 Task: In the event  named  Monthly Departmental Performance Review, Set a range of dates when you can accept meetings  '1 Jul â€" 1 Aug 2023'. Select a duration of  45 min. Select working hours  	_x000D_
MON- SAT 10:00am â€" 6:00pm. Add time before or after your events  as 10 min. Set the frequency of available time slots for invitees as  35 min. Set the minimum notice period and maximum events allowed per day as  46 hours and 5. , logged in from the account softage.4@softage.net and add another guest for the event, softage.10@softage.net
Action: Mouse pressed left at (370, 322)
Screenshot: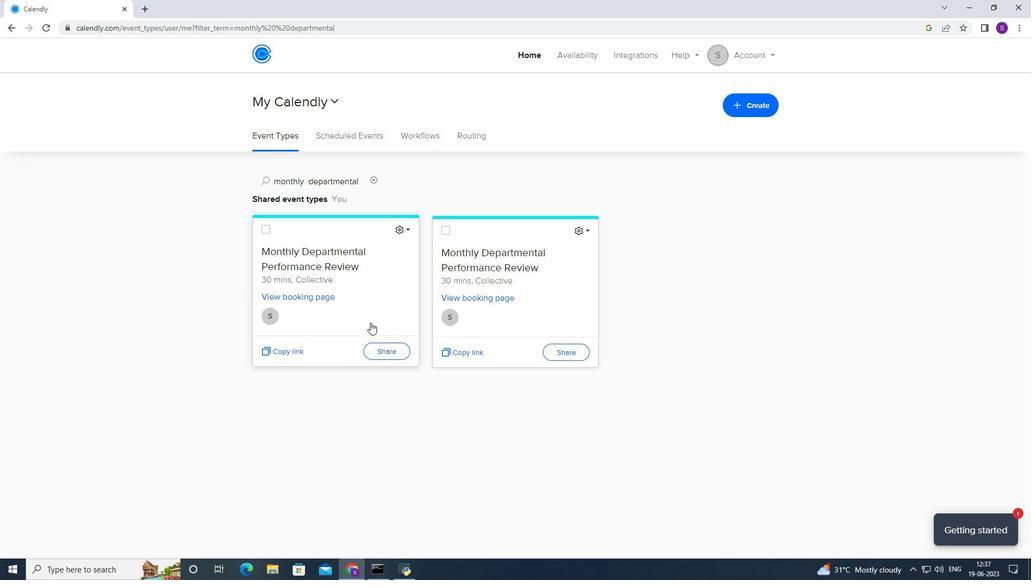 
Action: Mouse moved to (354, 263)
Screenshot: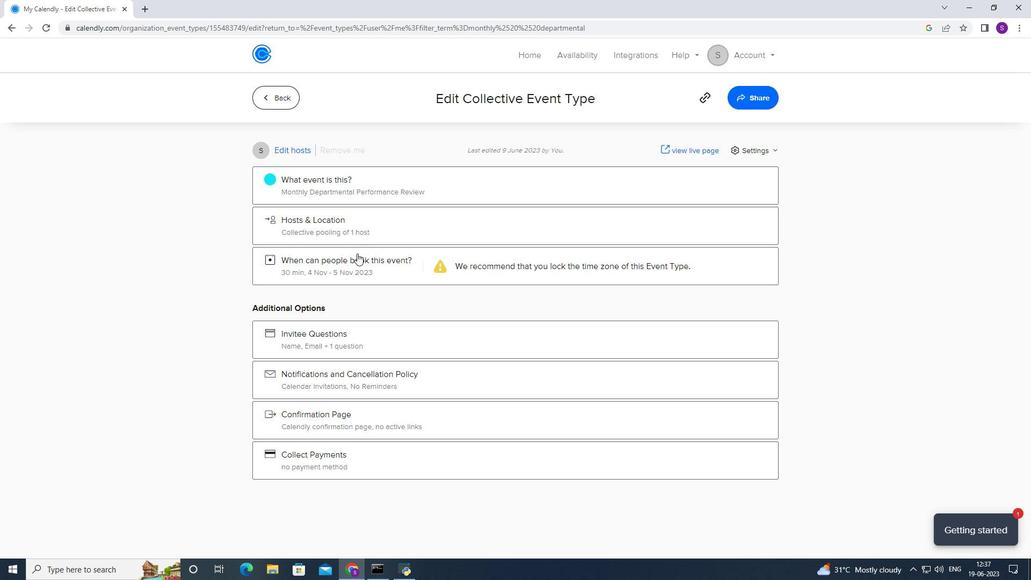 
Action: Mouse pressed left at (354, 263)
Screenshot: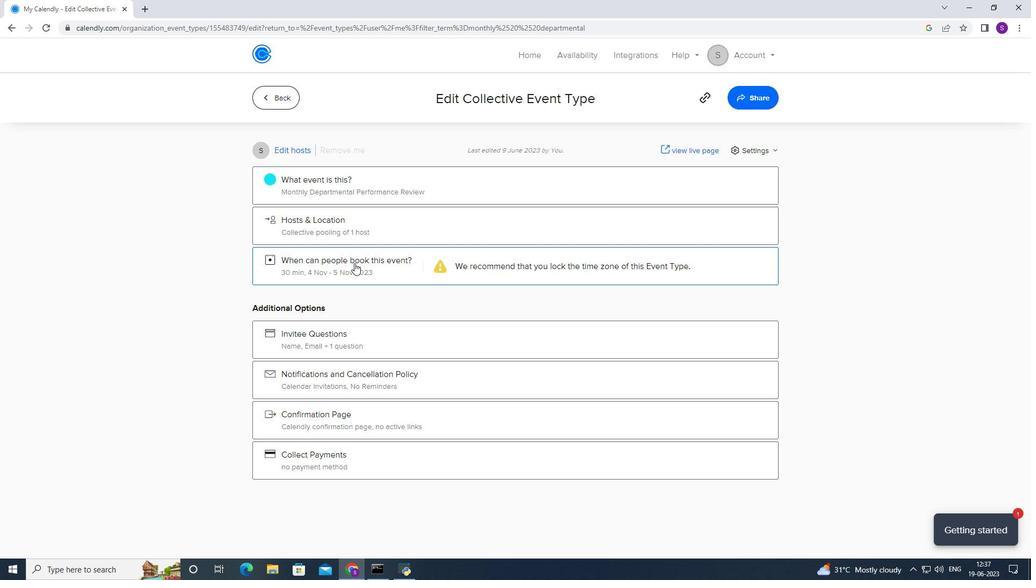 
Action: Mouse moved to (411, 415)
Screenshot: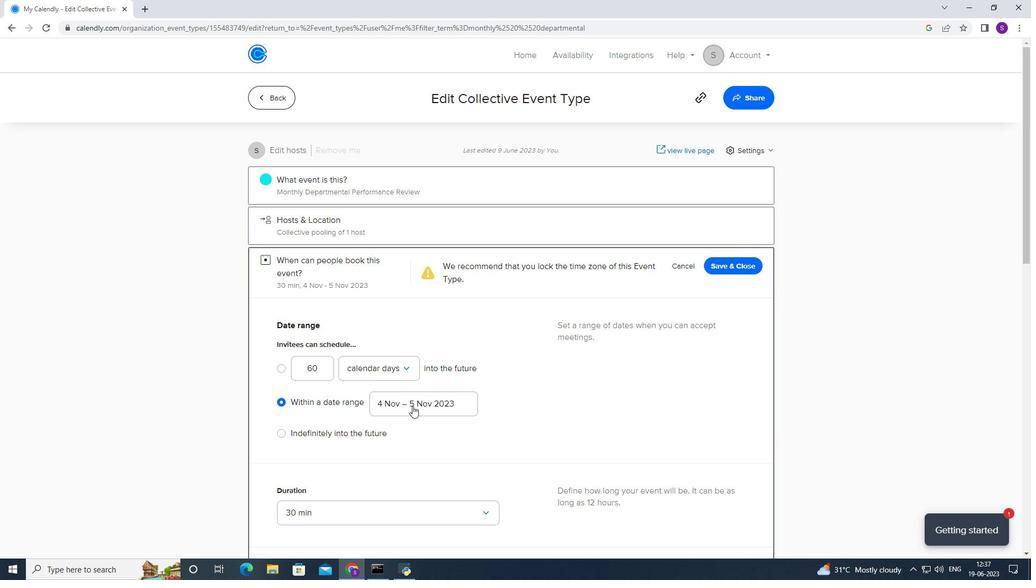 
Action: Mouse pressed left at (411, 415)
Screenshot: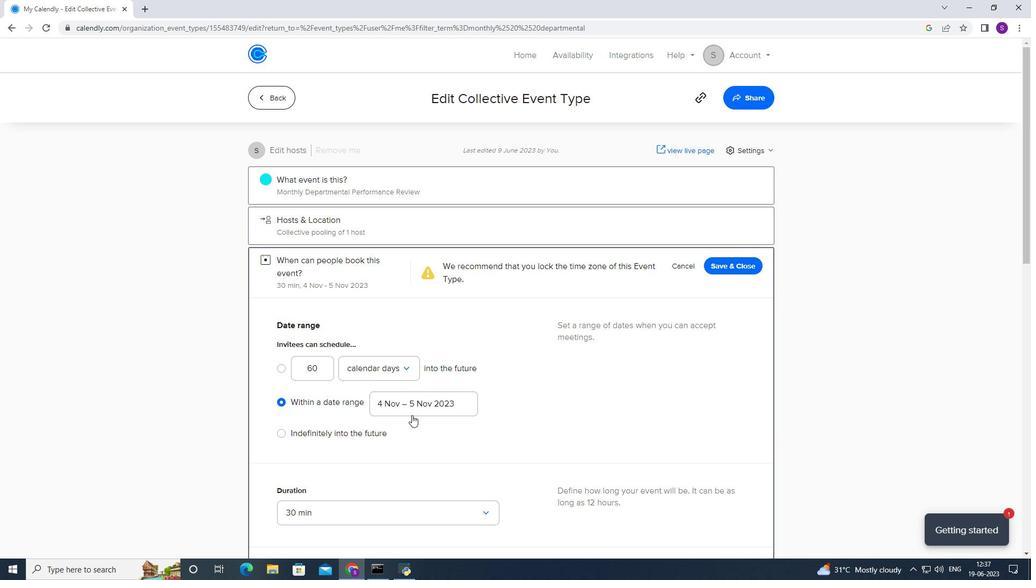 
Action: Mouse moved to (453, 241)
Screenshot: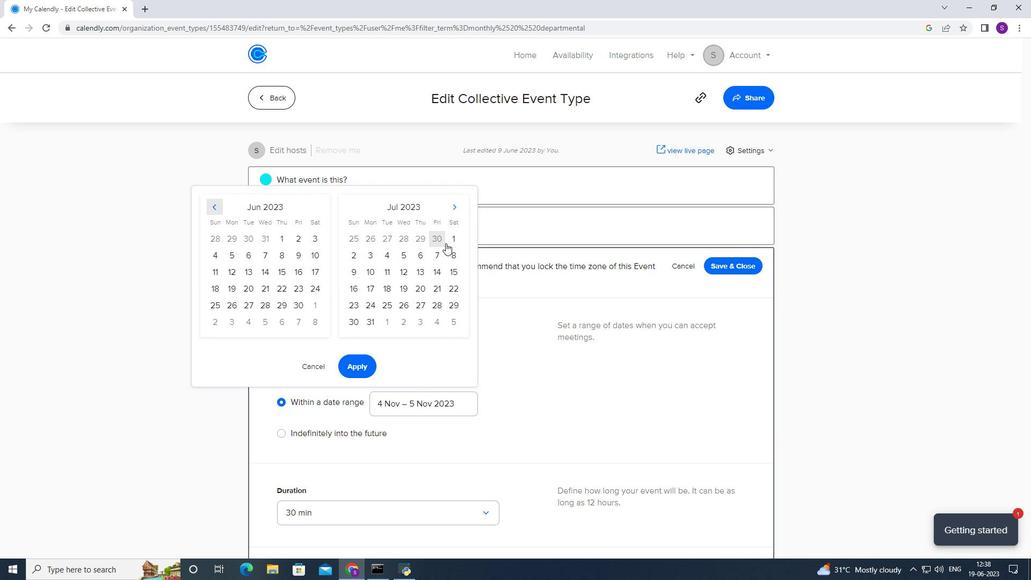 
Action: Mouse pressed left at (453, 241)
Screenshot: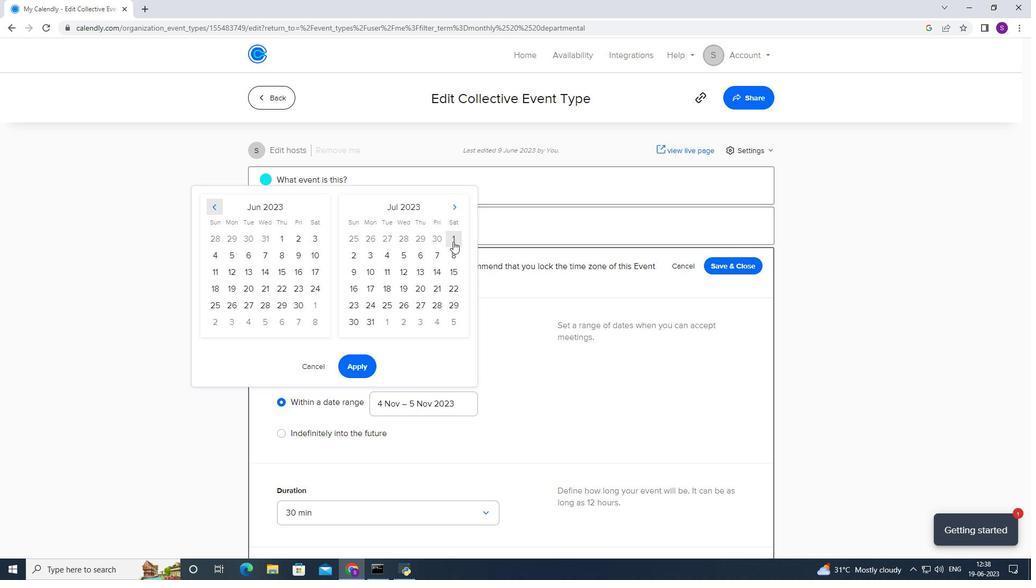 
Action: Mouse moved to (384, 323)
Screenshot: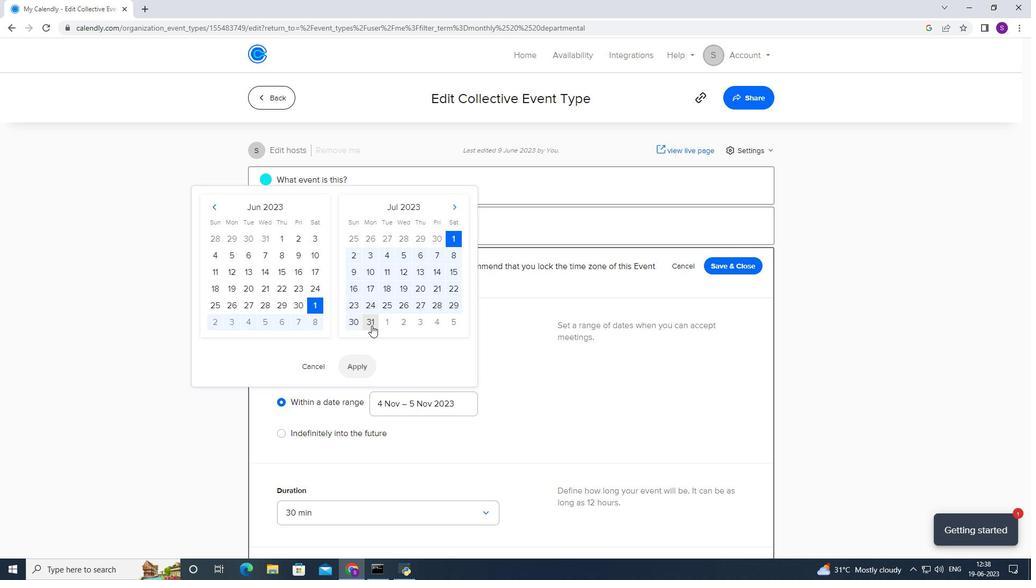 
Action: Mouse pressed left at (384, 323)
Screenshot: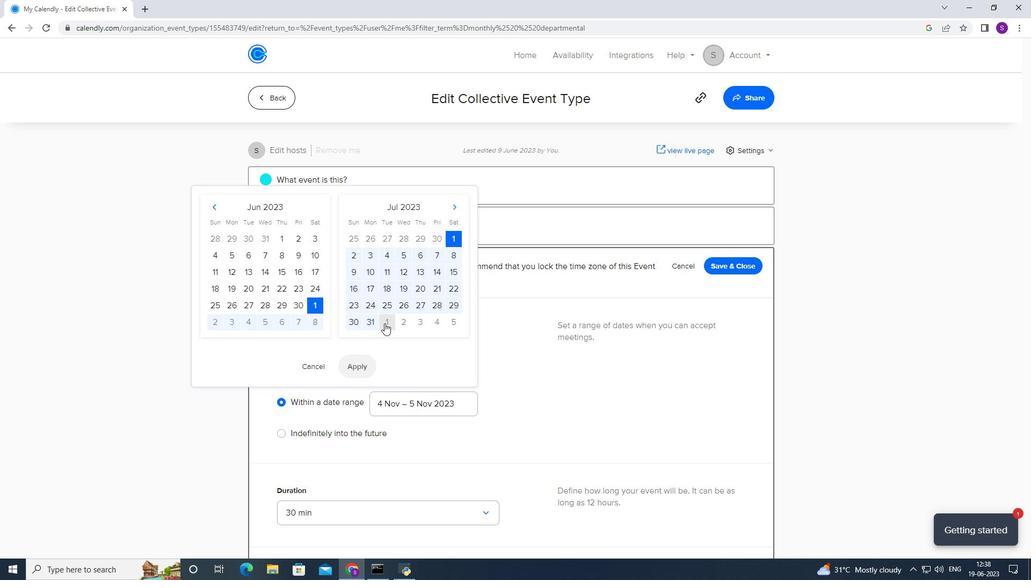 
Action: Mouse moved to (454, 231)
Screenshot: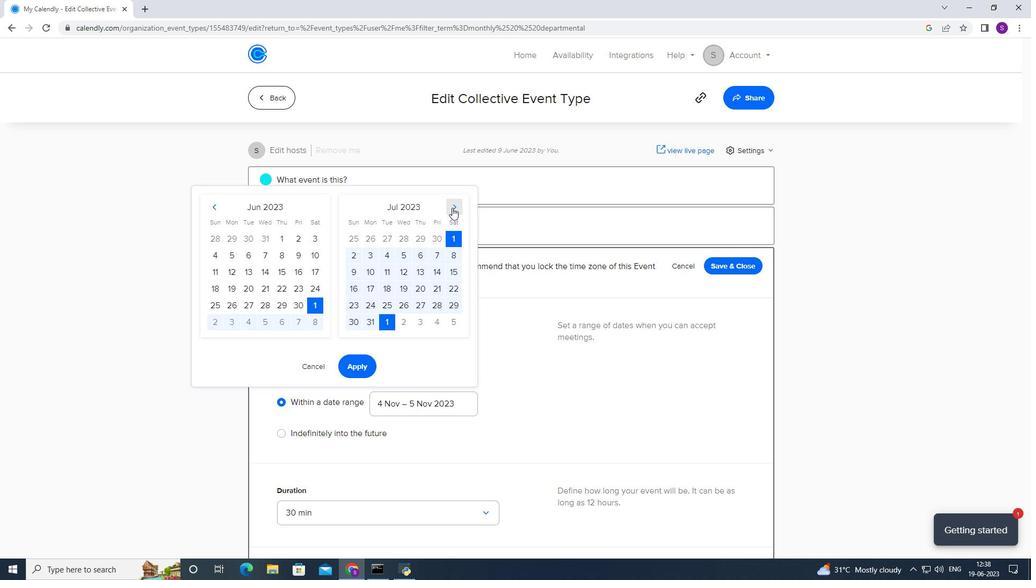 
Action: Mouse pressed left at (454, 231)
Screenshot: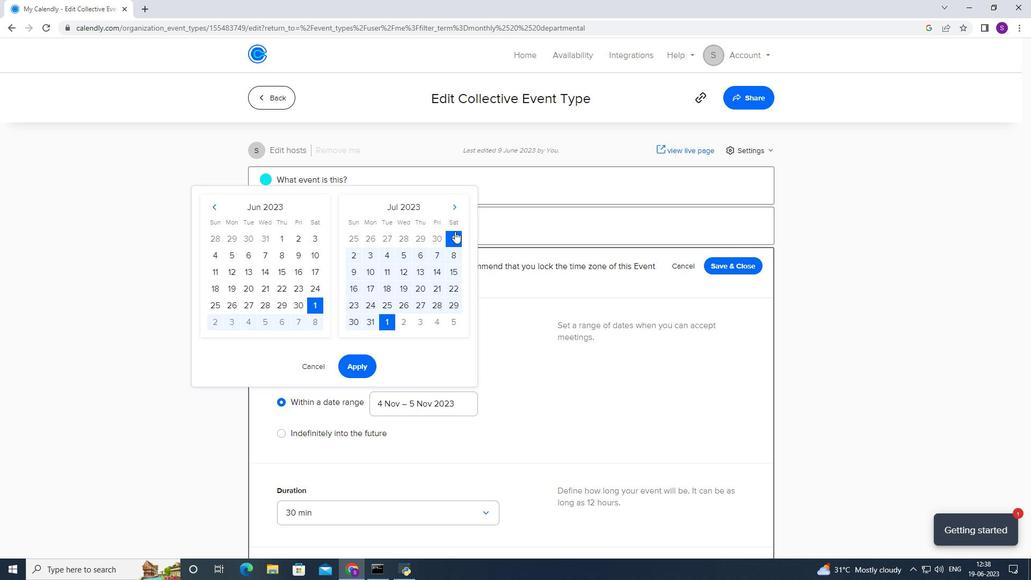 
Action: Mouse moved to (454, 236)
Screenshot: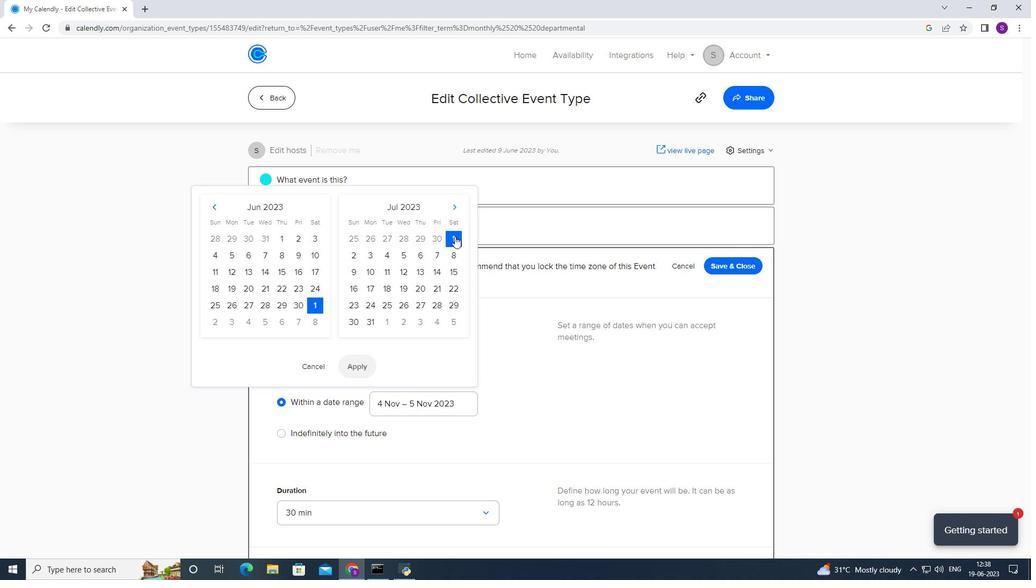 
Action: Mouse pressed left at (454, 236)
Screenshot: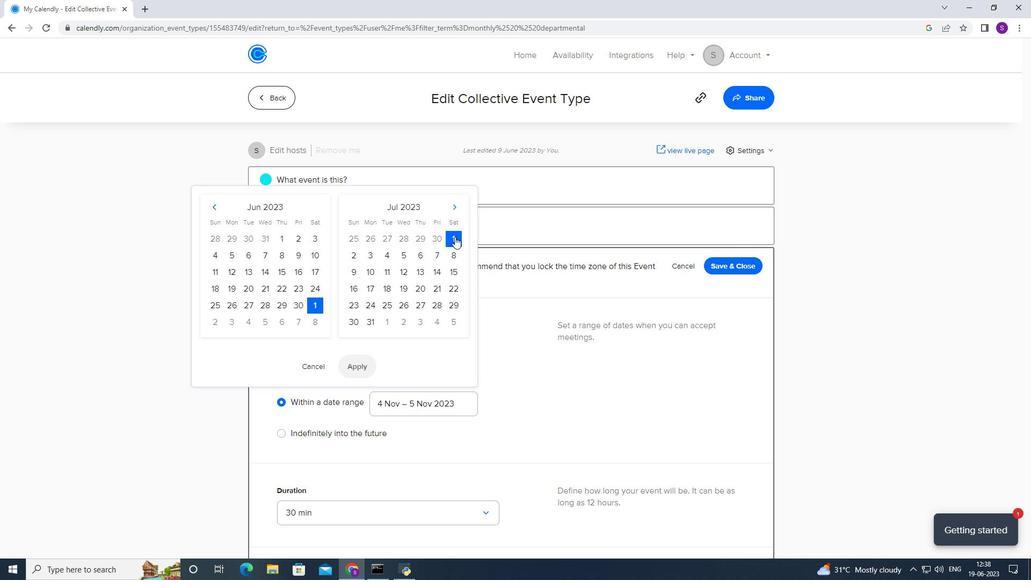 
Action: Mouse pressed left at (454, 236)
Screenshot: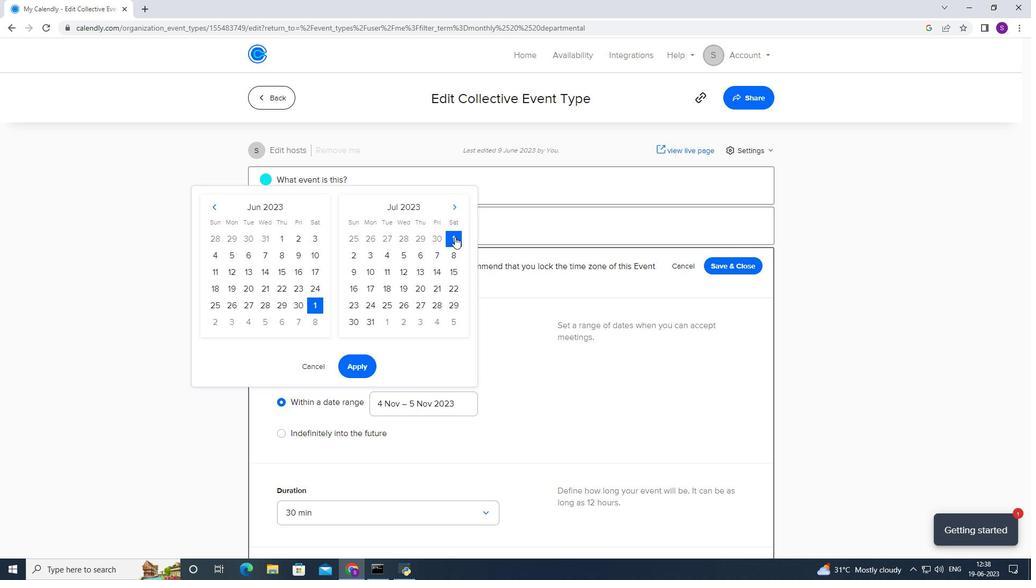 
Action: Mouse pressed left at (454, 236)
Screenshot: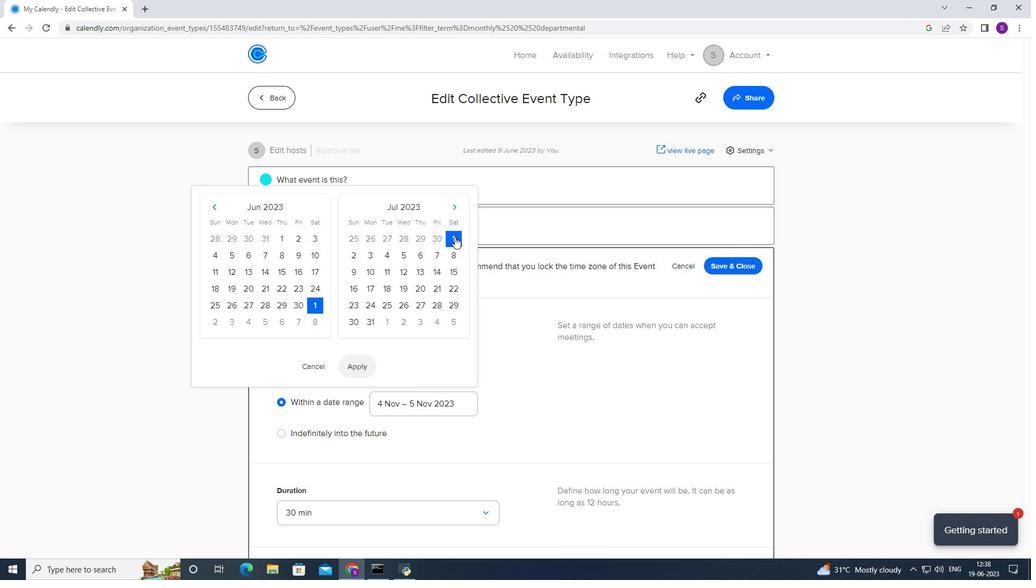 
Action: Mouse moved to (454, 211)
Screenshot: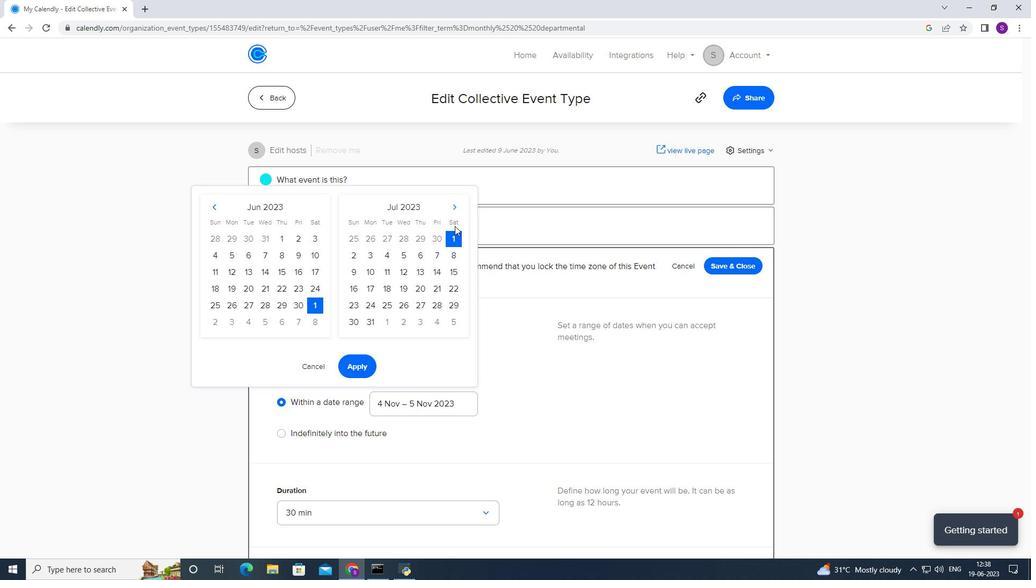 
Action: Mouse pressed left at (454, 211)
Screenshot: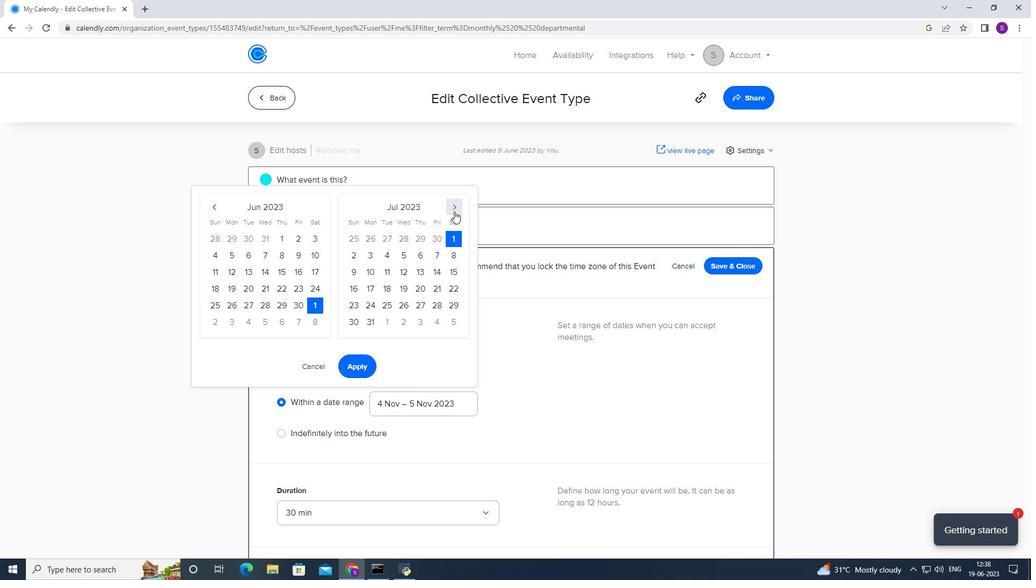 
Action: Mouse moved to (385, 239)
Screenshot: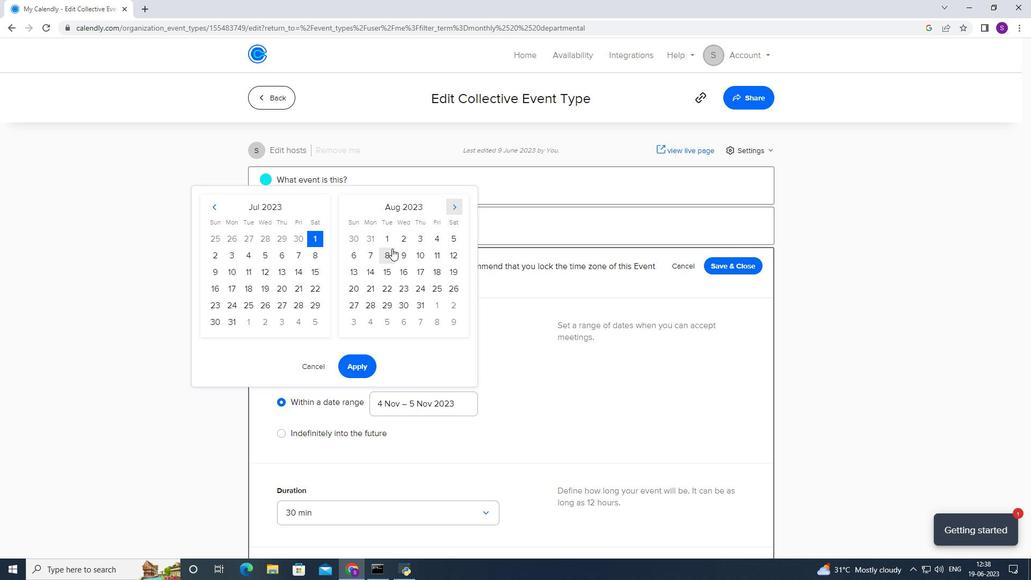 
Action: Mouse pressed left at (385, 239)
Screenshot: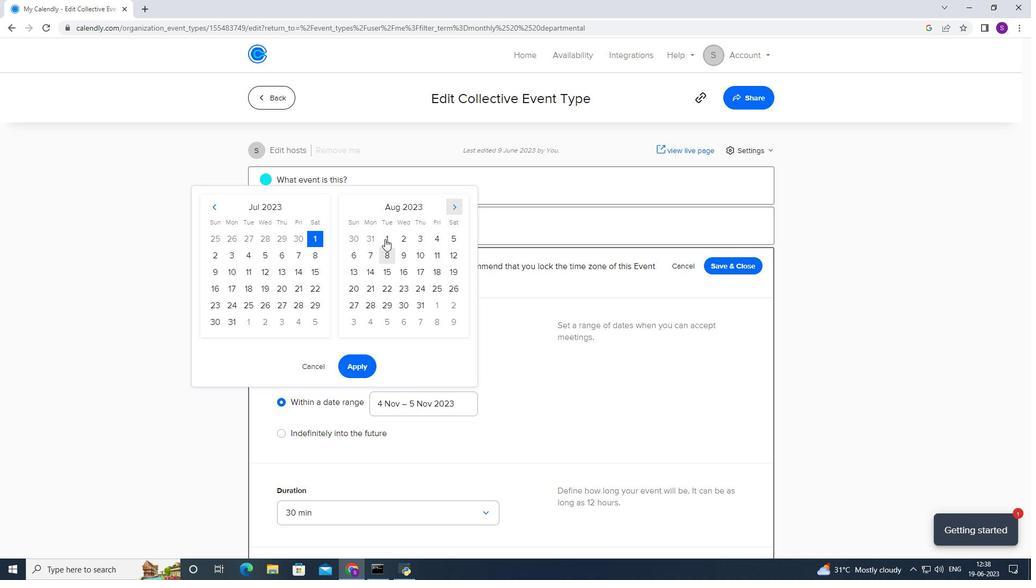 
Action: Mouse moved to (313, 239)
Screenshot: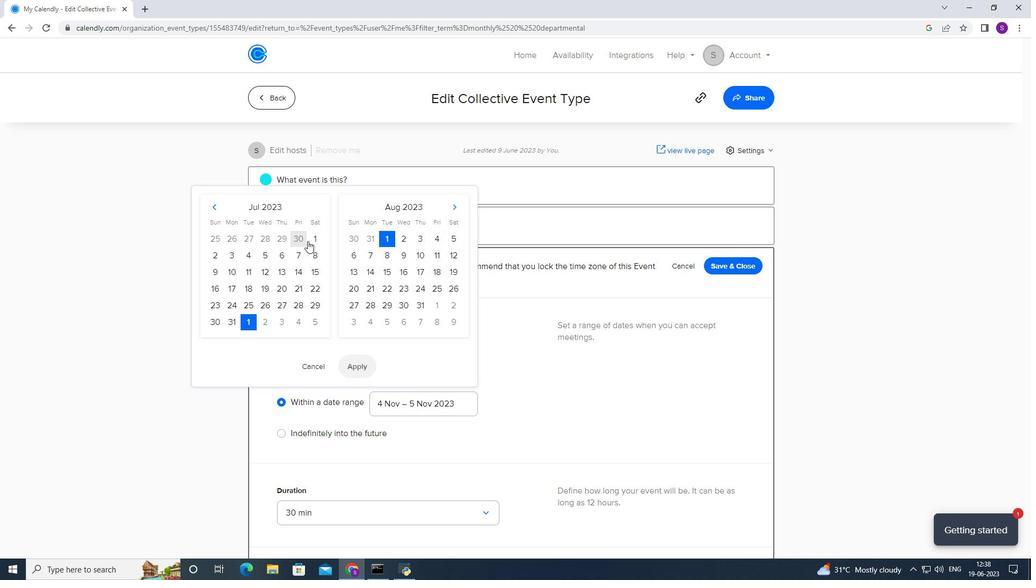 
Action: Mouse pressed left at (313, 239)
Screenshot: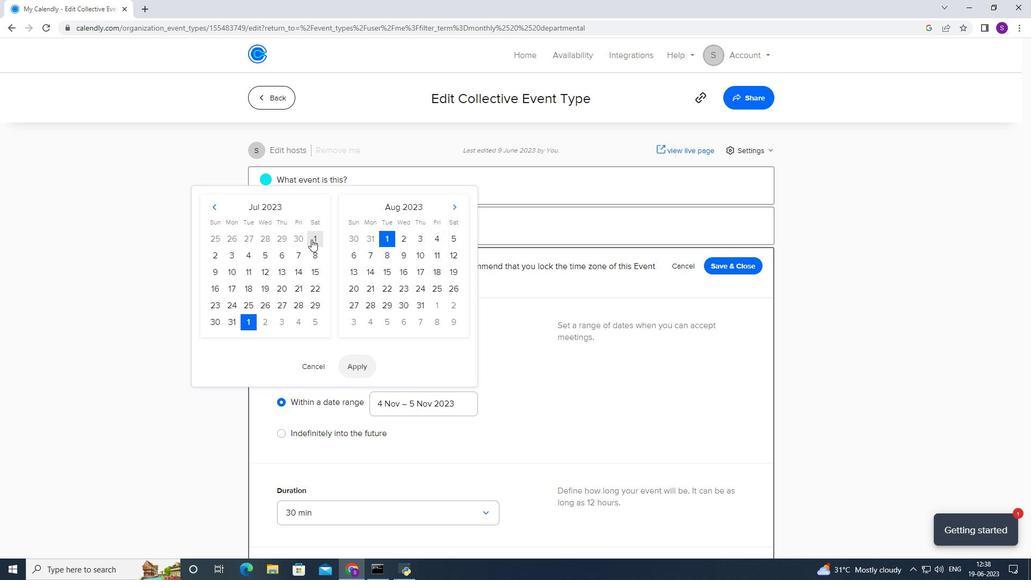 
Action: Mouse moved to (387, 240)
Screenshot: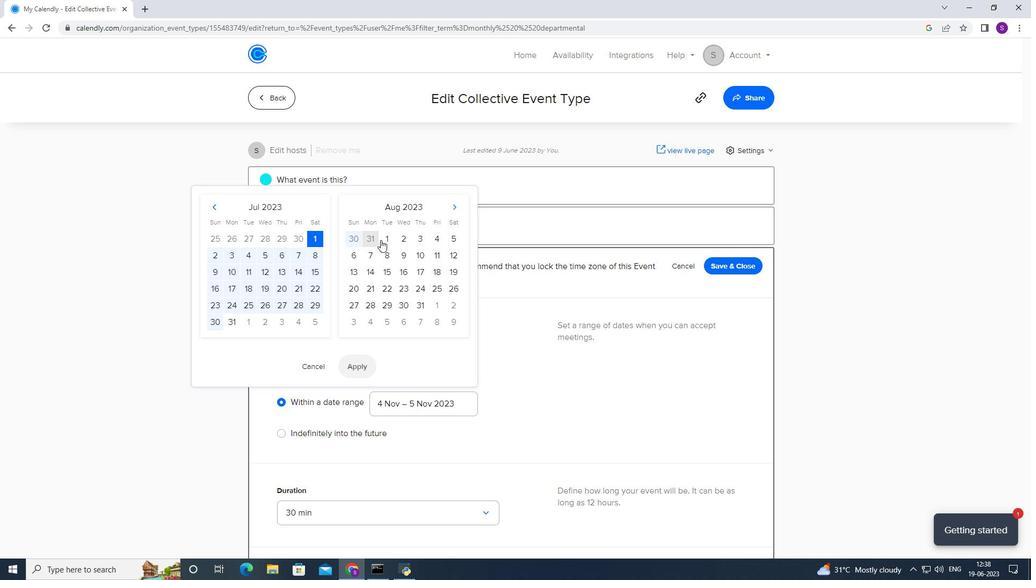
Action: Mouse pressed left at (387, 240)
Screenshot: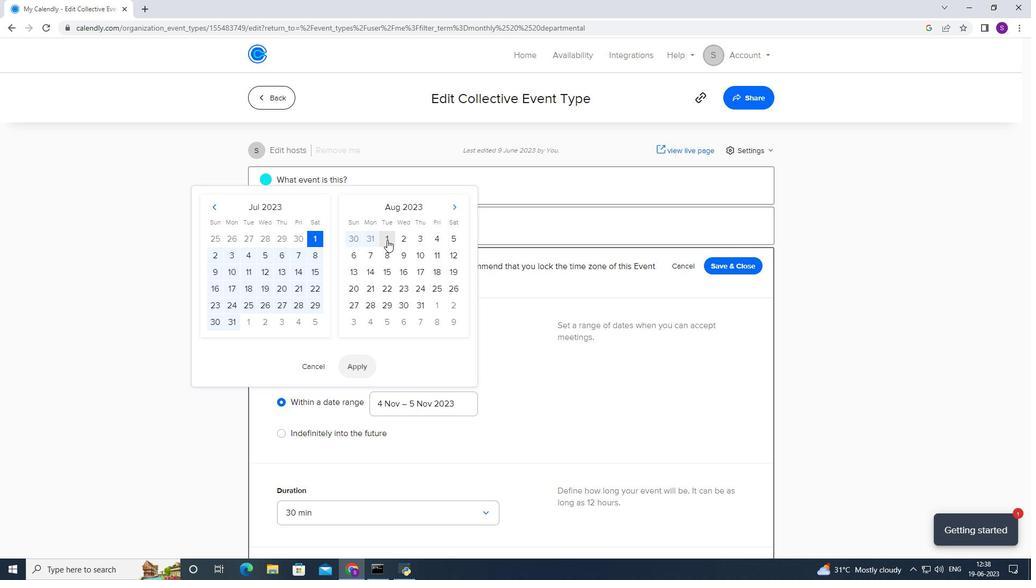 
Action: Mouse moved to (370, 371)
Screenshot: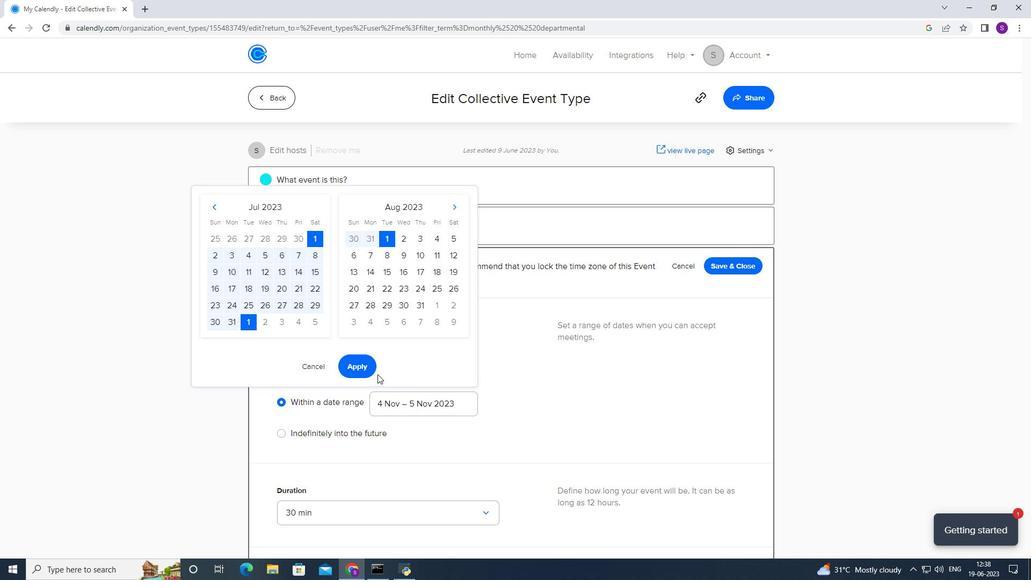 
Action: Mouse pressed left at (370, 371)
Screenshot: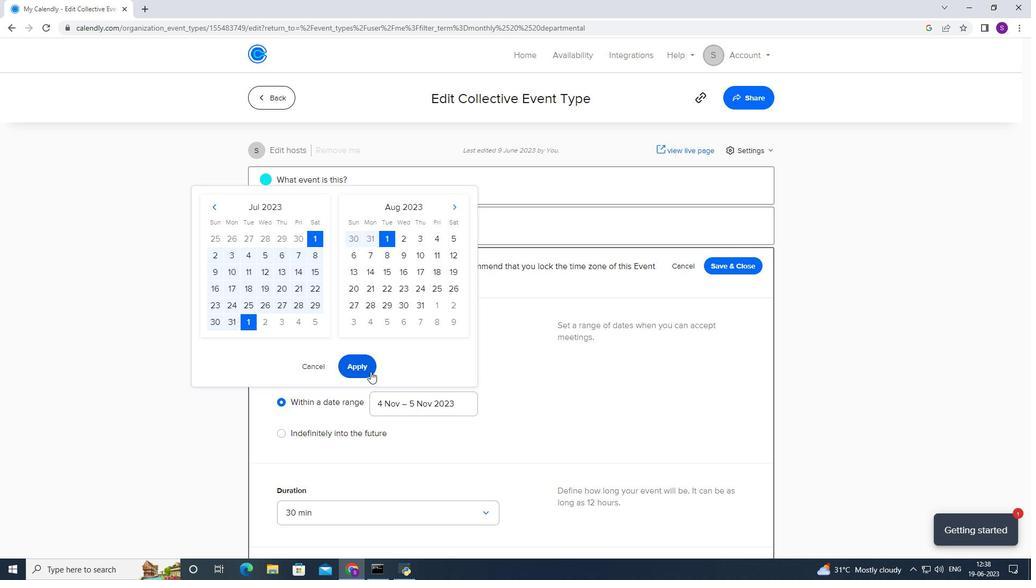 
Action: Mouse moved to (400, 417)
Screenshot: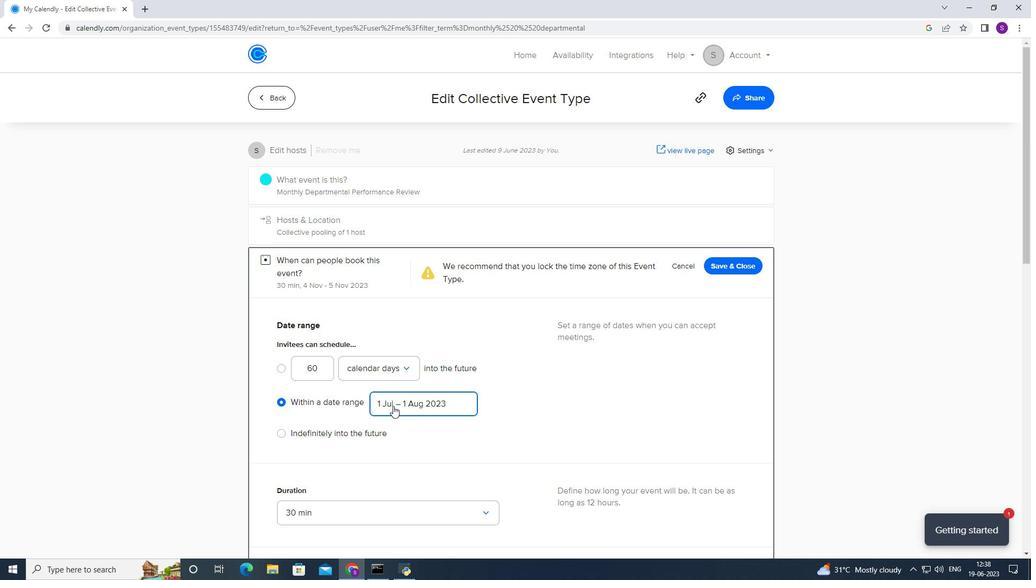 
Action: Mouse scrolled (400, 417) with delta (0, 0)
Screenshot: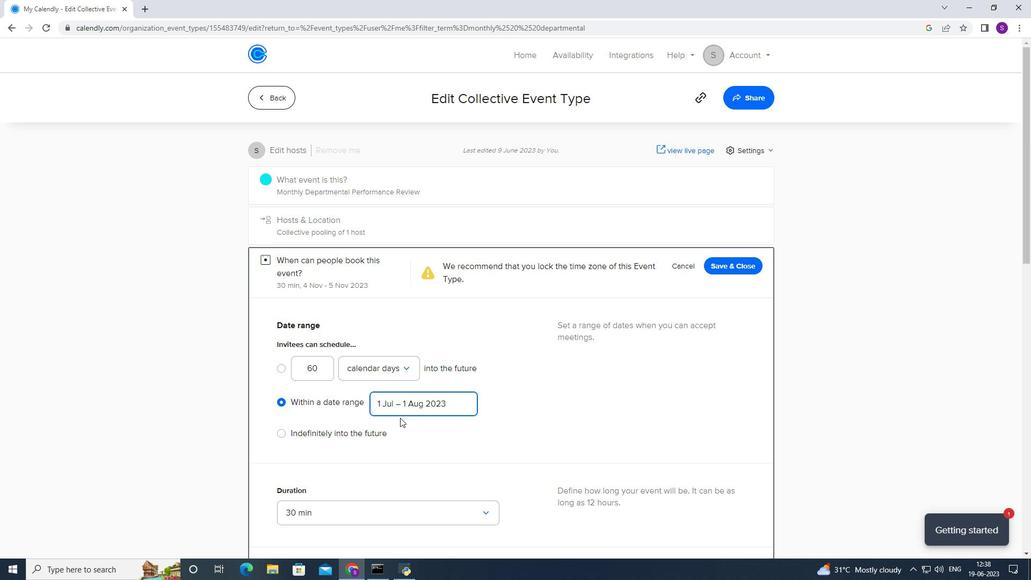 
Action: Mouse scrolled (400, 417) with delta (0, 0)
Screenshot: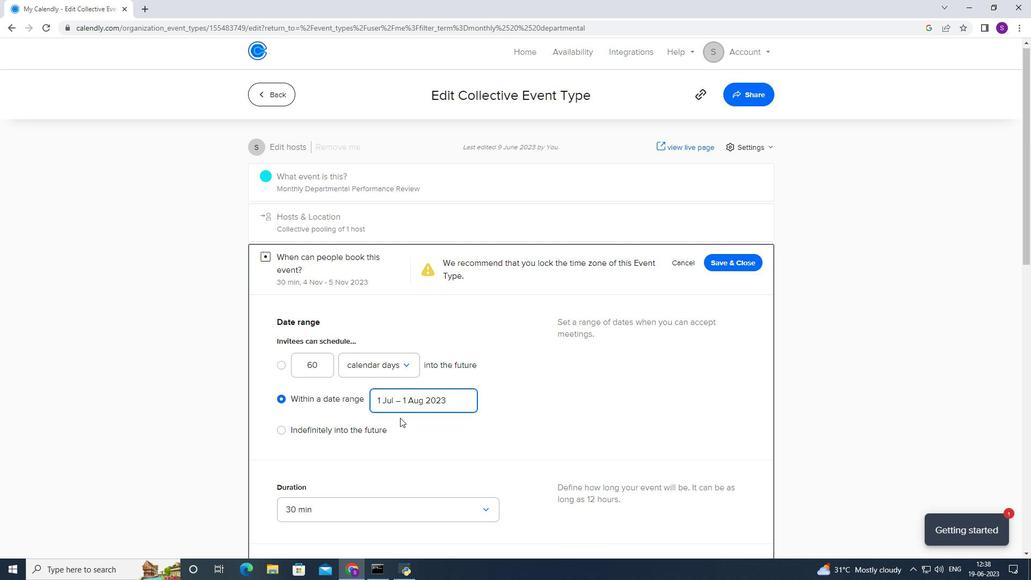 
Action: Mouse moved to (331, 414)
Screenshot: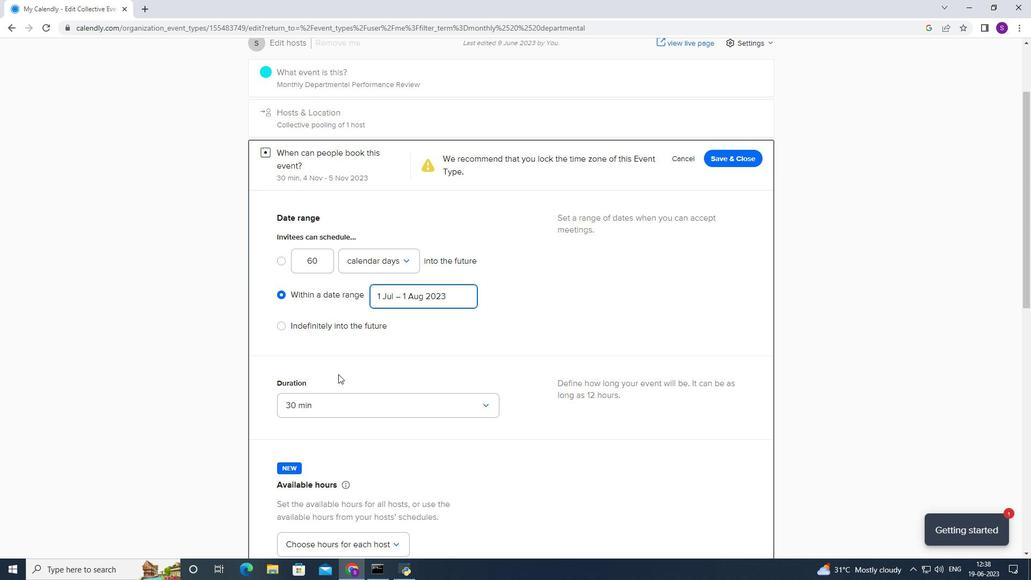 
Action: Mouse pressed left at (331, 414)
Screenshot: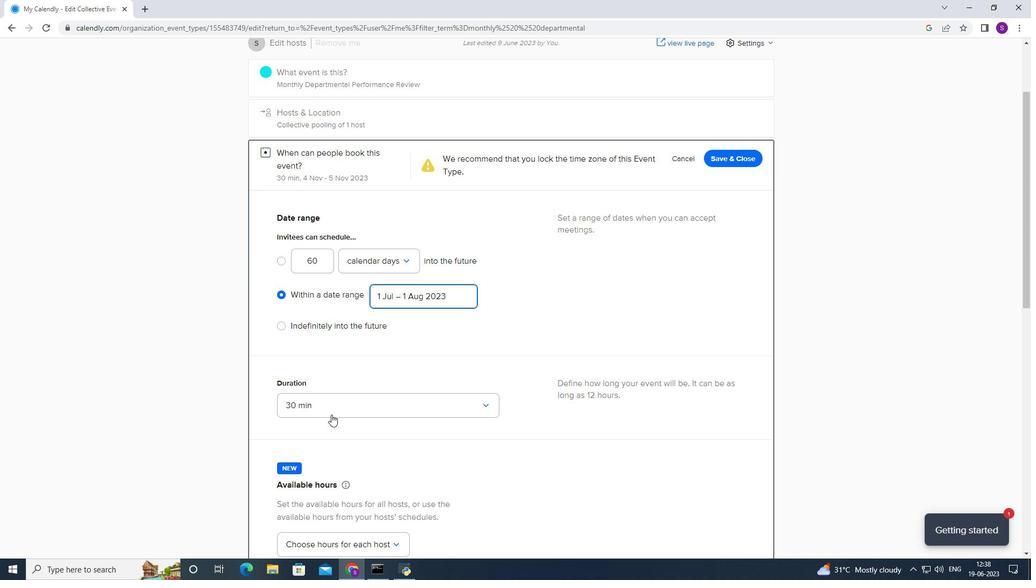 
Action: Mouse moved to (312, 474)
Screenshot: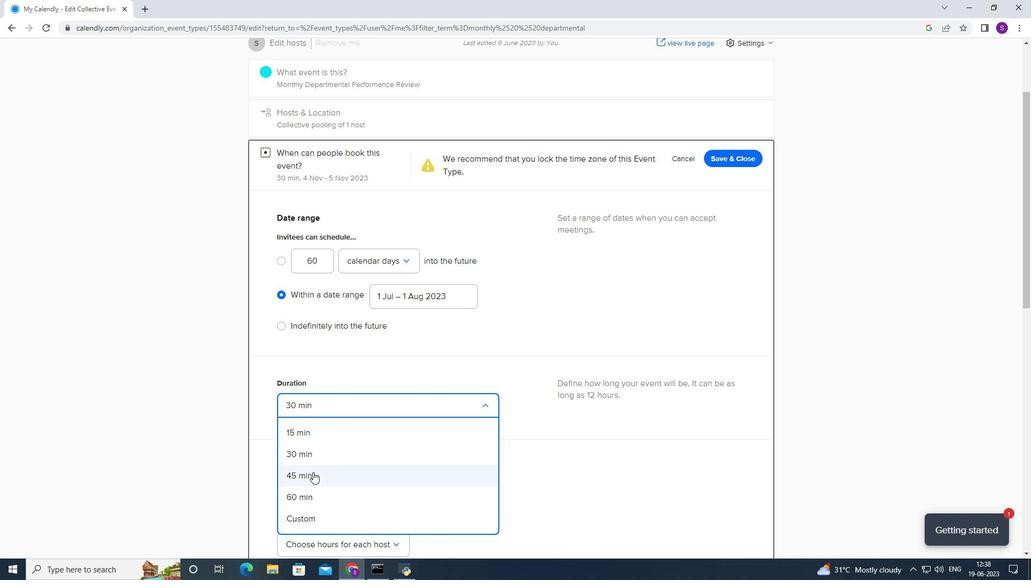 
Action: Mouse pressed left at (312, 474)
Screenshot: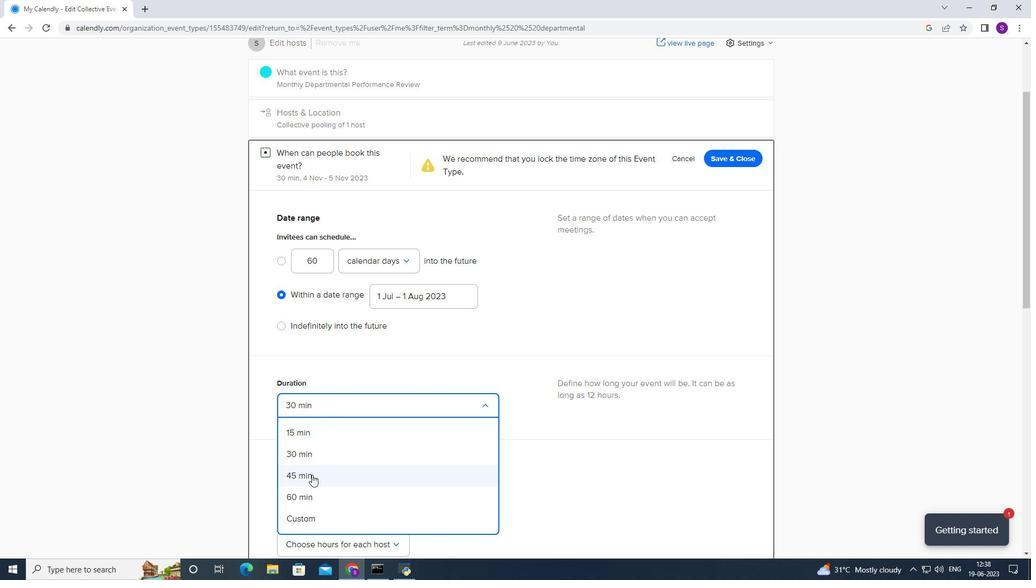 
Action: Mouse moved to (332, 440)
Screenshot: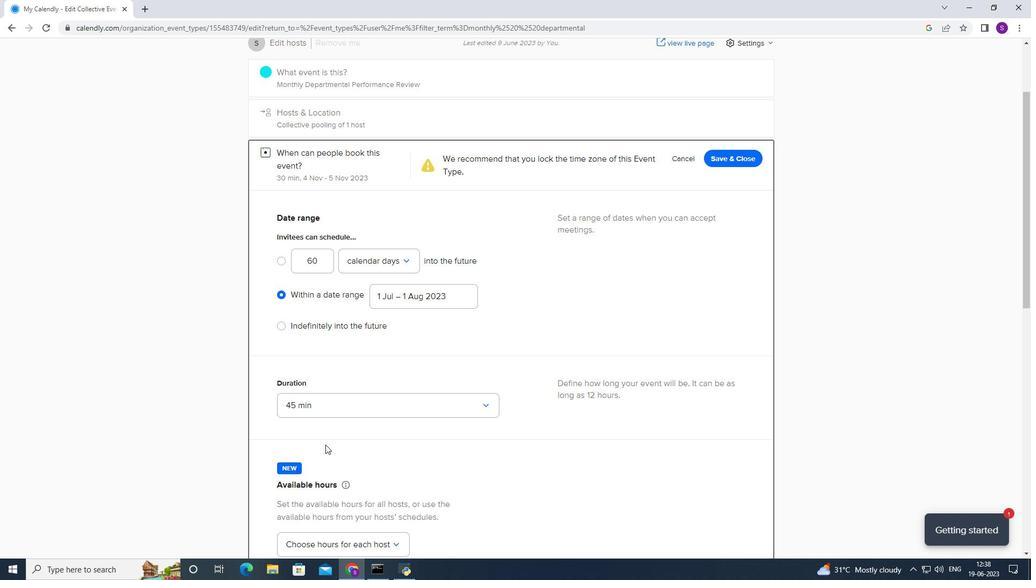 
Action: Mouse scrolled (332, 439) with delta (0, 0)
Screenshot: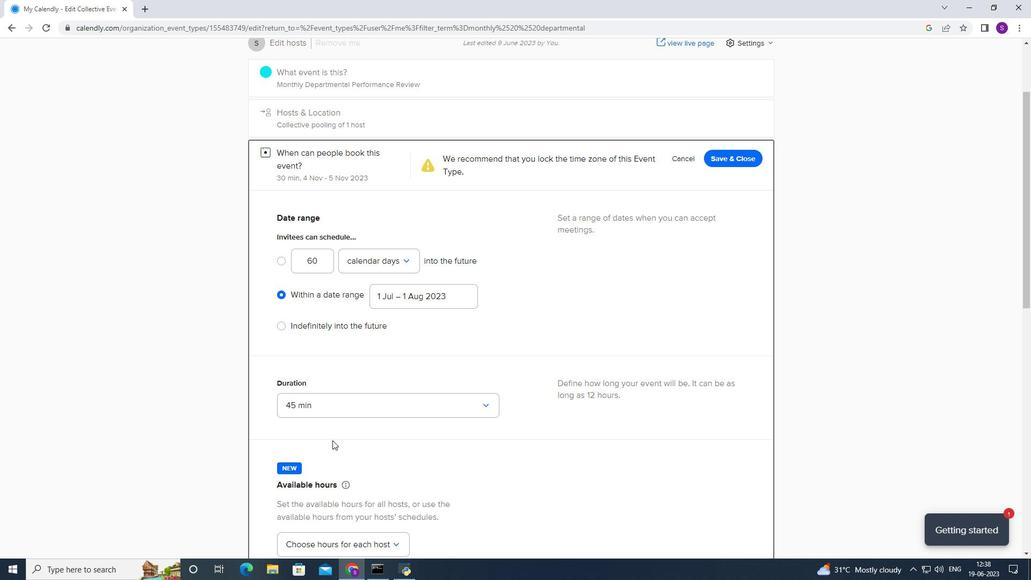 
Action: Mouse scrolled (332, 439) with delta (0, 0)
Screenshot: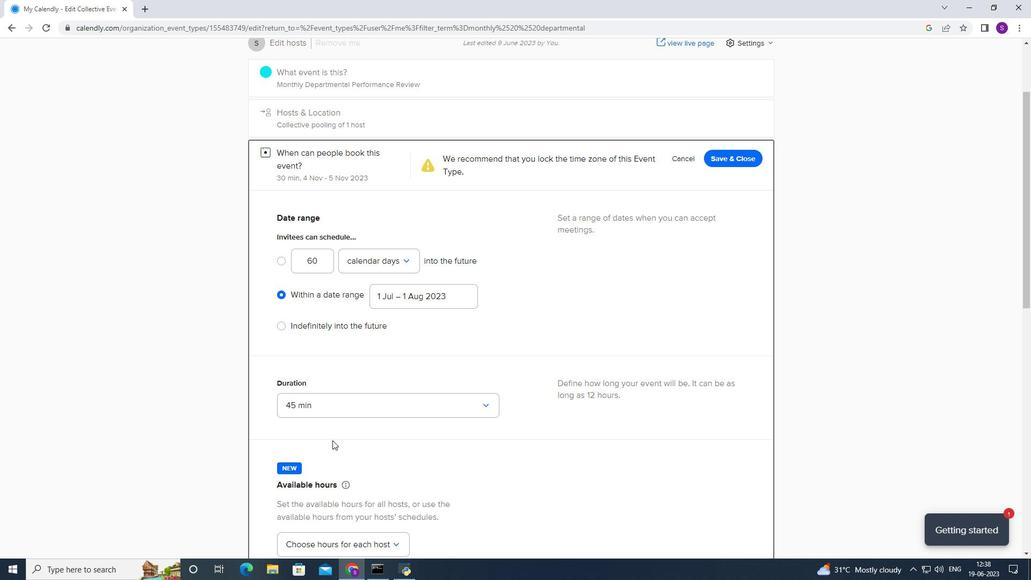 
Action: Mouse scrolled (332, 439) with delta (0, 0)
Screenshot: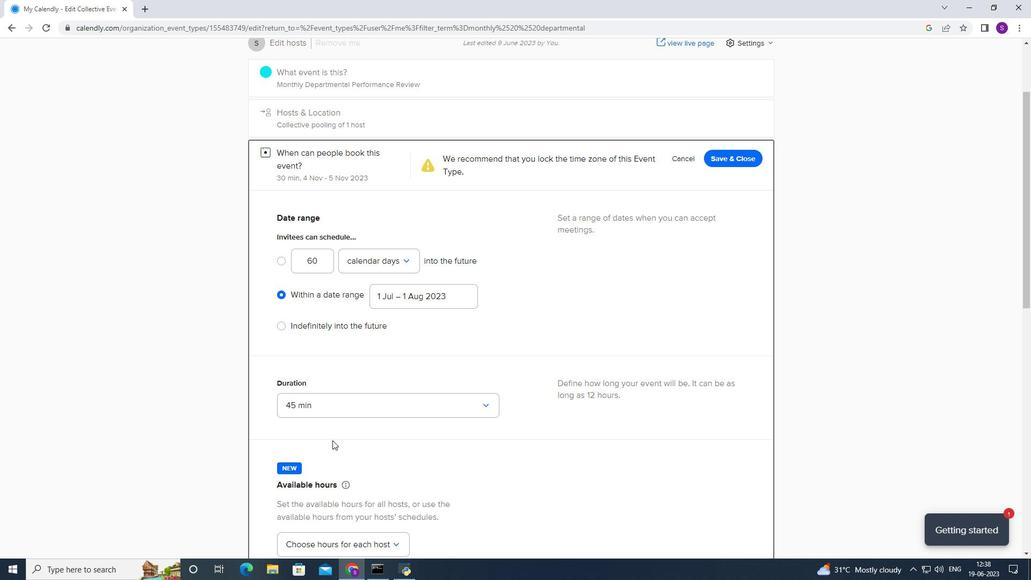 
Action: Mouse moved to (320, 379)
Screenshot: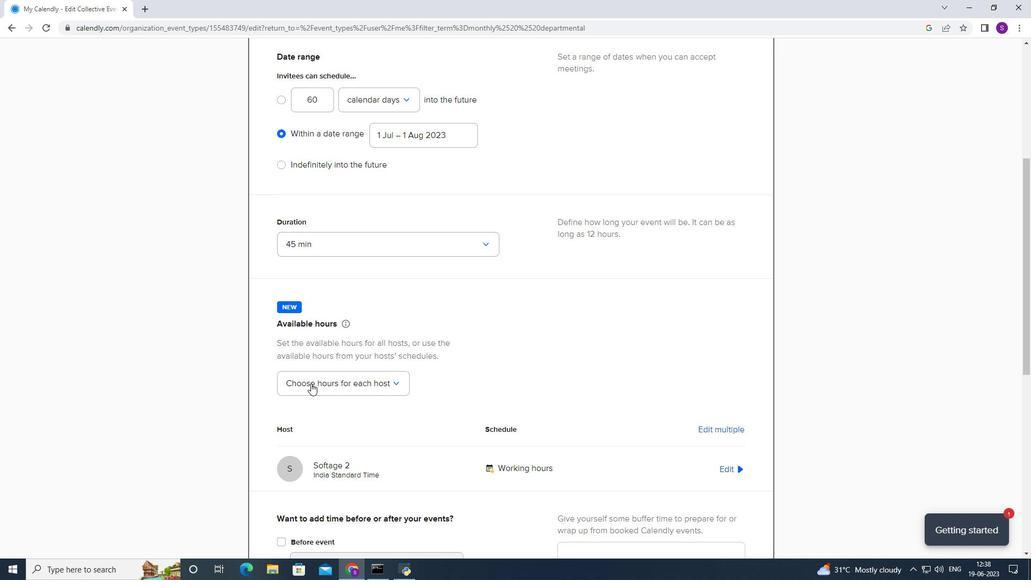 
Action: Mouse scrolled (320, 378) with delta (0, 0)
Screenshot: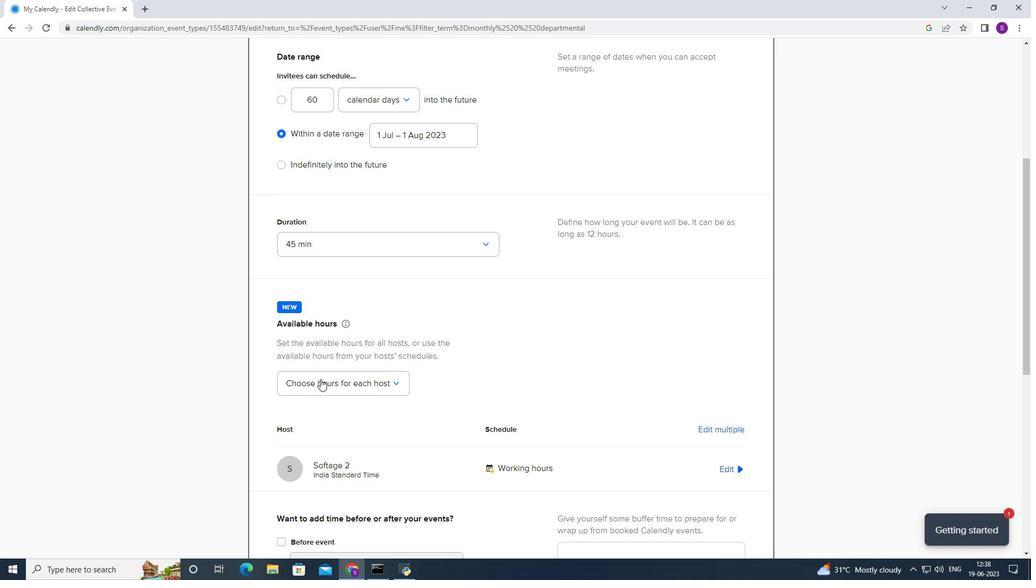 
Action: Mouse scrolled (320, 378) with delta (0, 0)
Screenshot: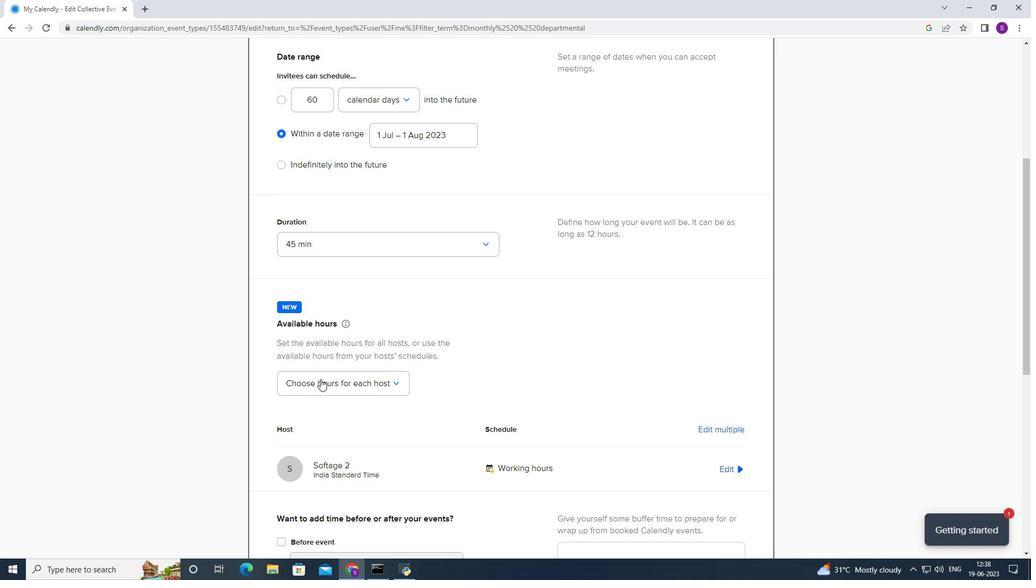 
Action: Mouse moved to (732, 365)
Screenshot: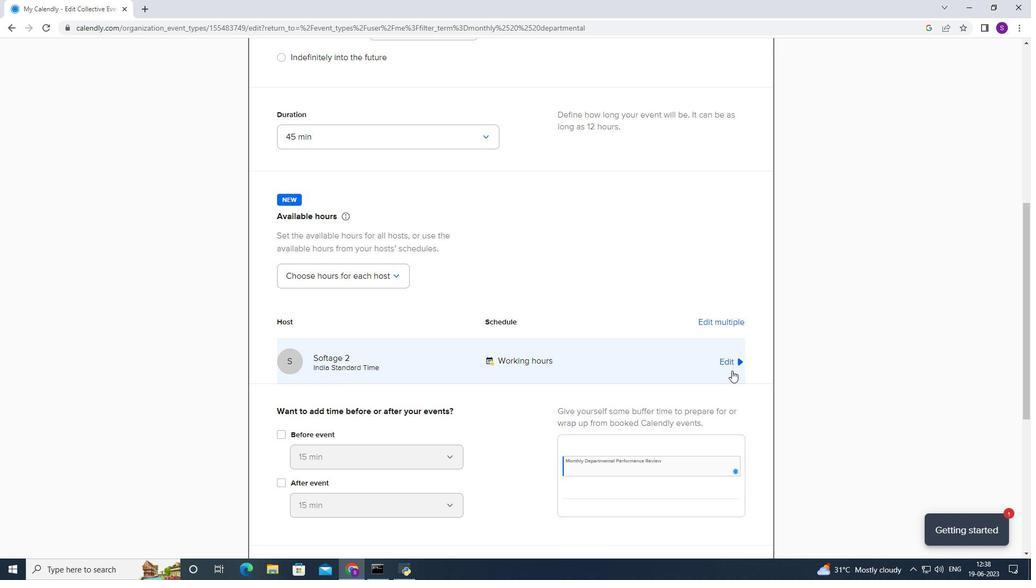 
Action: Mouse pressed left at (732, 365)
Screenshot: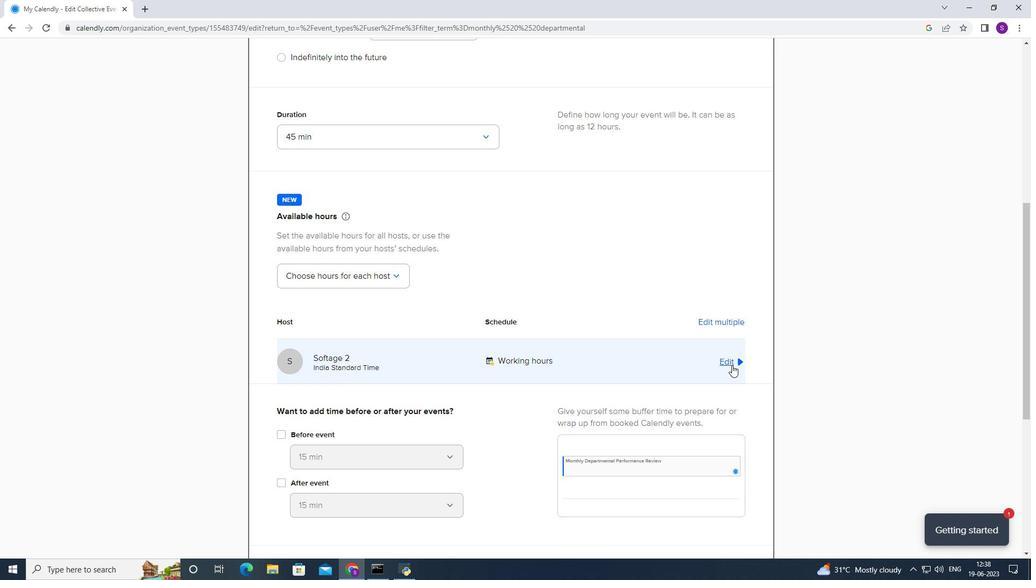 
Action: Mouse moved to (428, 431)
Screenshot: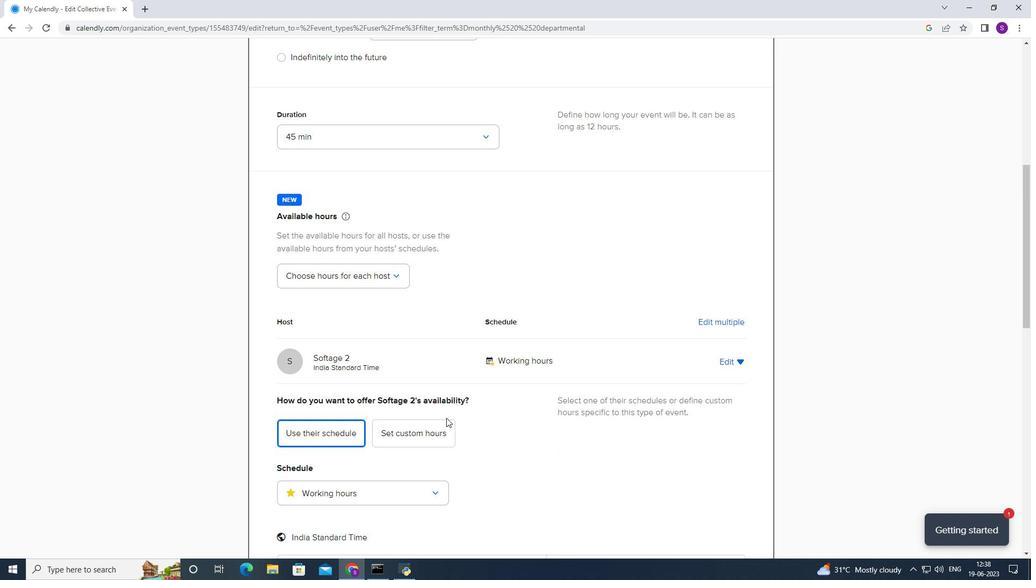 
Action: Mouse pressed left at (428, 431)
Screenshot: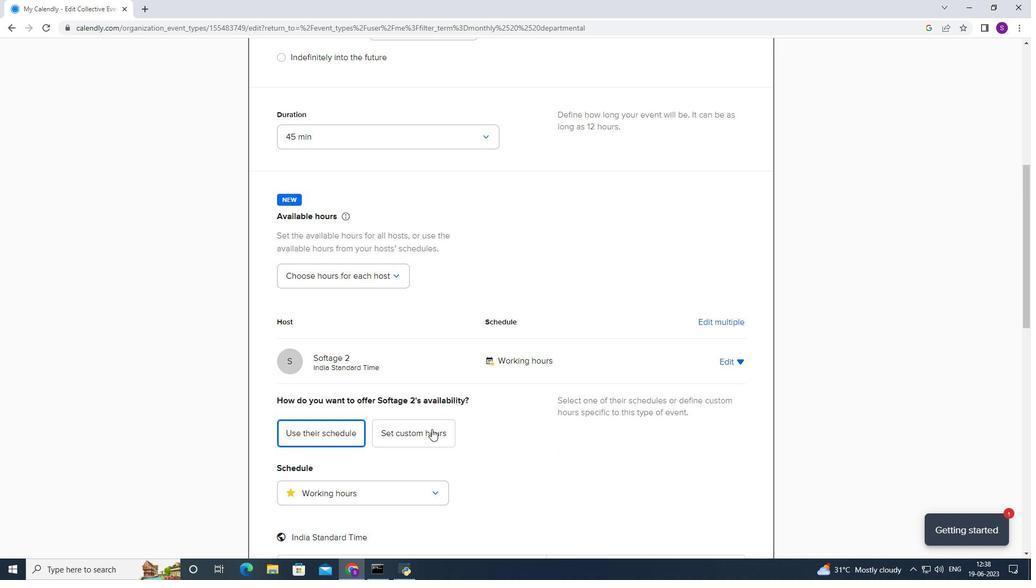 
Action: Mouse moved to (422, 425)
Screenshot: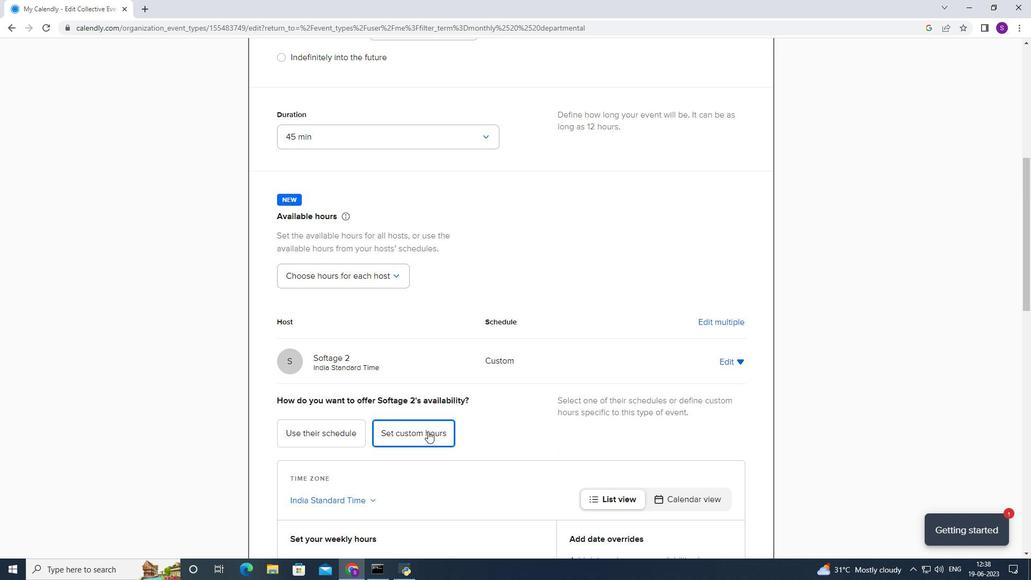 
Action: Mouse scrolled (422, 424) with delta (0, 0)
Screenshot: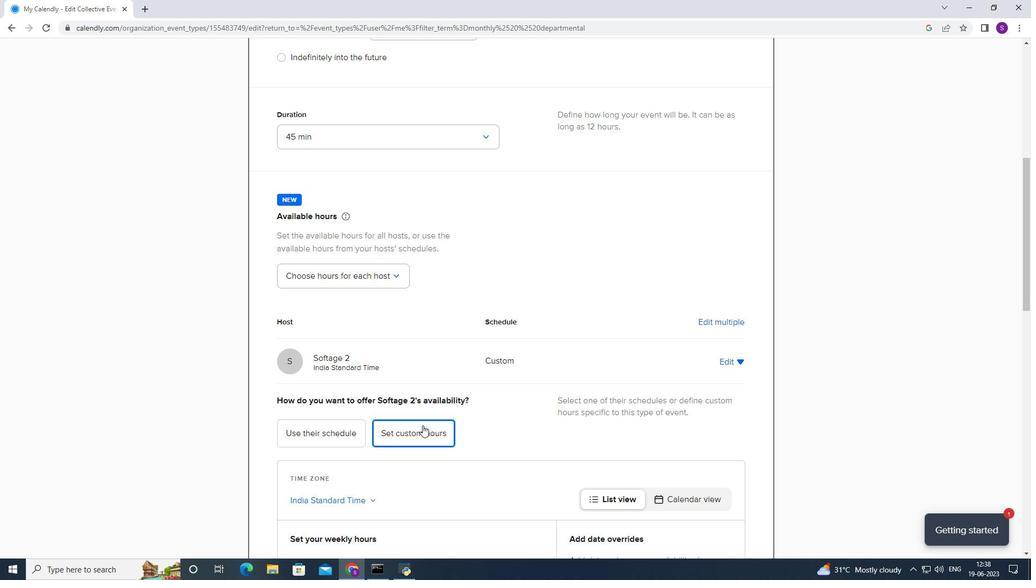 
Action: Mouse scrolled (422, 424) with delta (0, 0)
Screenshot: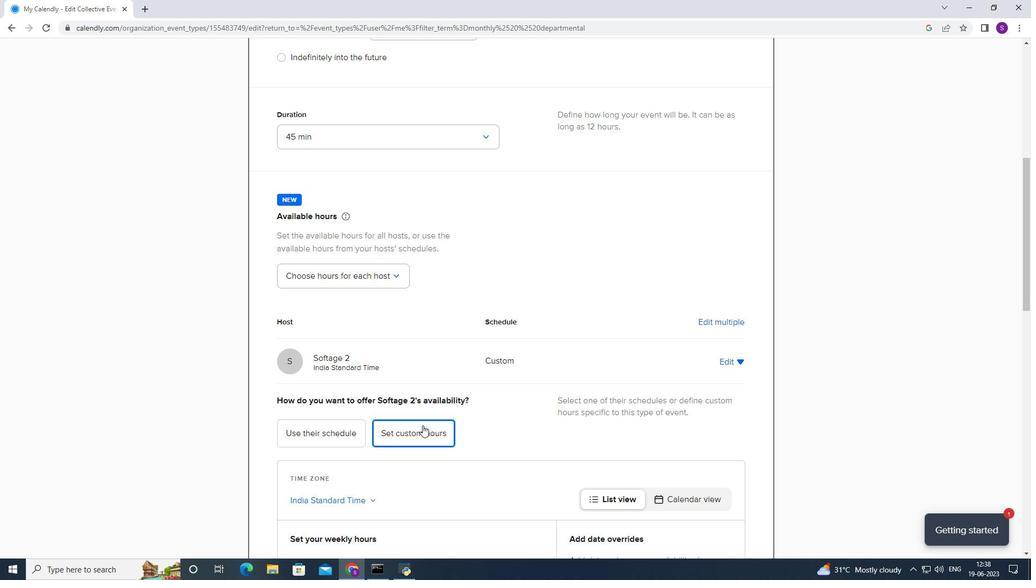 
Action: Mouse scrolled (422, 424) with delta (0, 0)
Screenshot: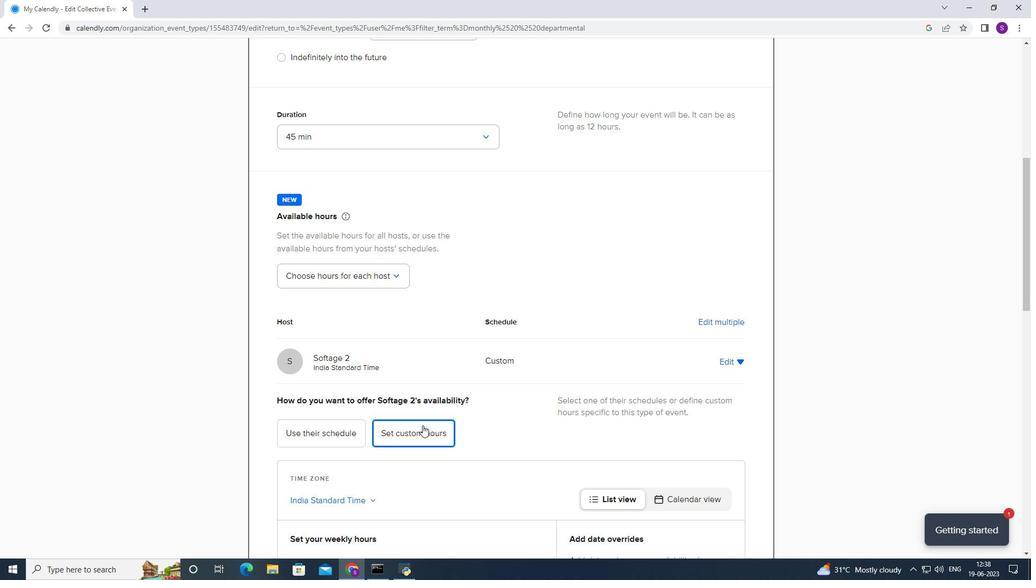 
Action: Mouse scrolled (422, 424) with delta (0, 0)
Screenshot: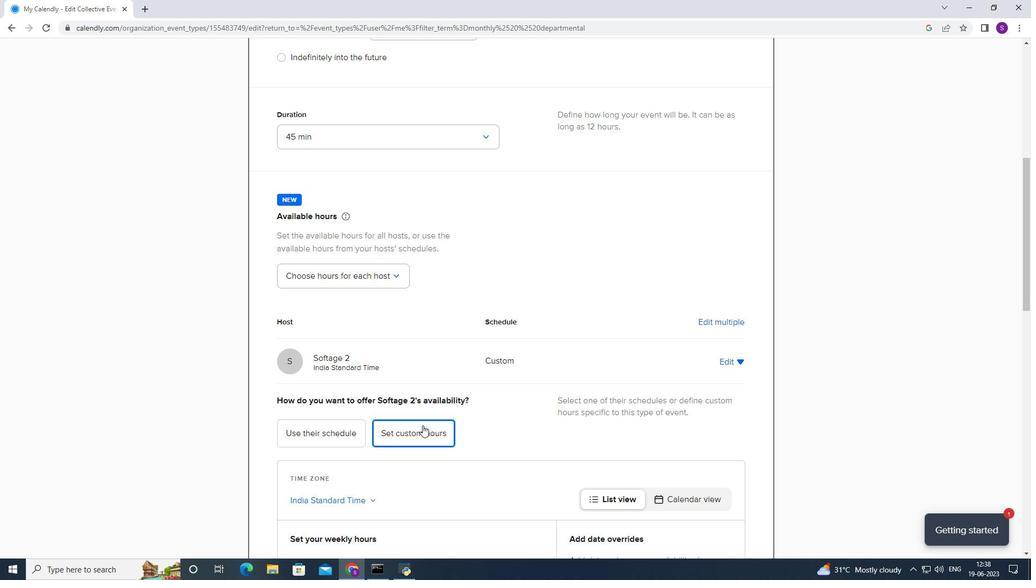 
Action: Mouse moved to (333, 420)
Screenshot: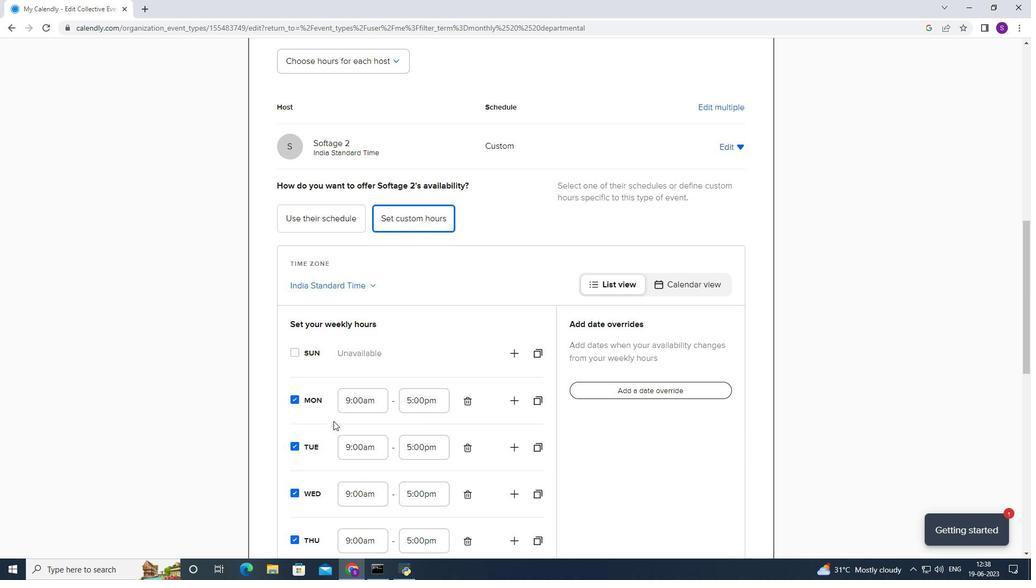
Action: Mouse scrolled (333, 420) with delta (0, 0)
Screenshot: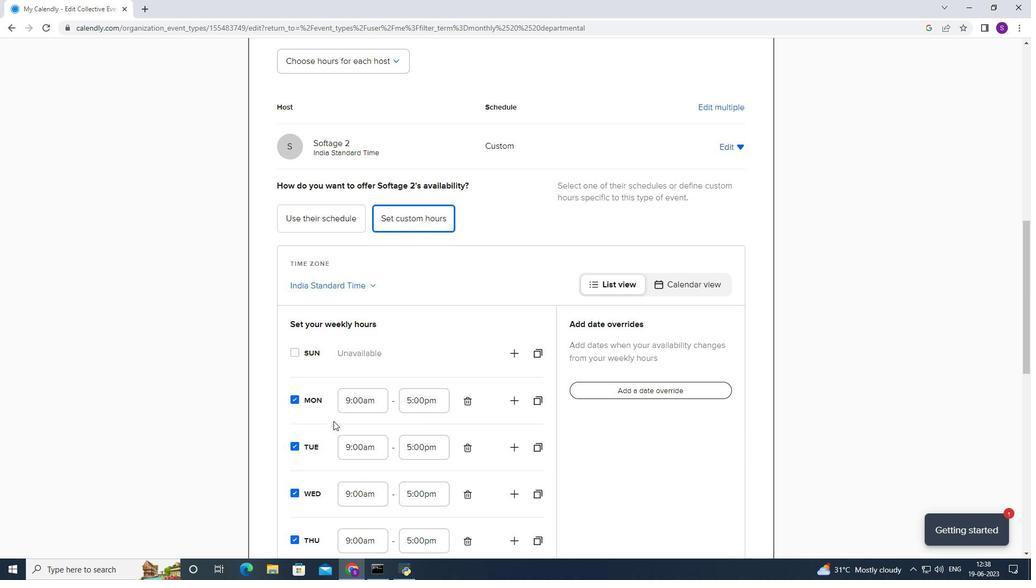 
Action: Mouse scrolled (333, 420) with delta (0, 0)
Screenshot: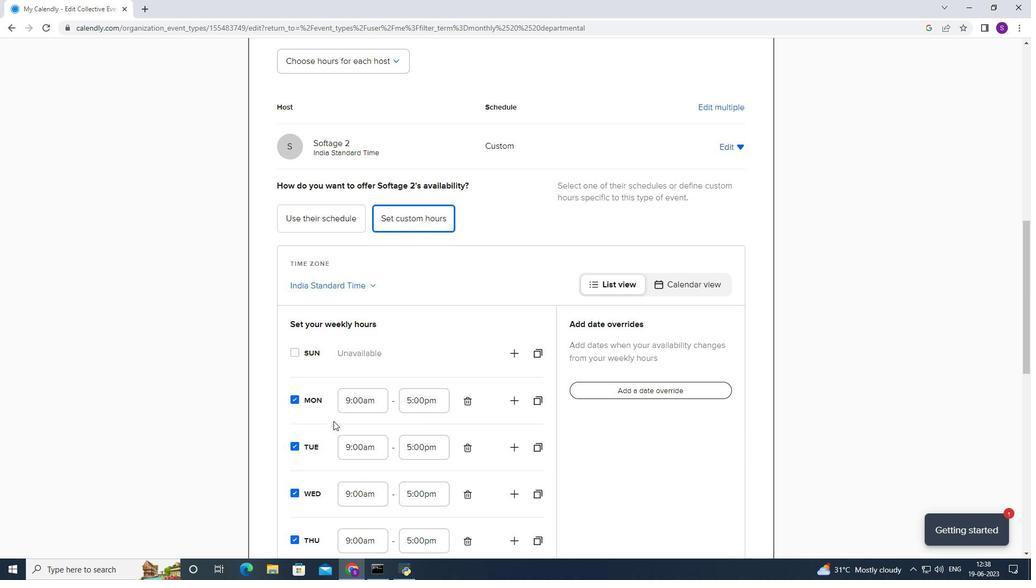 
Action: Mouse scrolled (333, 420) with delta (0, 0)
Screenshot: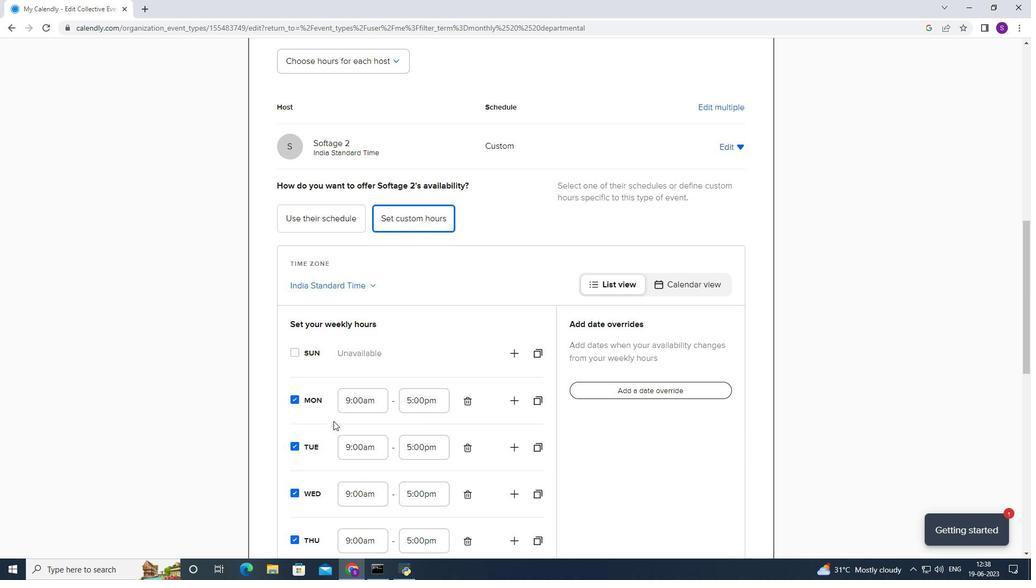
Action: Mouse scrolled (333, 420) with delta (0, 0)
Screenshot: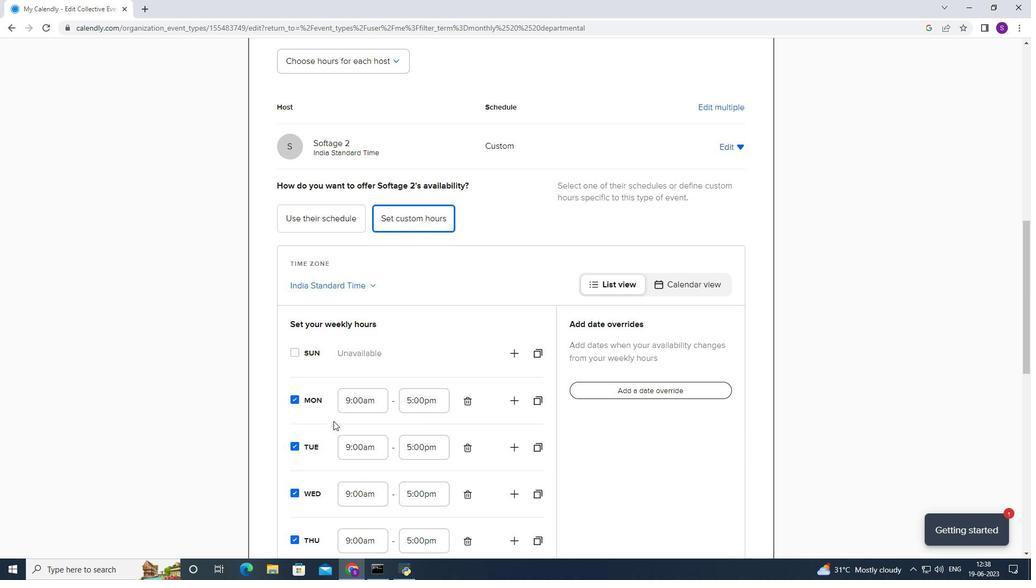 
Action: Mouse moved to (294, 419)
Screenshot: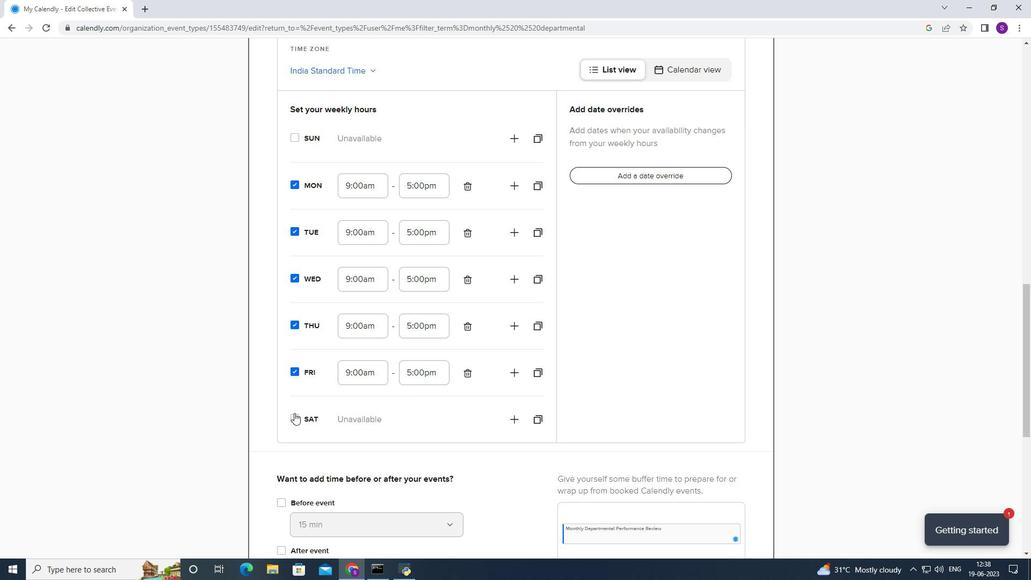 
Action: Mouse pressed left at (294, 419)
Screenshot: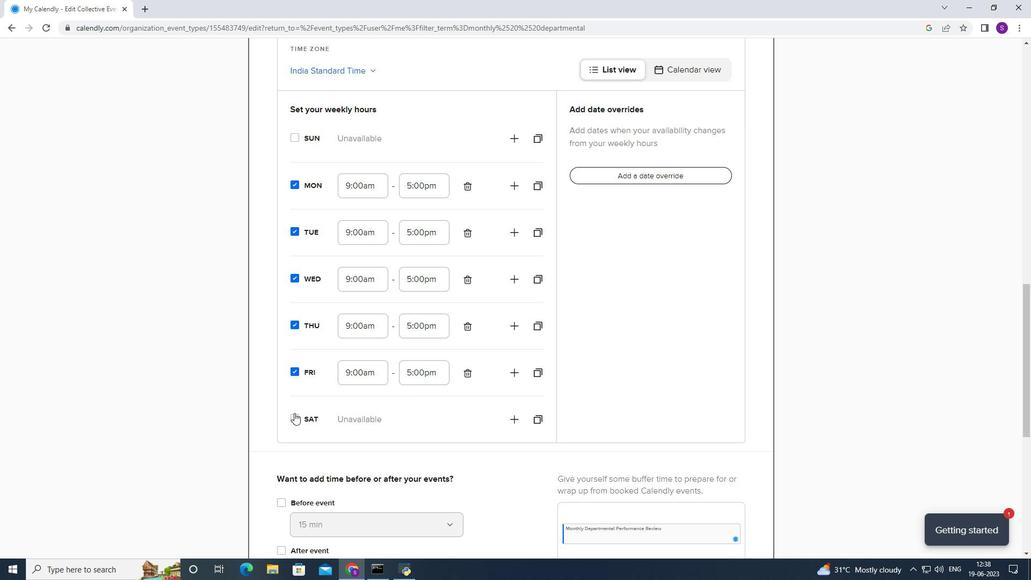 
Action: Mouse moved to (351, 421)
Screenshot: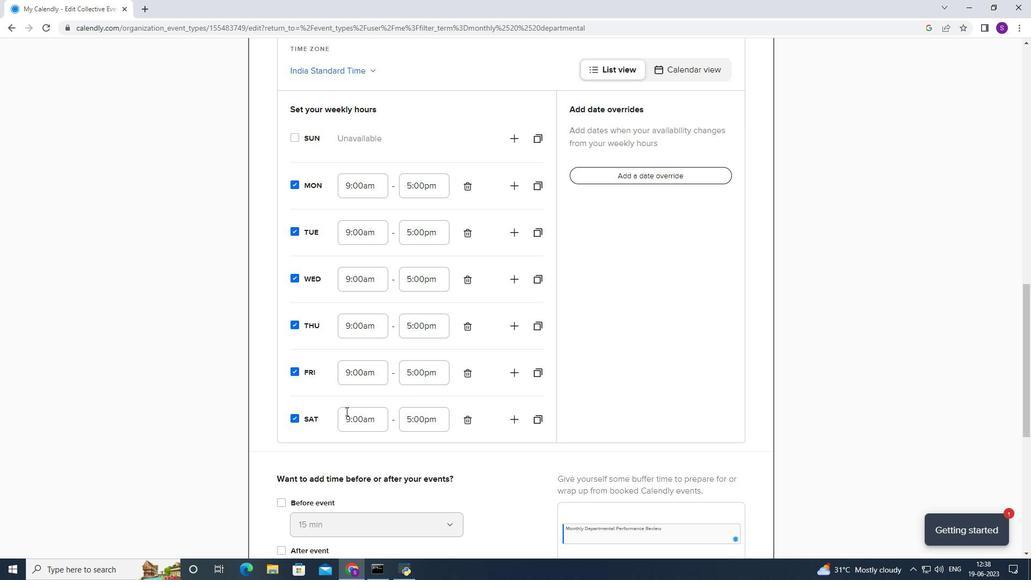 
Action: Mouse pressed left at (351, 421)
Screenshot: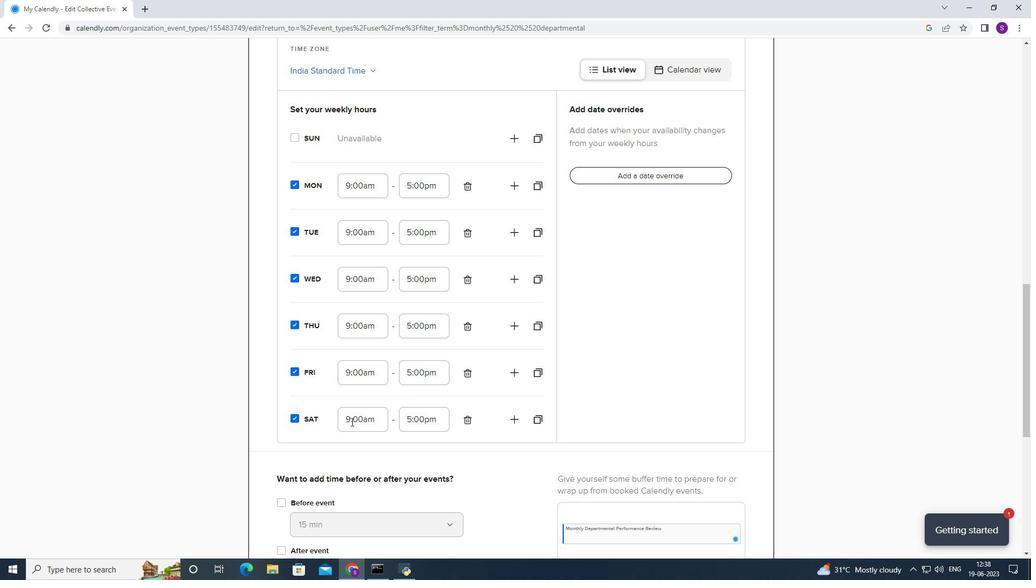 
Action: Mouse moved to (394, 489)
Screenshot: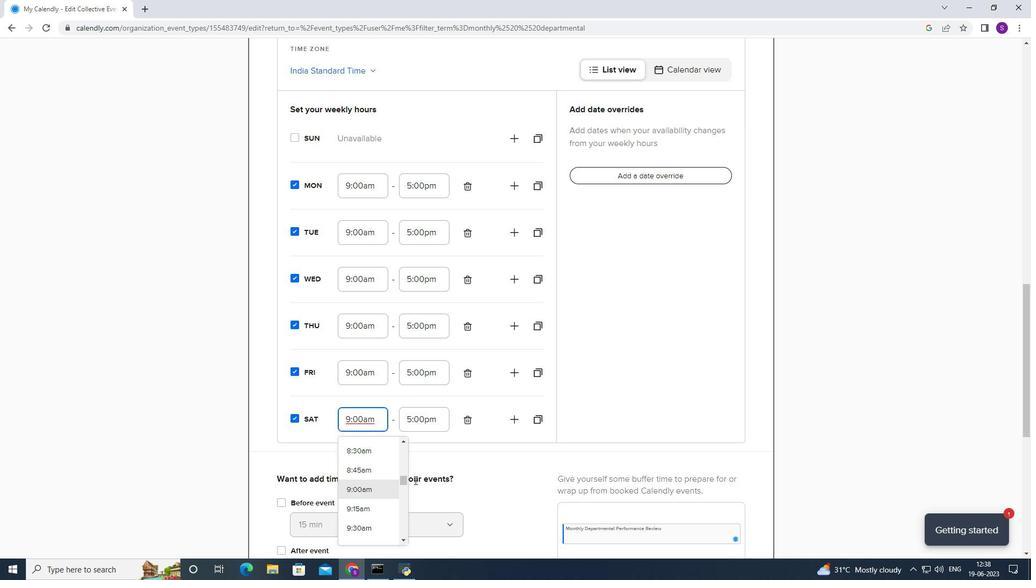 
Action: Mouse scrolled (394, 488) with delta (0, 0)
Screenshot: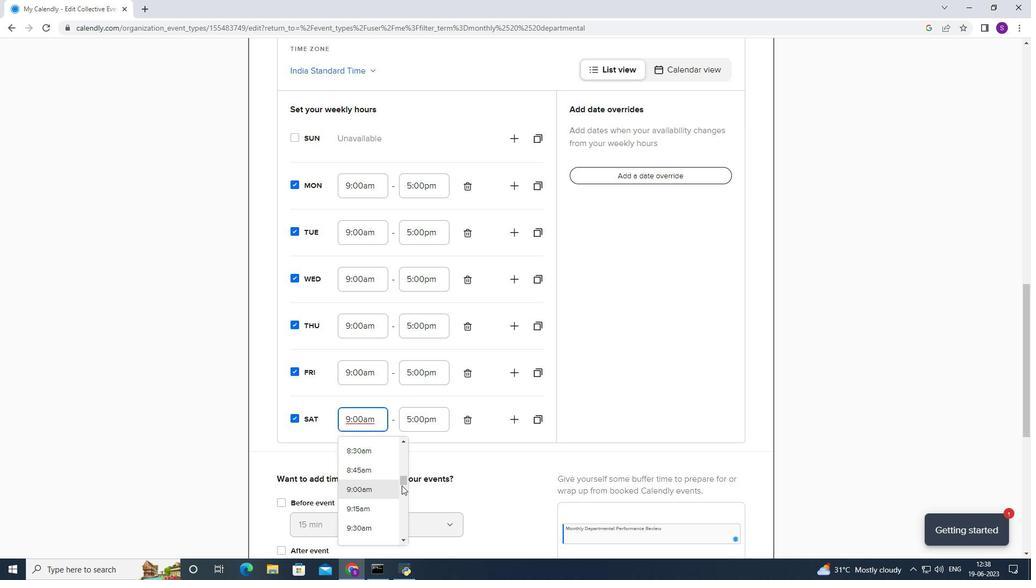 
Action: Mouse scrolled (394, 488) with delta (0, 0)
Screenshot: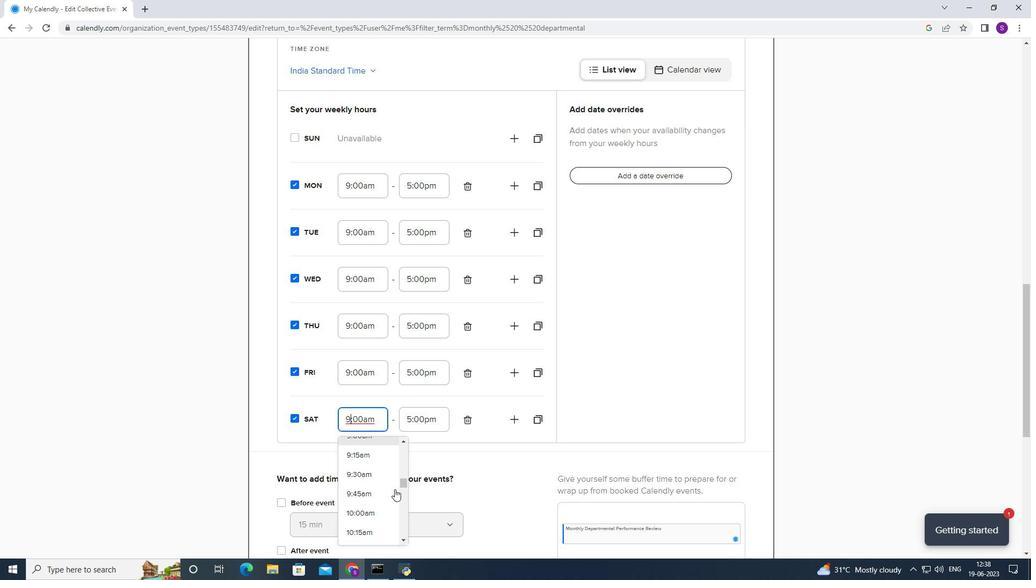 
Action: Mouse scrolled (394, 488) with delta (0, 0)
Screenshot: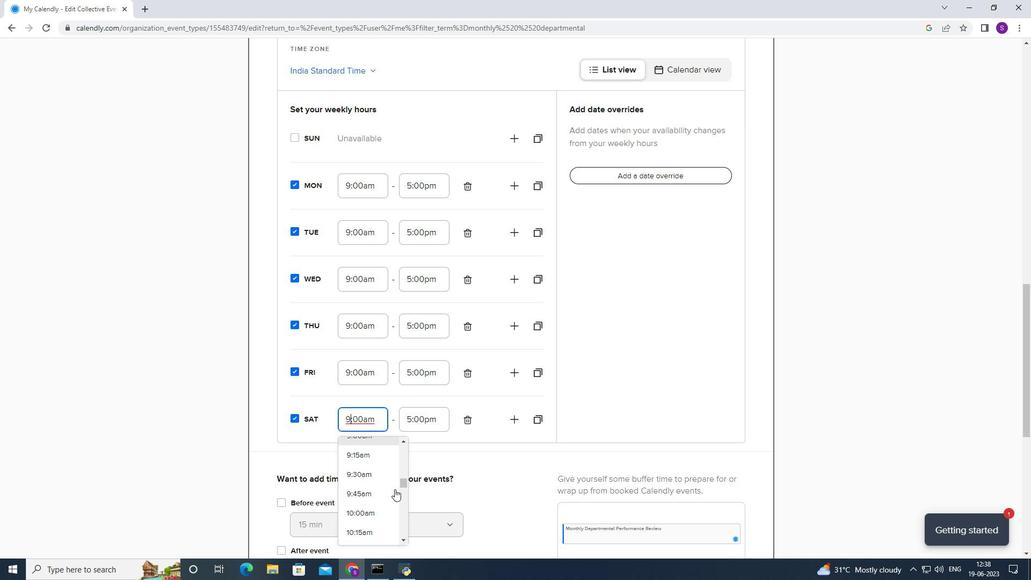 
Action: Mouse moved to (365, 458)
Screenshot: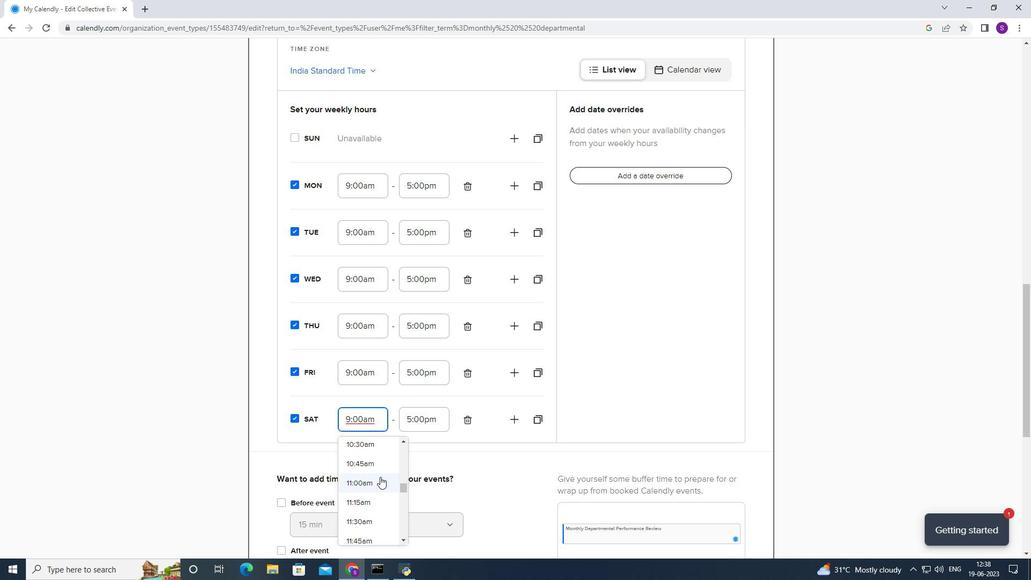 
Action: Mouse scrolled (365, 459) with delta (0, 0)
Screenshot: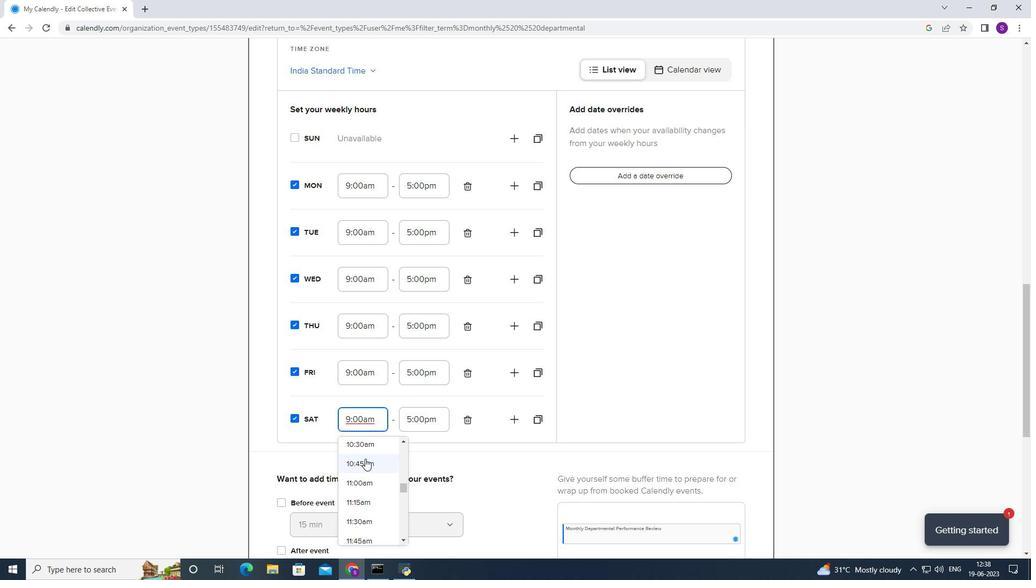 
Action: Mouse scrolled (365, 459) with delta (0, 0)
Screenshot: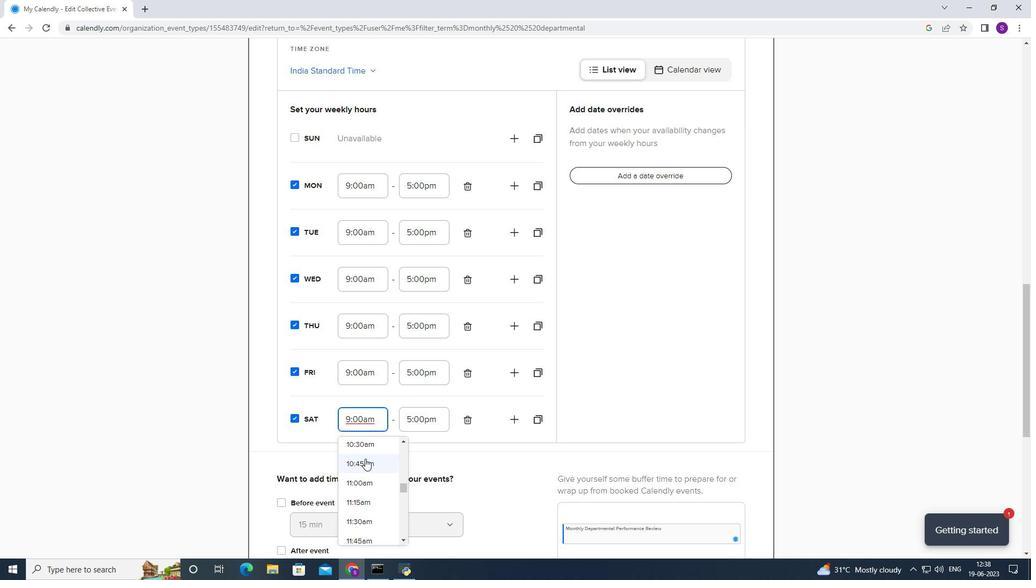 
Action: Mouse moved to (358, 517)
Screenshot: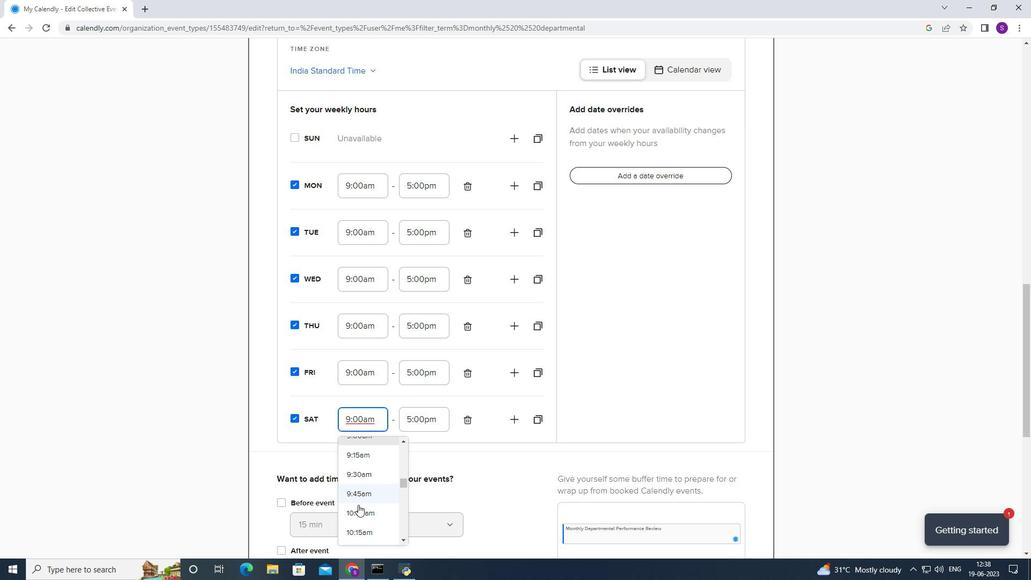 
Action: Mouse pressed left at (358, 517)
Screenshot: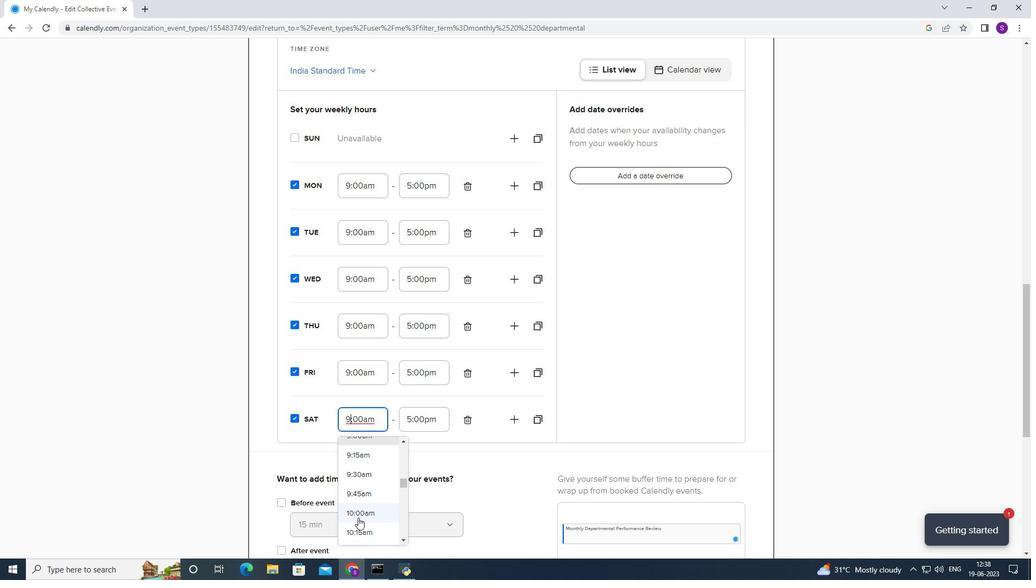 
Action: Mouse moved to (369, 381)
Screenshot: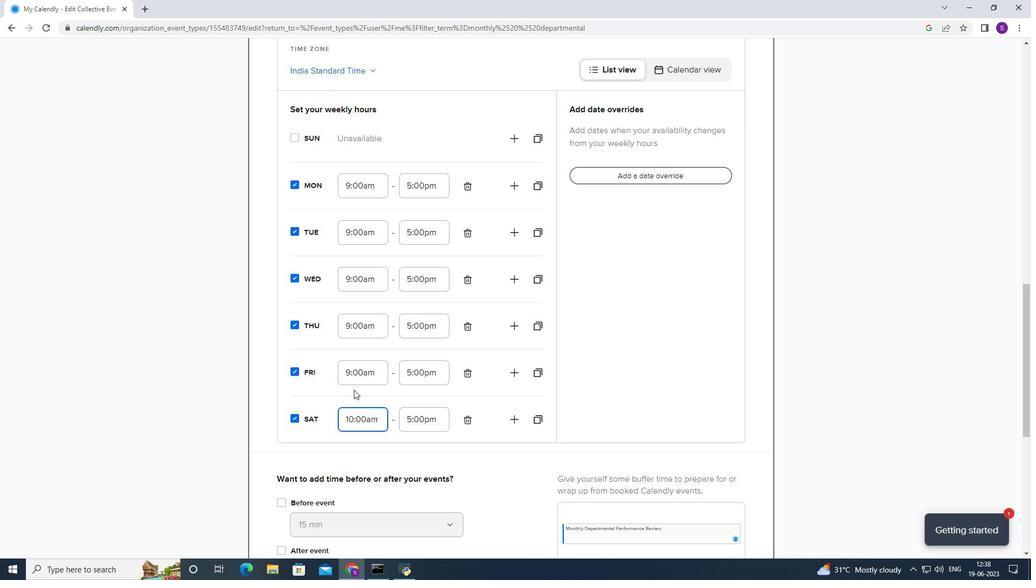 
Action: Mouse pressed left at (369, 381)
Screenshot: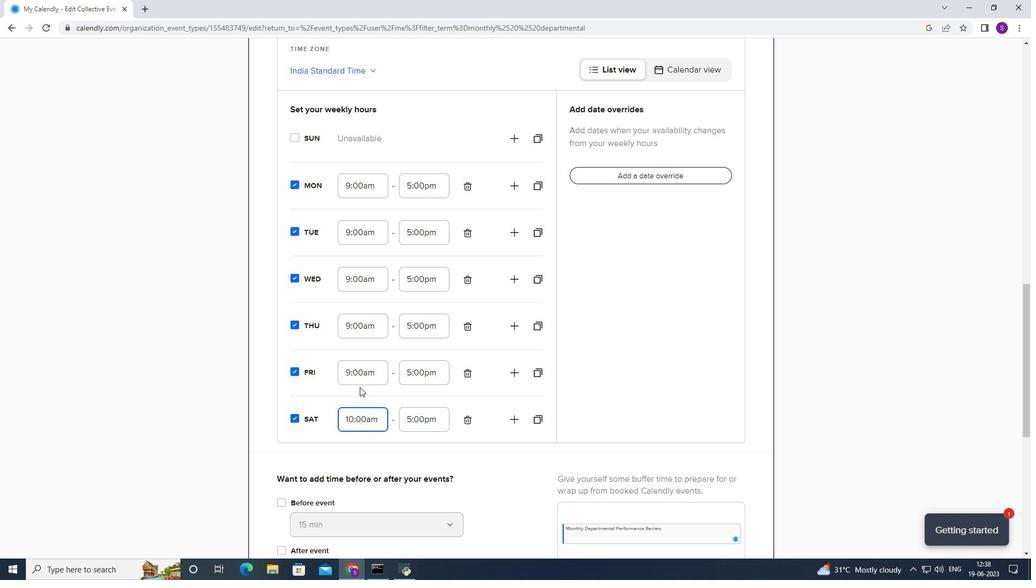 
Action: Mouse moved to (373, 426)
Screenshot: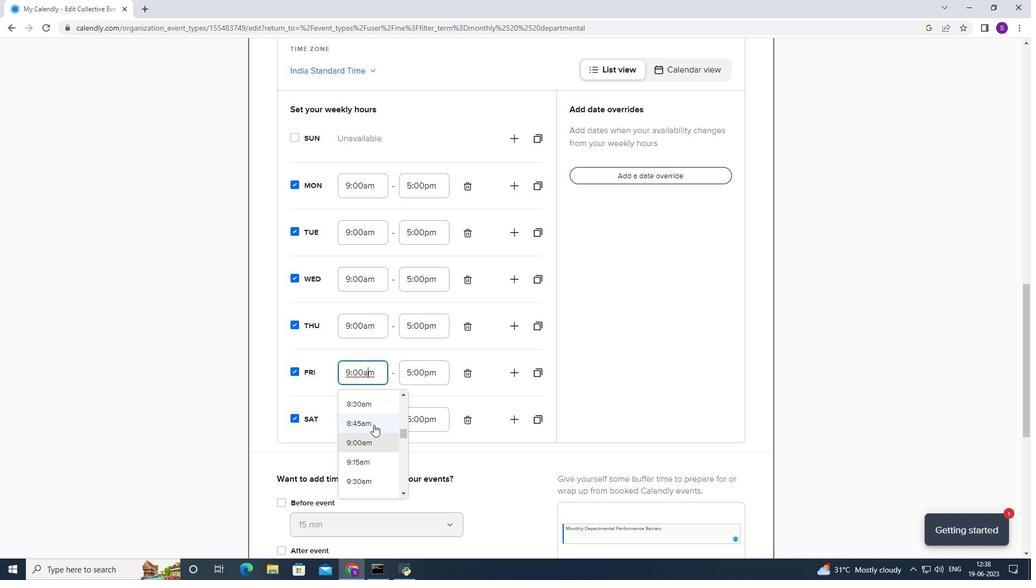 
Action: Mouse scrolled (373, 425) with delta (0, 0)
Screenshot: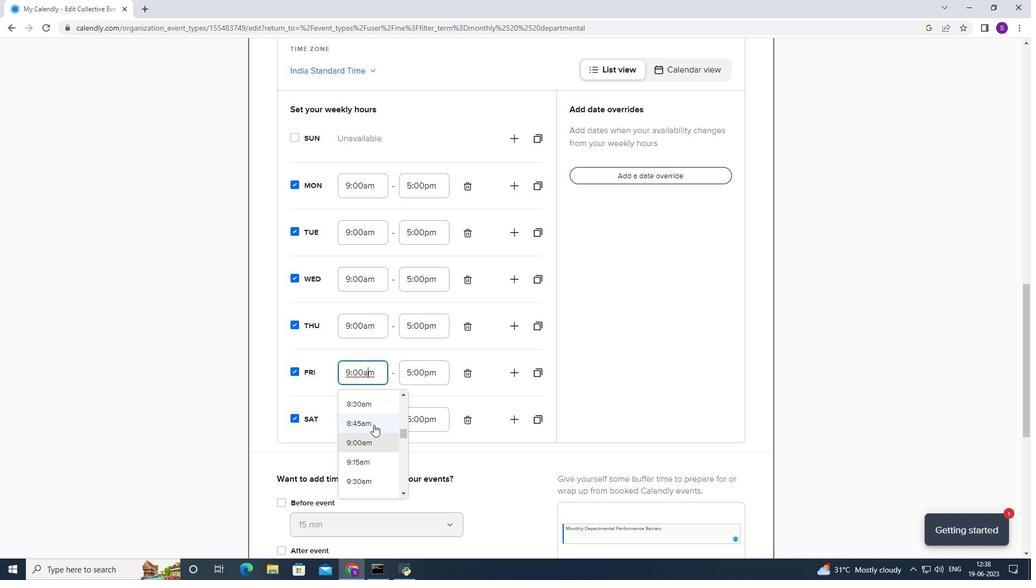 
Action: Mouse moved to (373, 427)
Screenshot: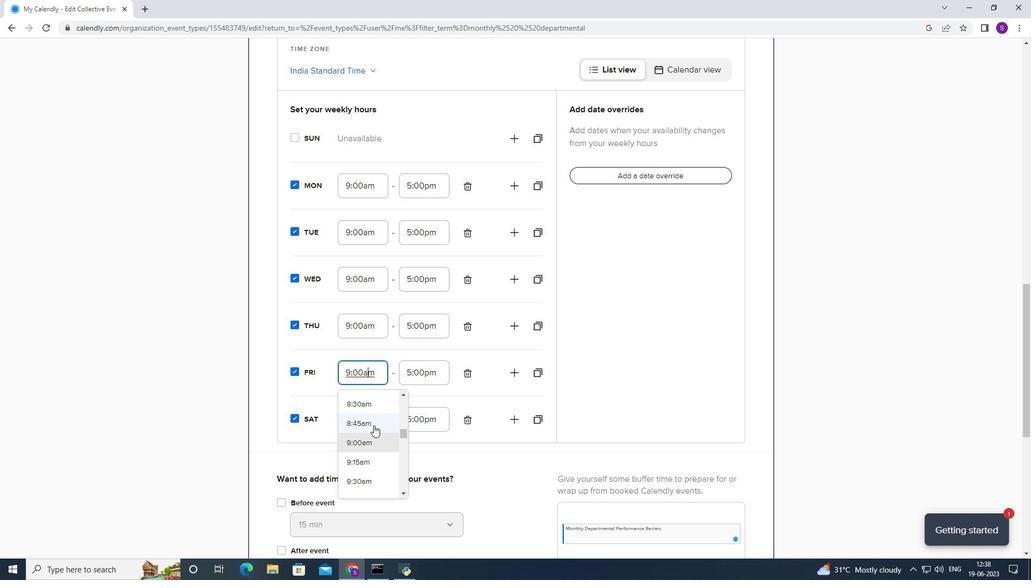 
Action: Mouse scrolled (373, 426) with delta (0, 0)
Screenshot: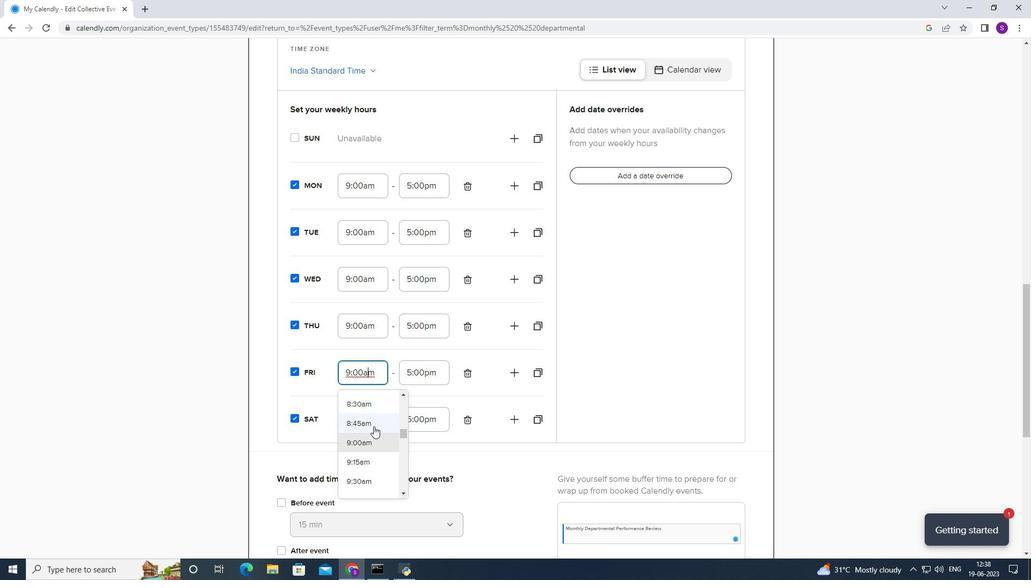 
Action: Mouse moved to (377, 416)
Screenshot: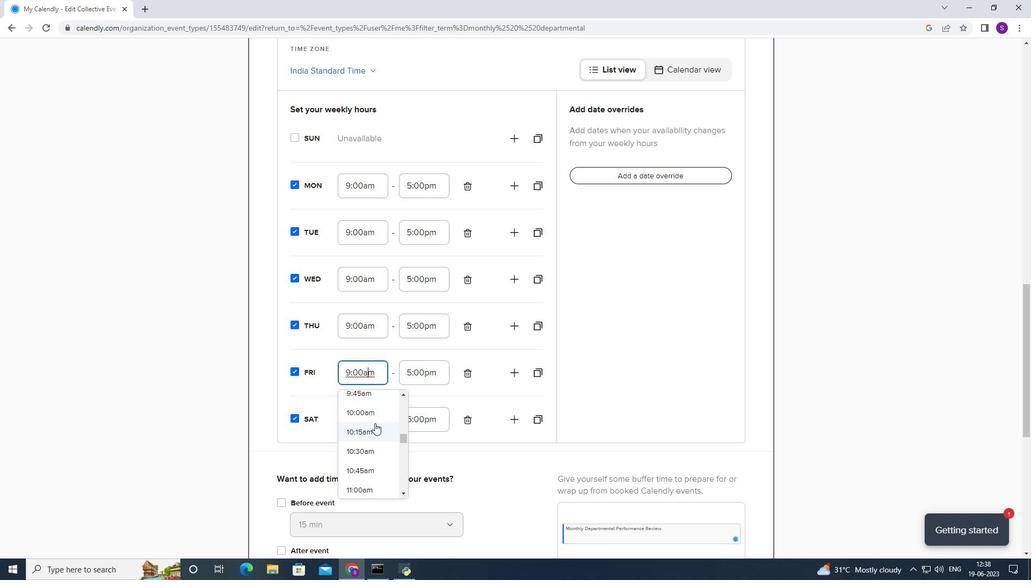 
Action: Mouse pressed left at (377, 416)
Screenshot: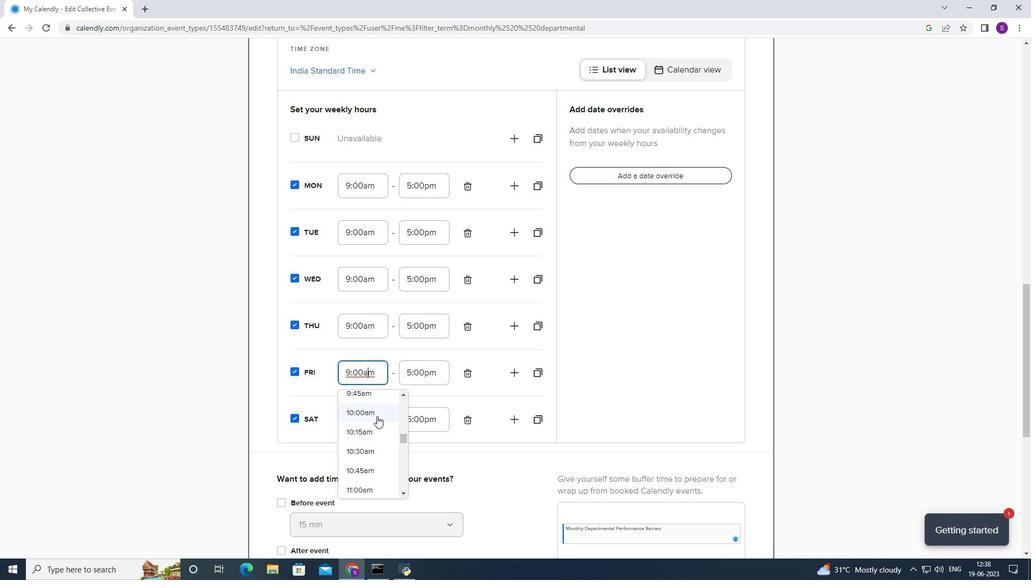 
Action: Mouse moved to (363, 326)
Screenshot: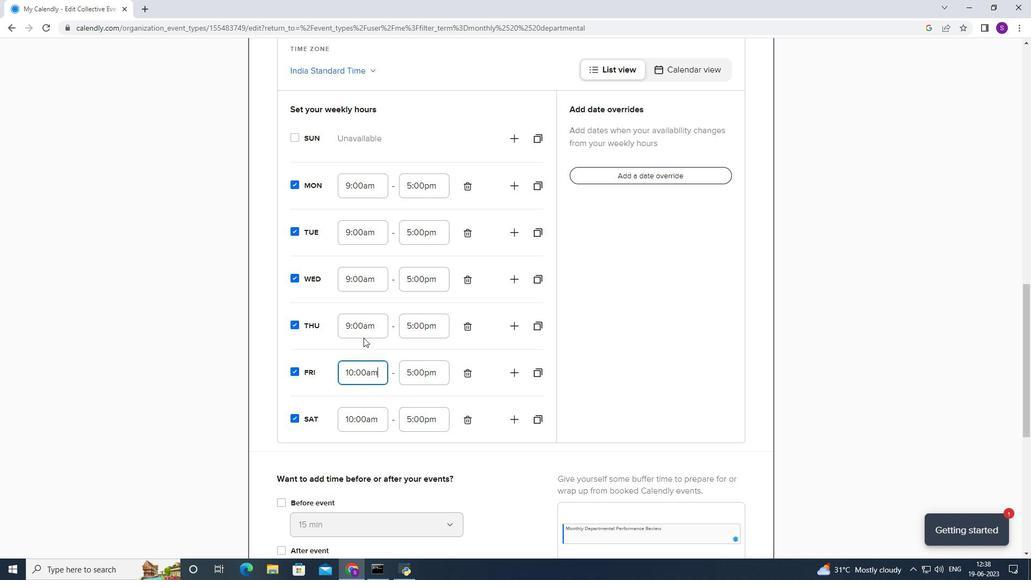 
Action: Mouse pressed left at (363, 326)
Screenshot: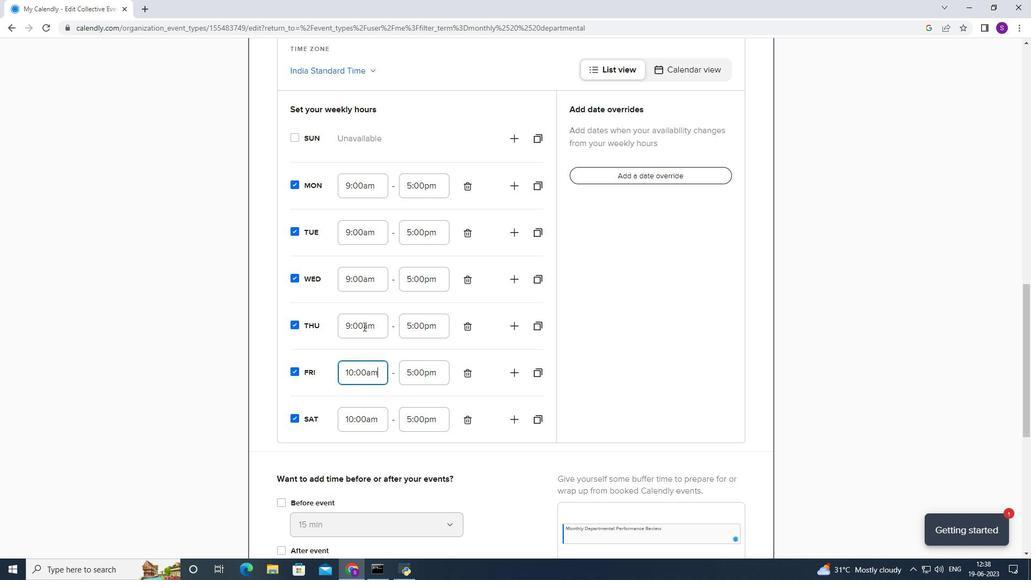 
Action: Mouse moved to (373, 381)
Screenshot: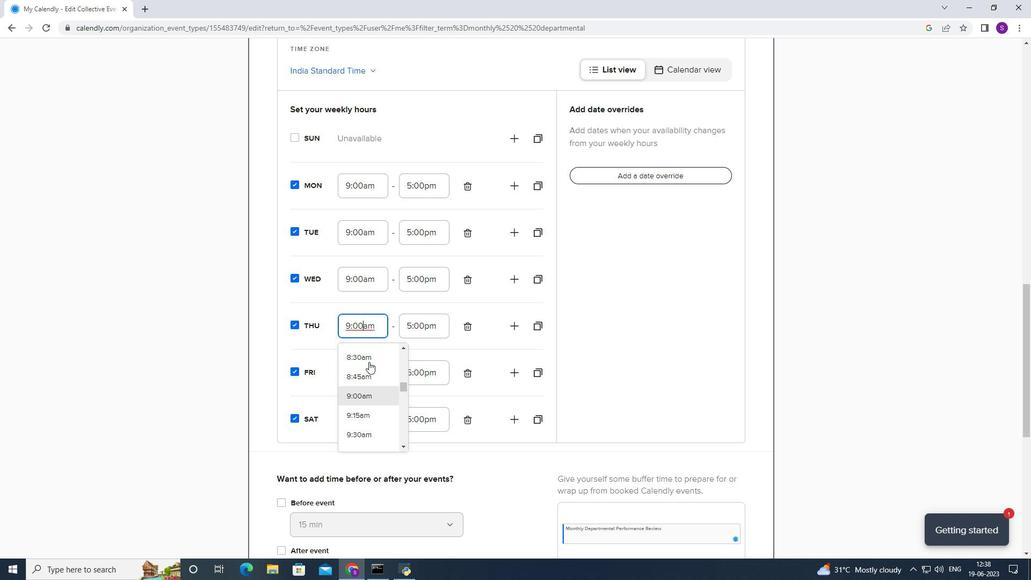 
Action: Mouse scrolled (373, 380) with delta (0, 0)
Screenshot: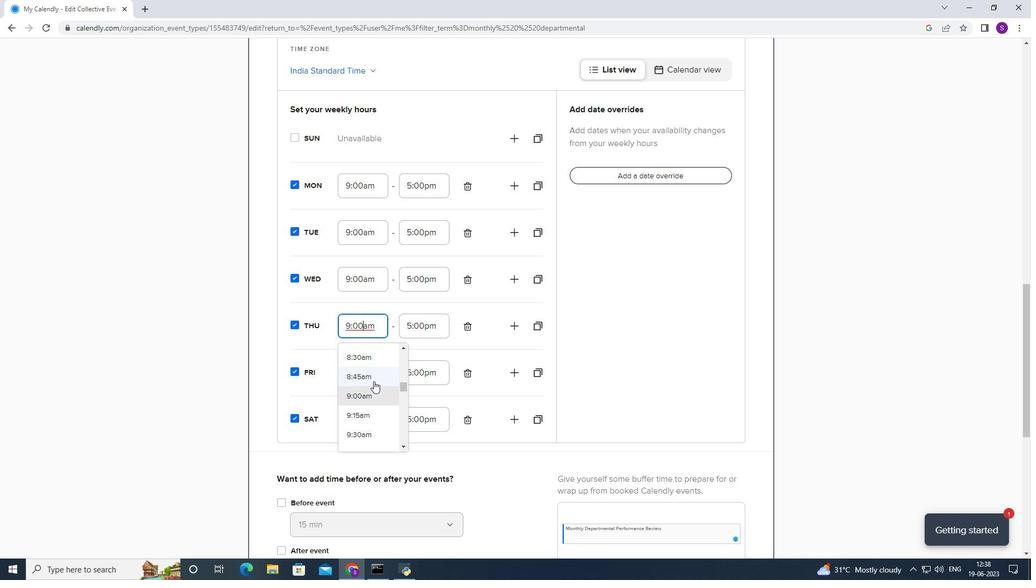 
Action: Mouse moved to (356, 419)
Screenshot: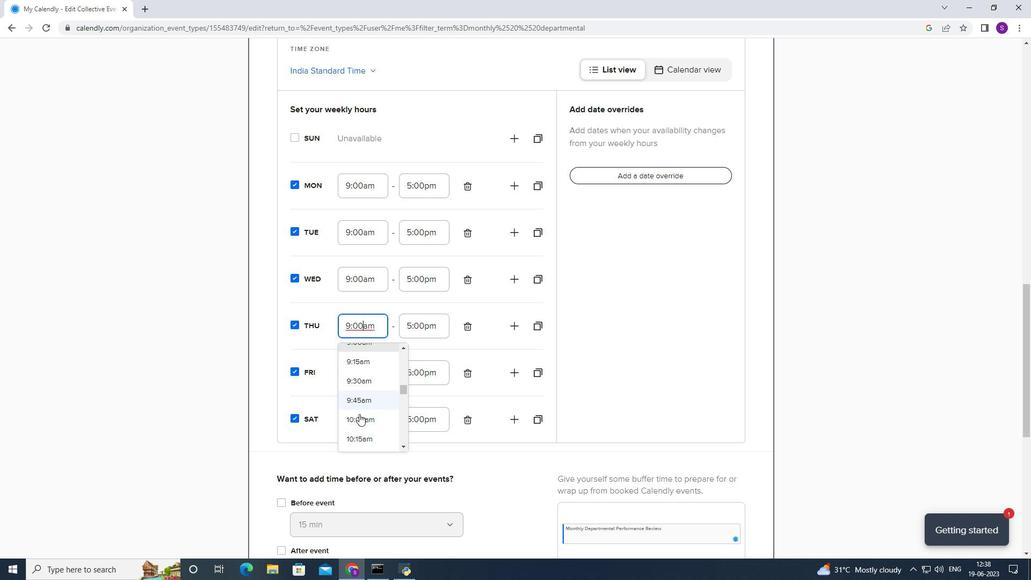 
Action: Mouse pressed left at (356, 419)
Screenshot: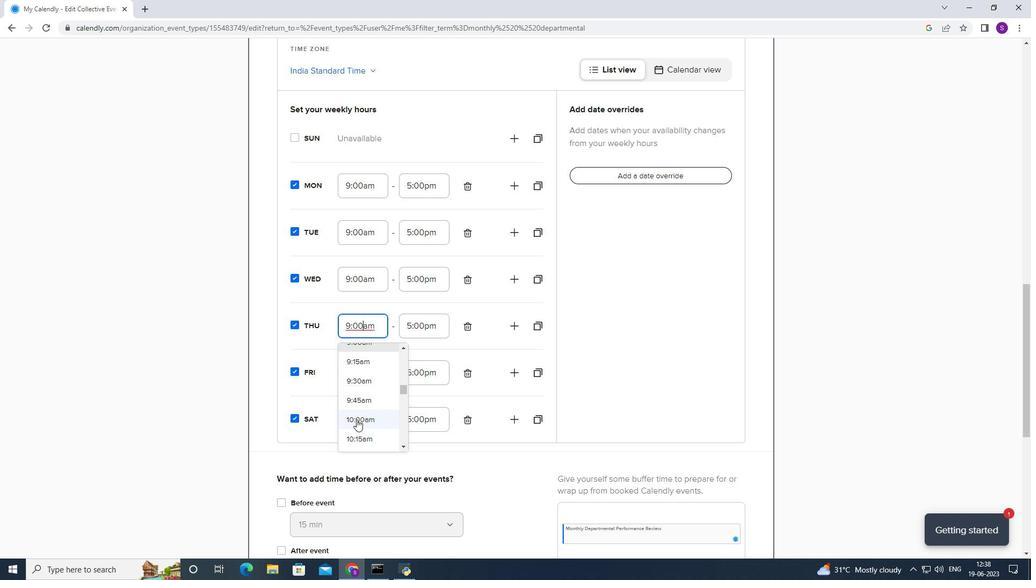 
Action: Mouse moved to (358, 286)
Screenshot: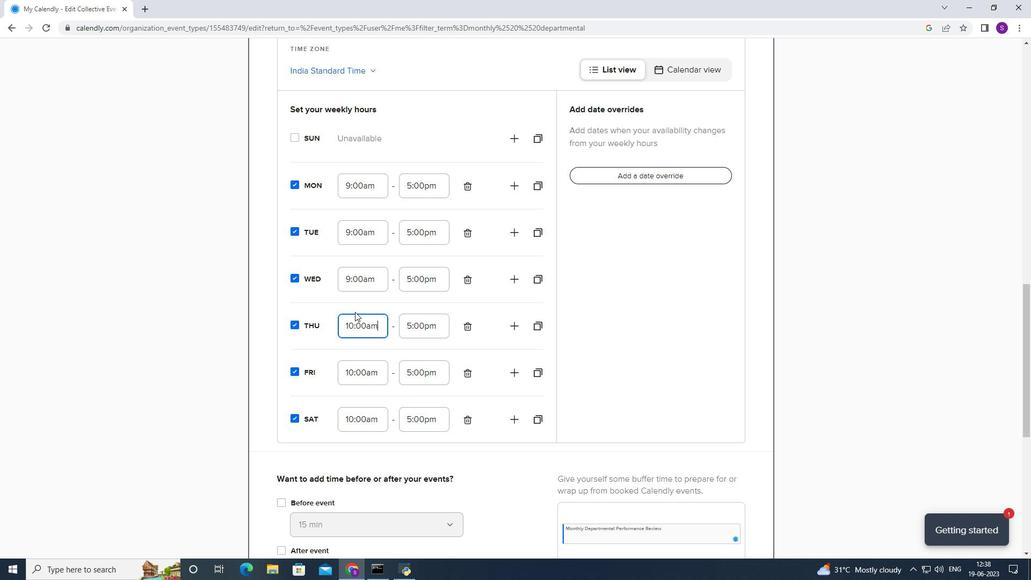 
Action: Mouse pressed left at (358, 286)
Screenshot: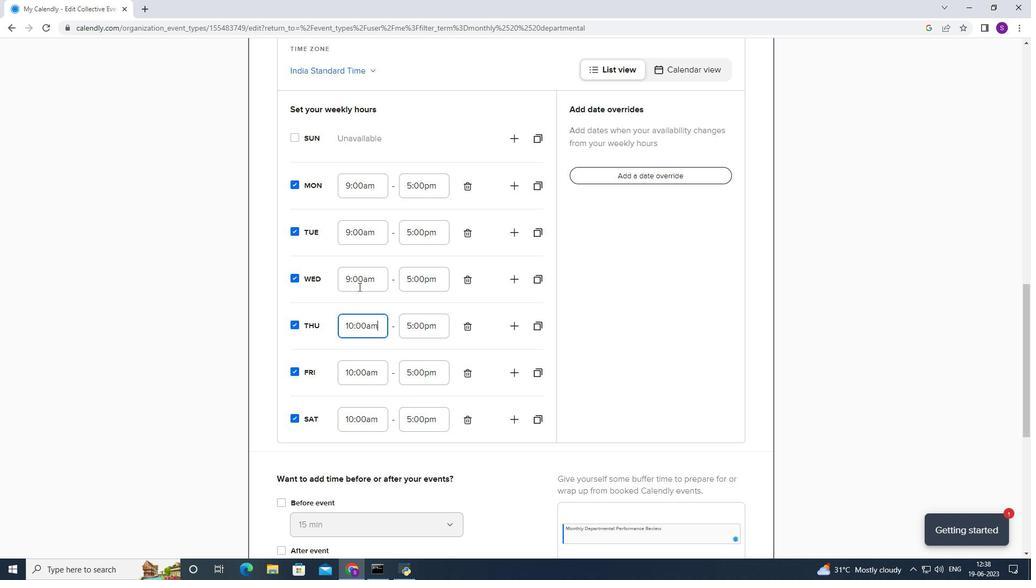 
Action: Mouse moved to (372, 361)
Screenshot: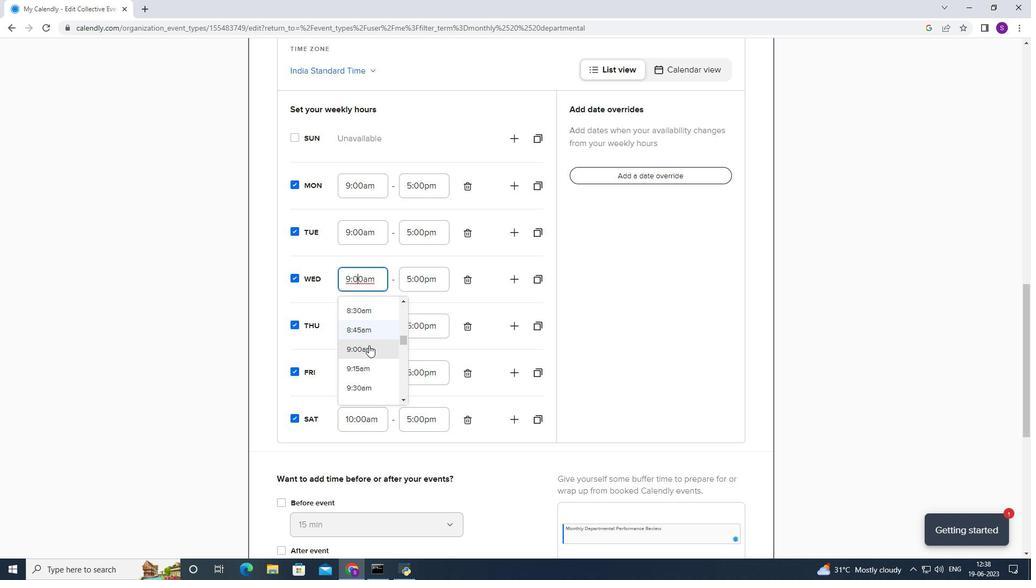 
Action: Mouse scrolled (372, 360) with delta (0, 0)
Screenshot: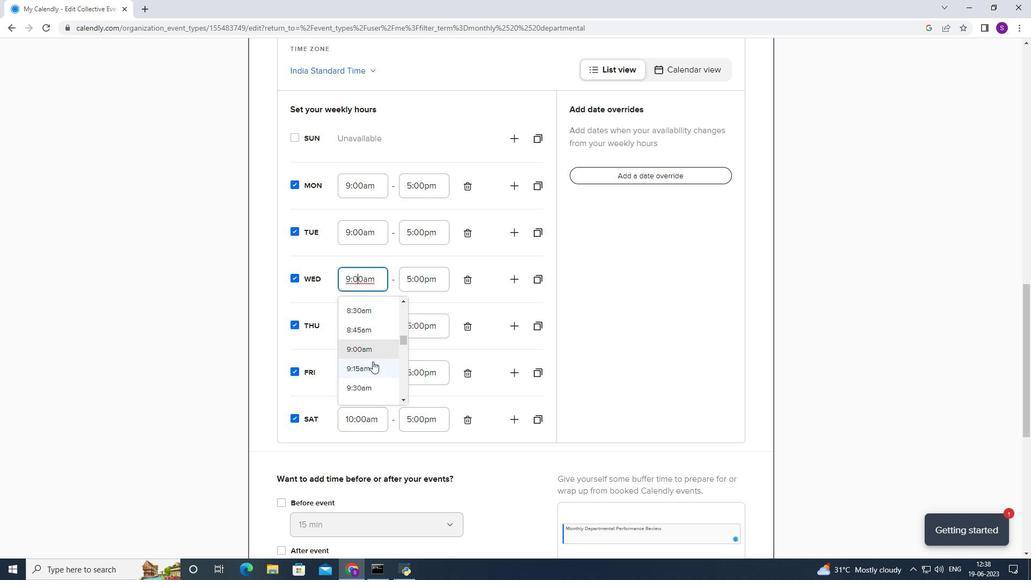 
Action: Mouse moved to (367, 376)
Screenshot: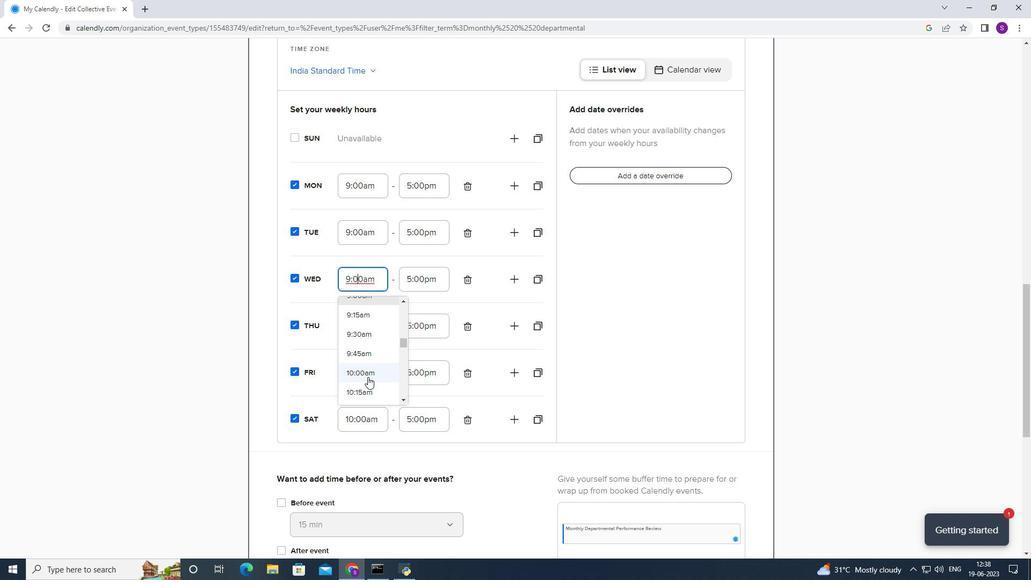 
Action: Mouse pressed left at (367, 376)
Screenshot: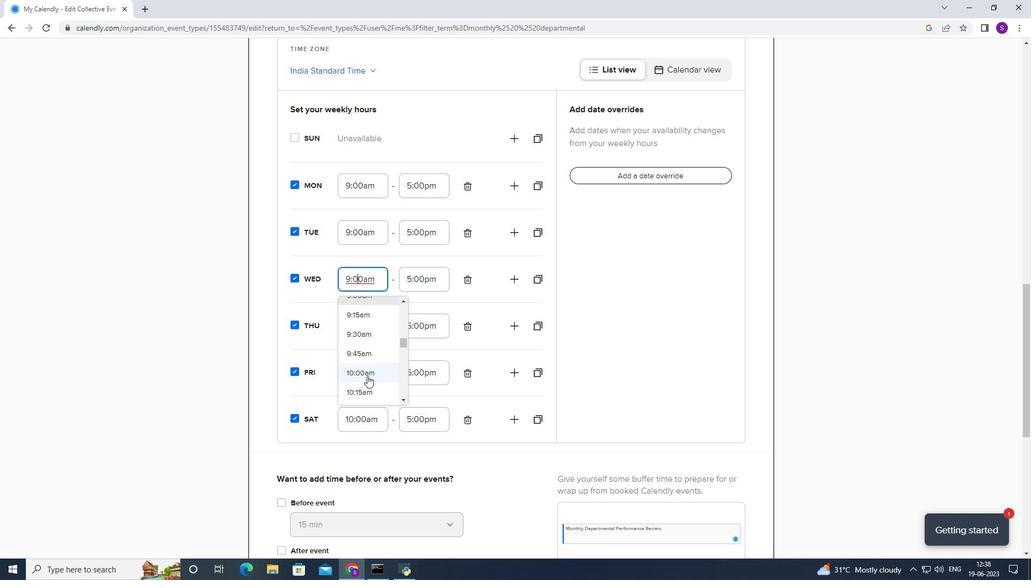 
Action: Mouse moved to (366, 233)
Screenshot: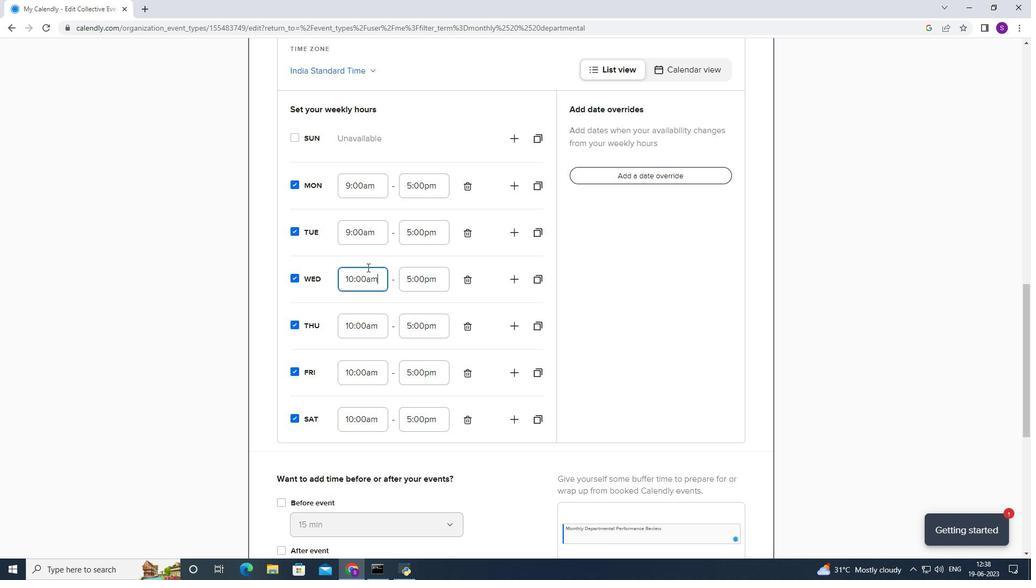 
Action: Mouse pressed left at (366, 233)
Screenshot: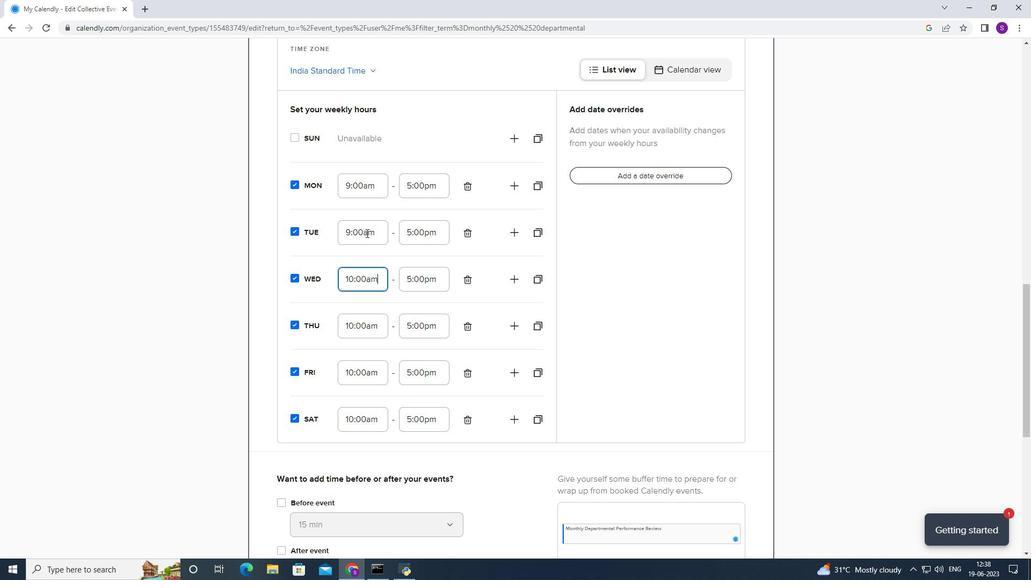 
Action: Mouse moved to (373, 328)
Screenshot: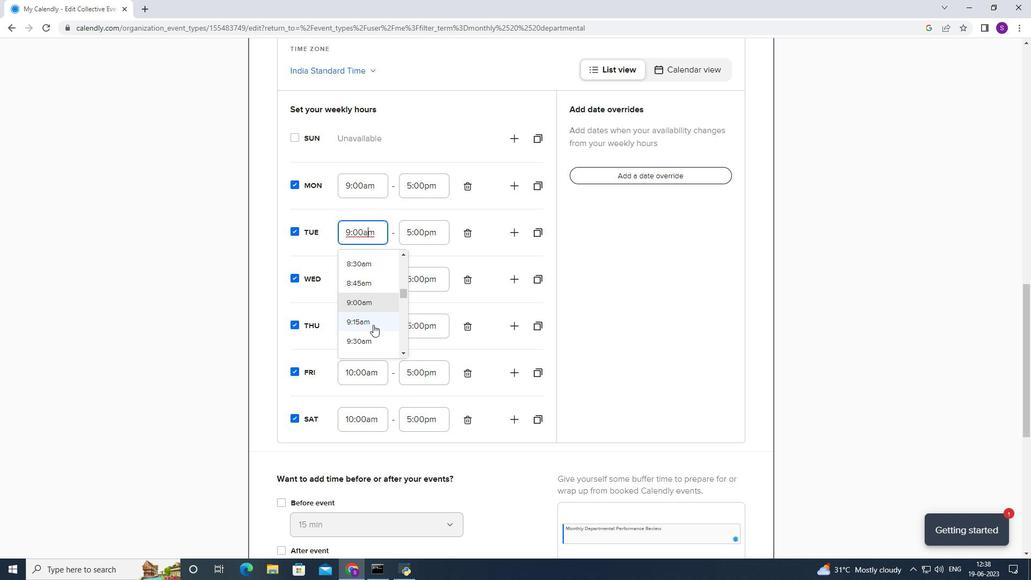 
Action: Mouse scrolled (373, 328) with delta (0, 0)
Screenshot: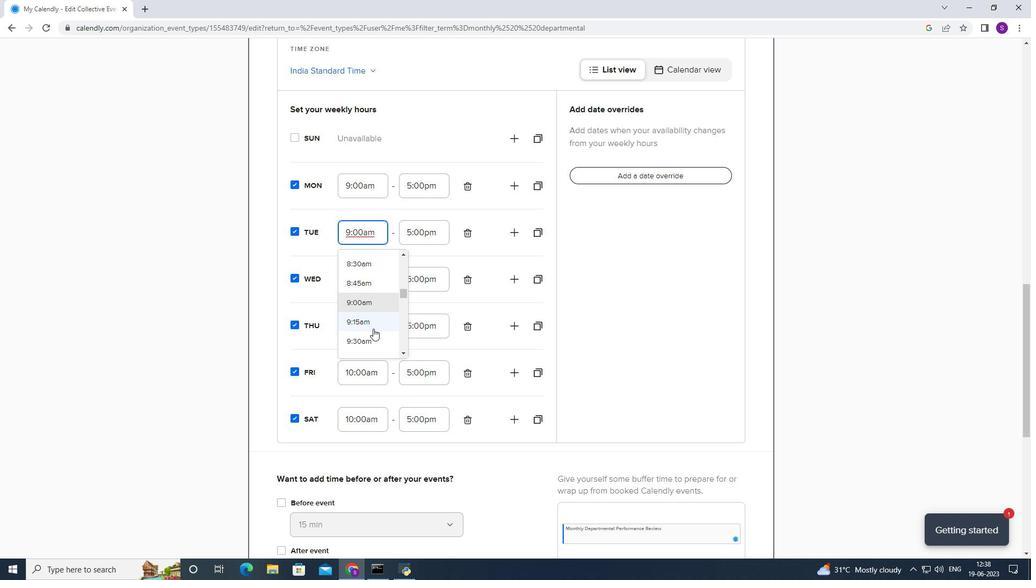 
Action: Mouse pressed left at (373, 328)
Screenshot: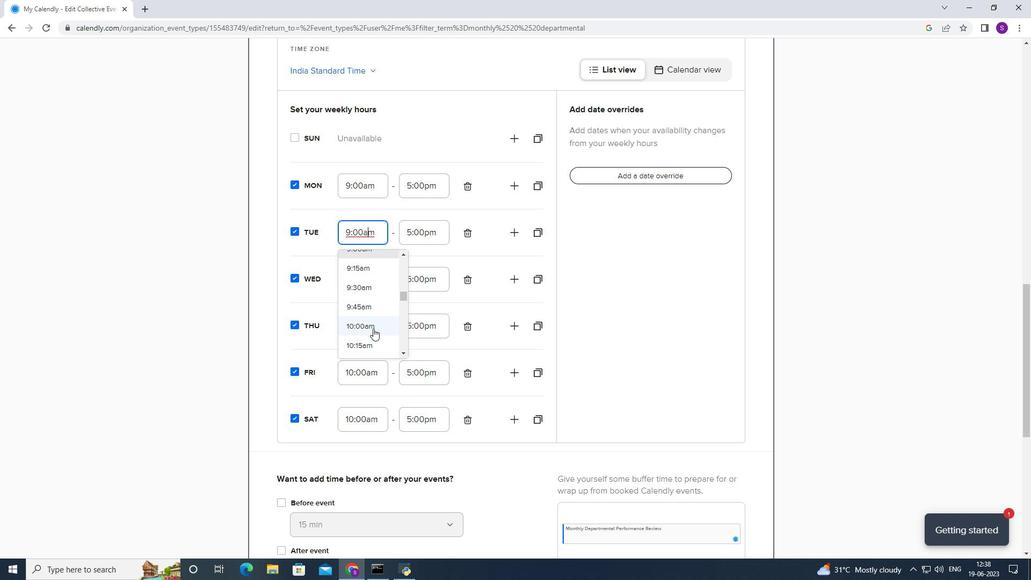 
Action: Mouse moved to (358, 189)
Screenshot: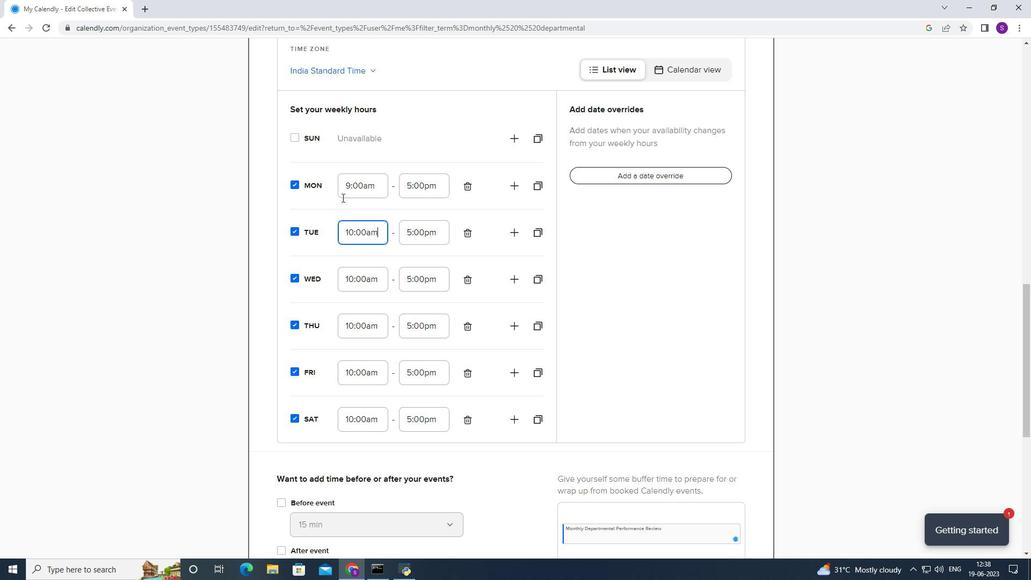 
Action: Mouse pressed left at (358, 189)
Screenshot: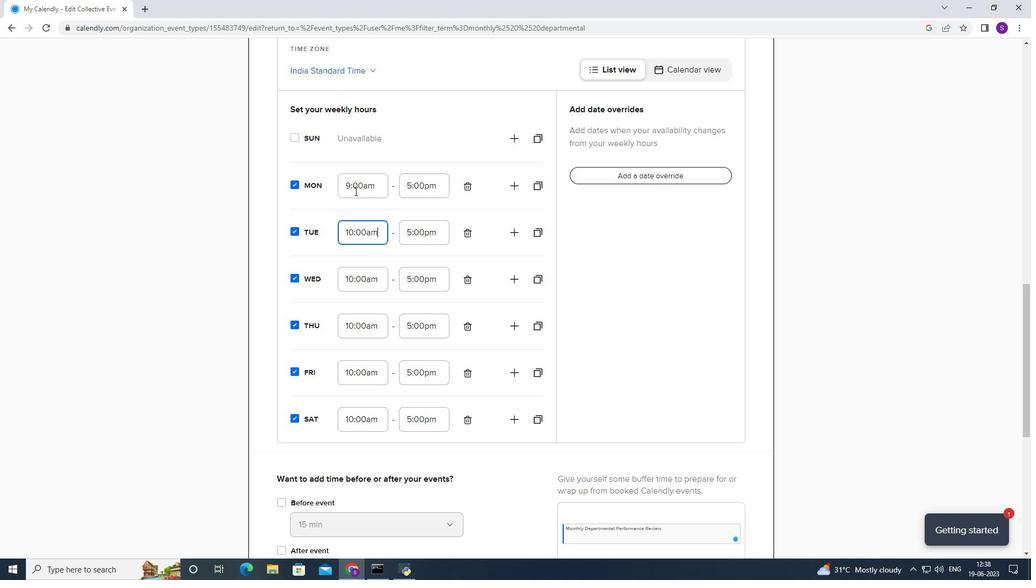 
Action: Mouse moved to (369, 272)
Screenshot: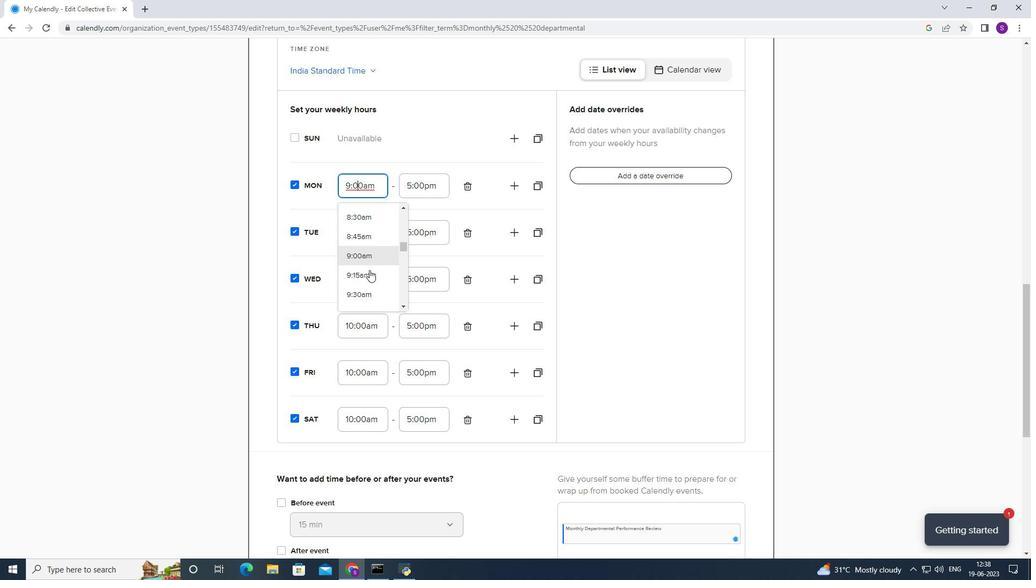 
Action: Mouse scrolled (369, 272) with delta (0, 0)
Screenshot: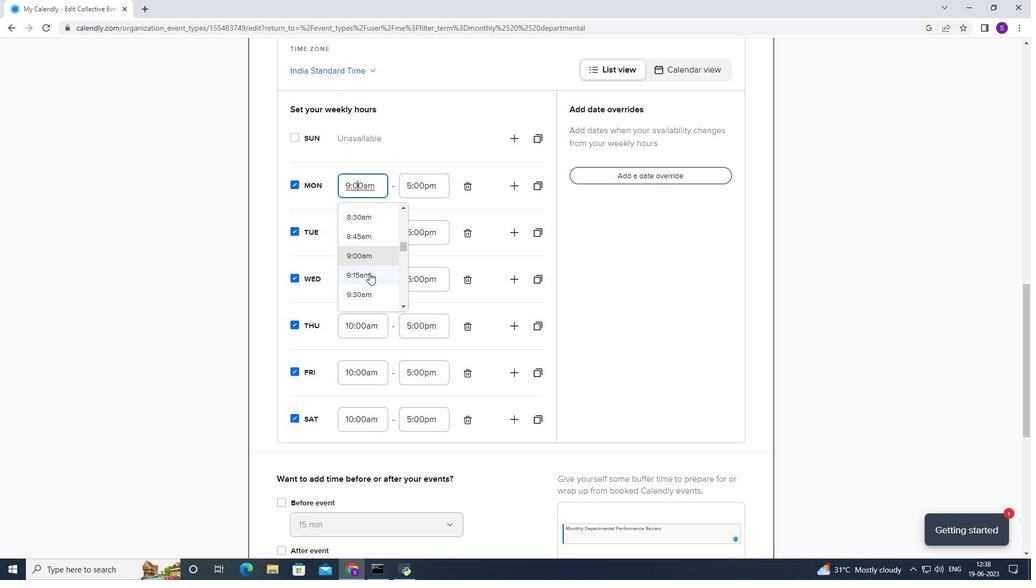 
Action: Mouse moved to (369, 278)
Screenshot: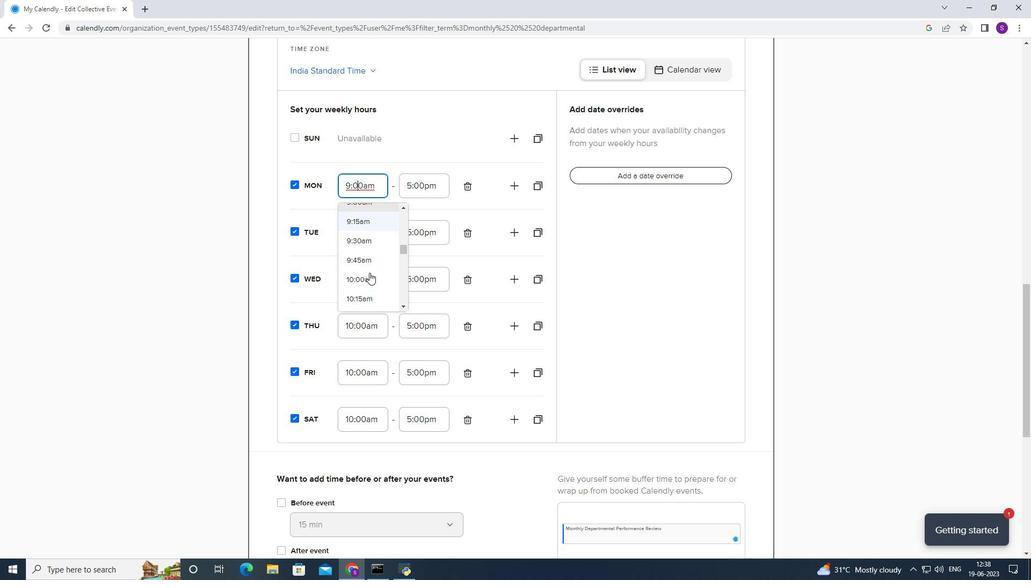 
Action: Mouse pressed left at (369, 278)
Screenshot: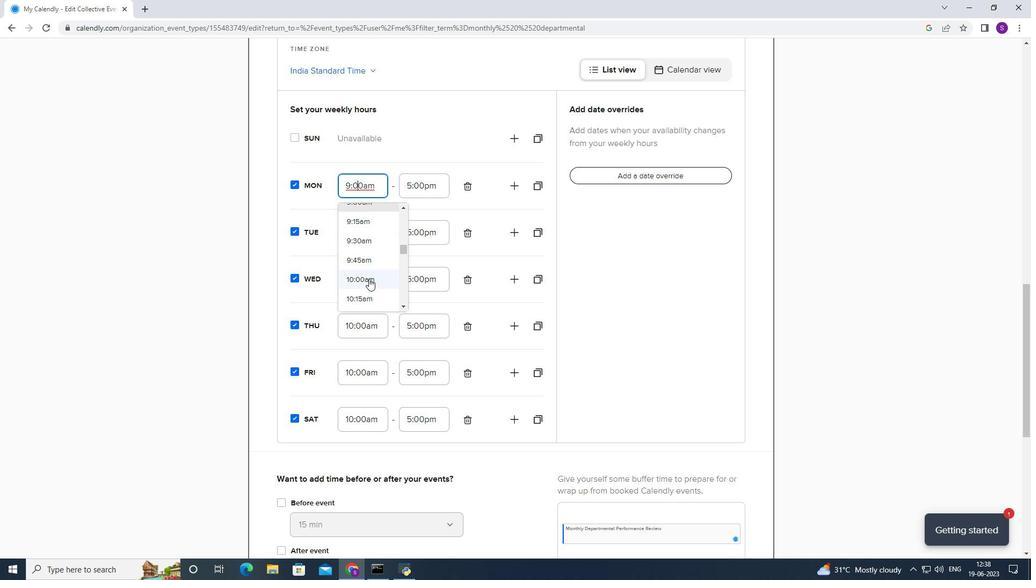 
Action: Mouse moved to (420, 193)
Screenshot: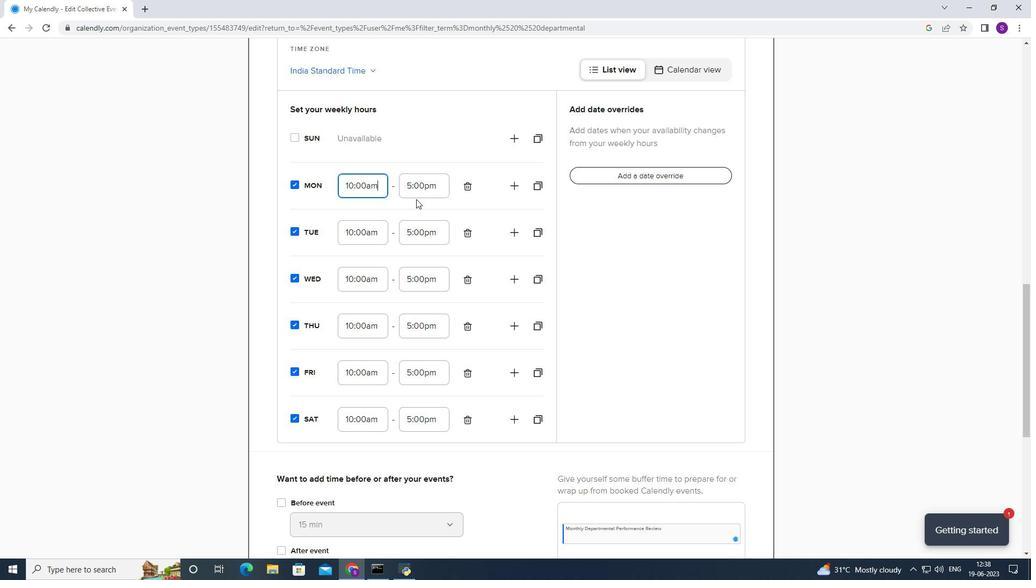 
Action: Mouse pressed left at (420, 193)
Screenshot: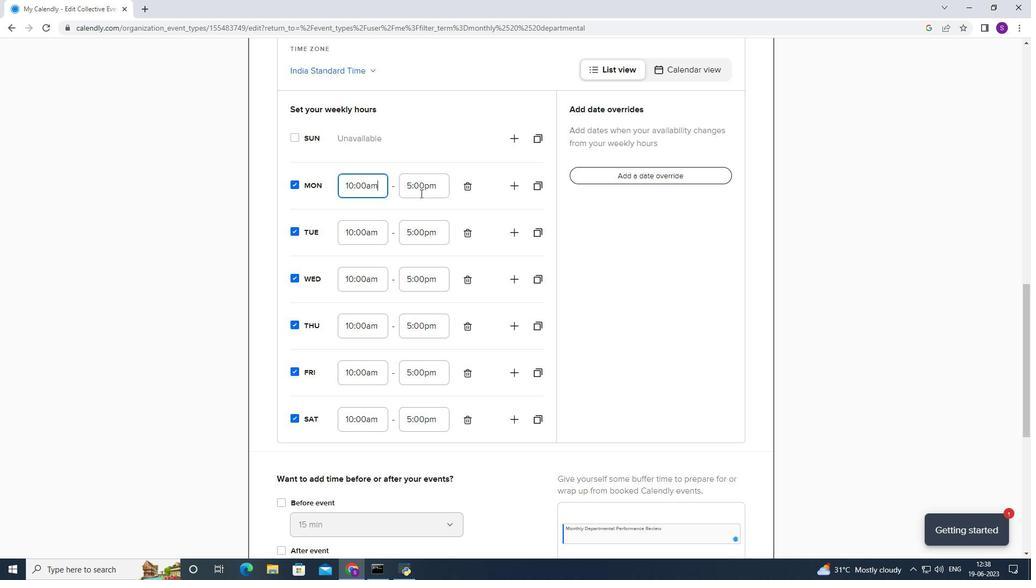 
Action: Mouse moved to (427, 271)
Screenshot: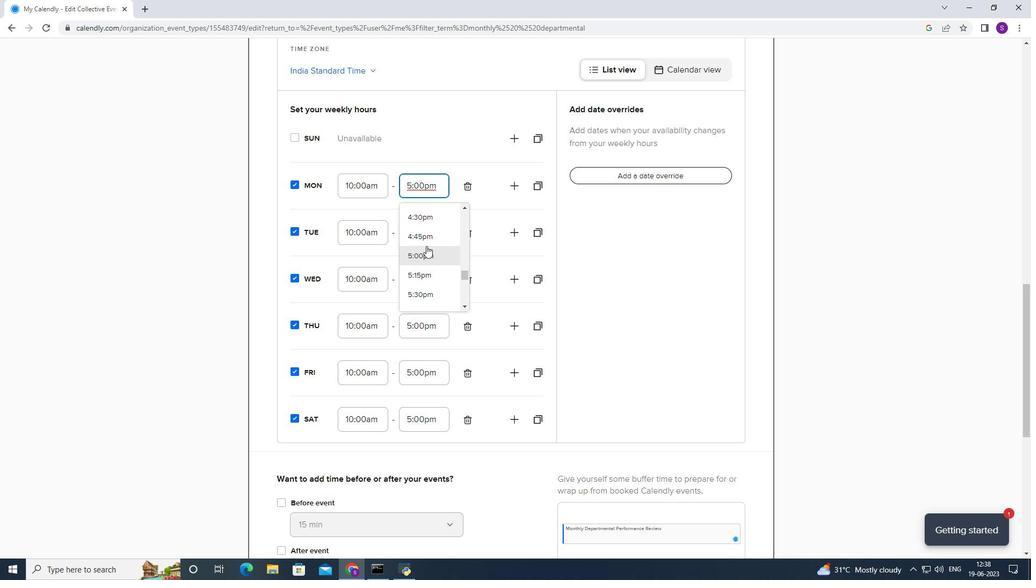 
Action: Mouse scrolled (427, 271) with delta (0, 0)
Screenshot: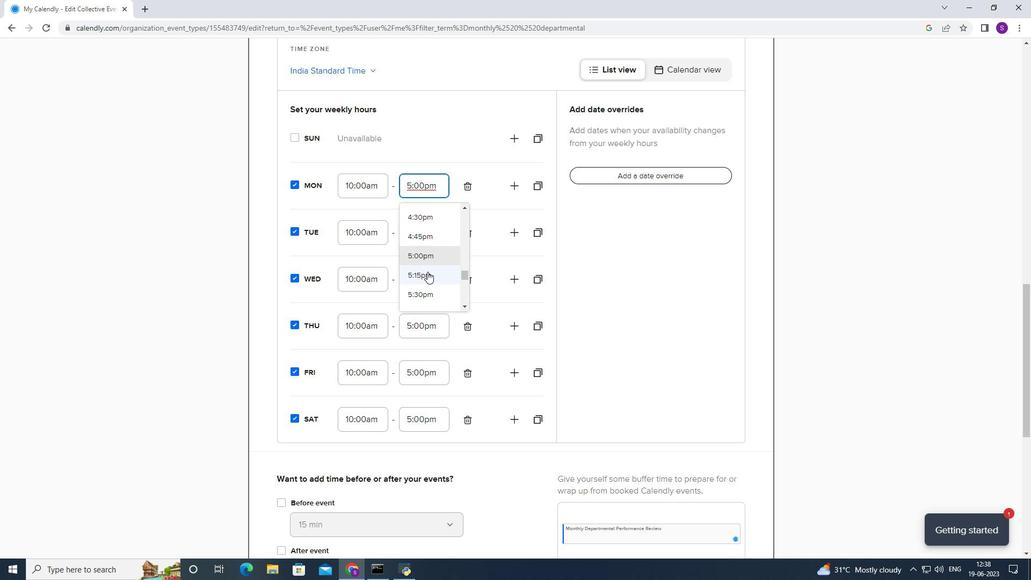 
Action: Mouse moved to (428, 276)
Screenshot: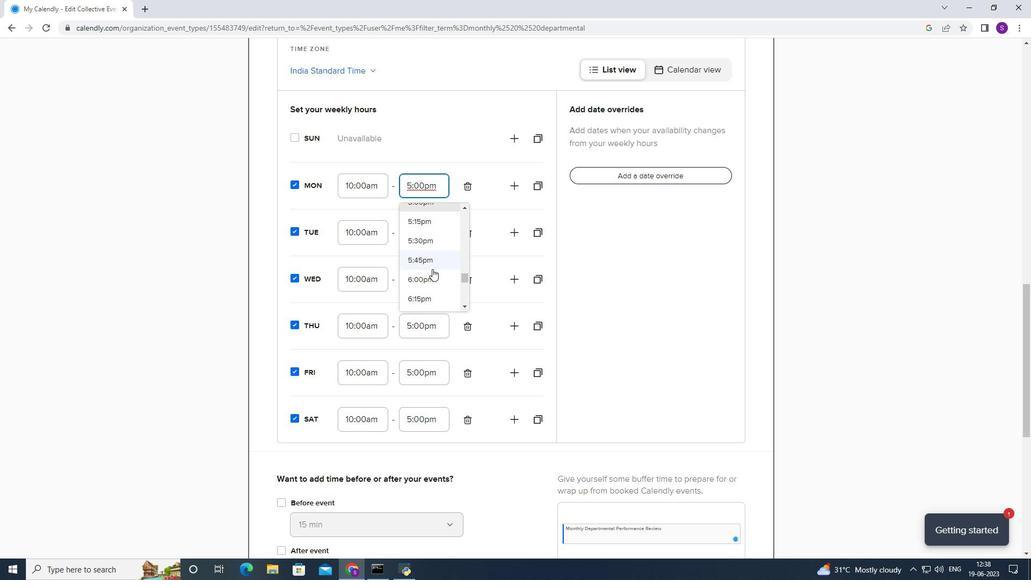 
Action: Mouse pressed left at (428, 276)
Screenshot: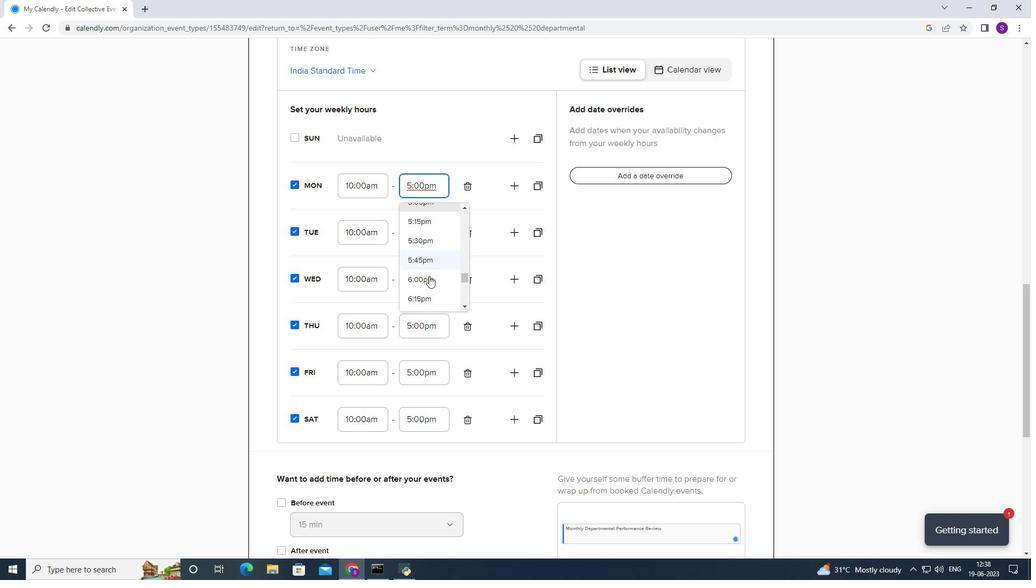 
Action: Mouse moved to (425, 226)
Screenshot: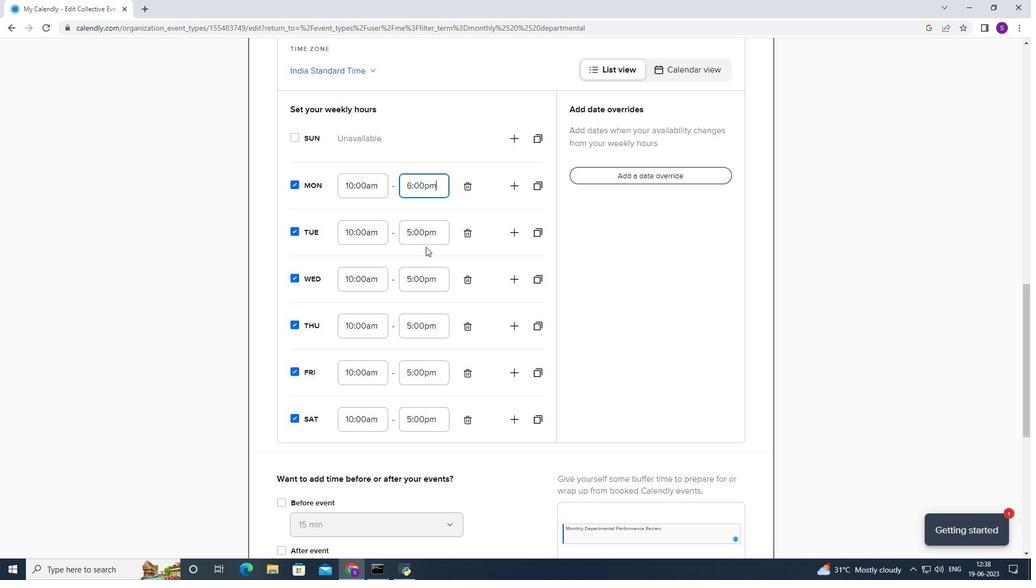 
Action: Mouse pressed left at (425, 226)
Screenshot: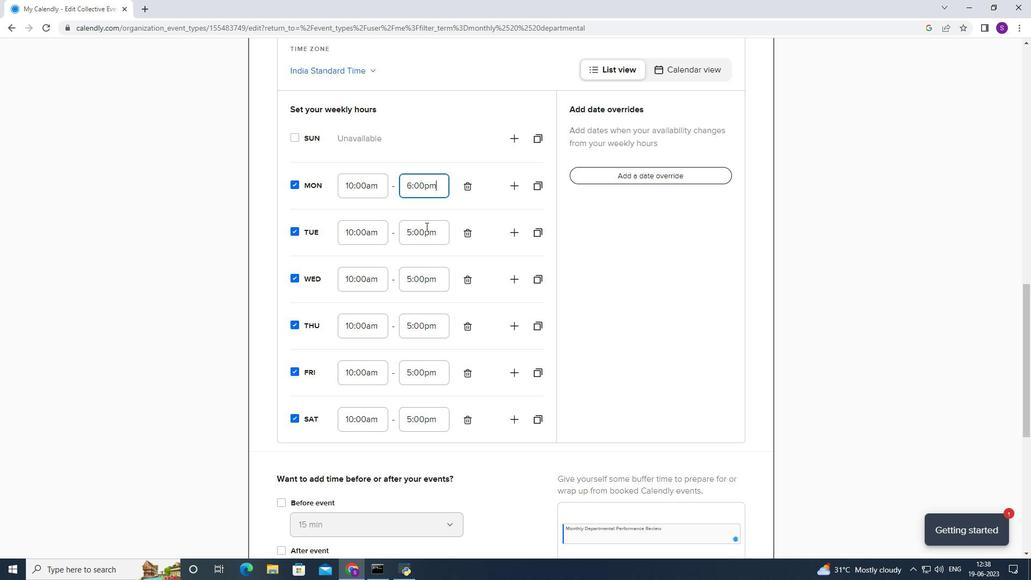 
Action: Mouse moved to (431, 278)
Screenshot: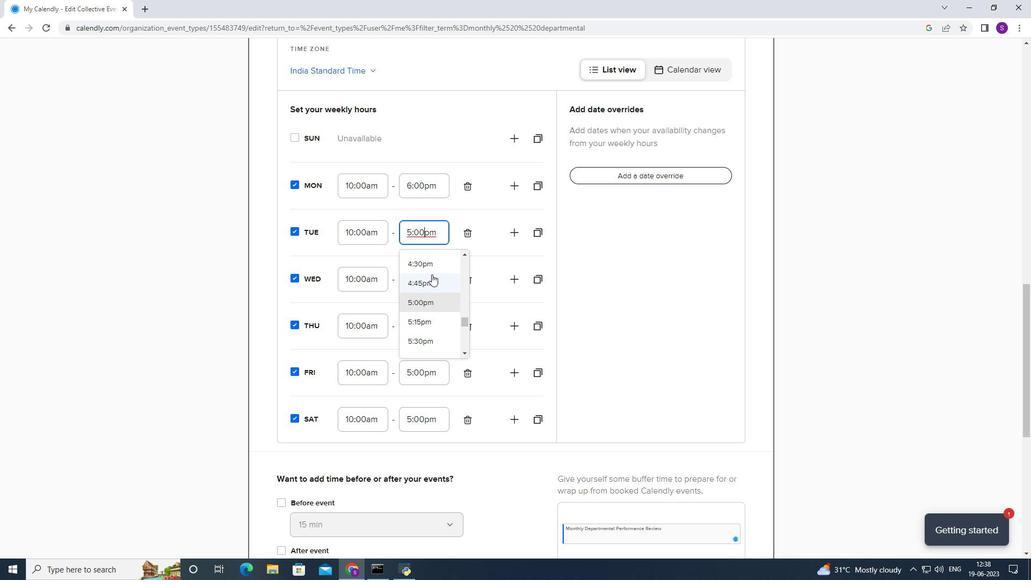 
Action: Mouse scrolled (431, 276) with delta (0, 0)
Screenshot: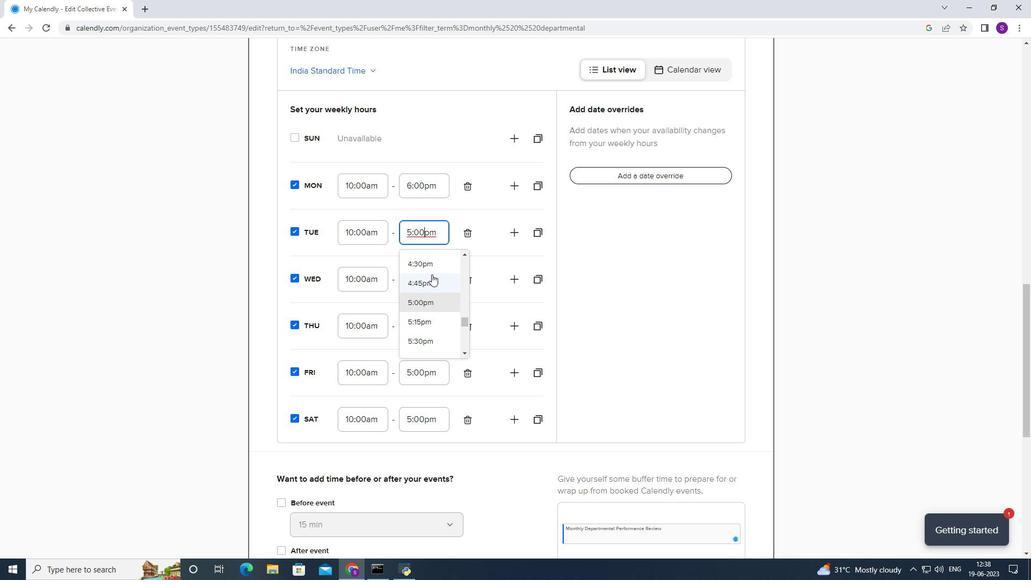 
Action: Mouse moved to (431, 282)
Screenshot: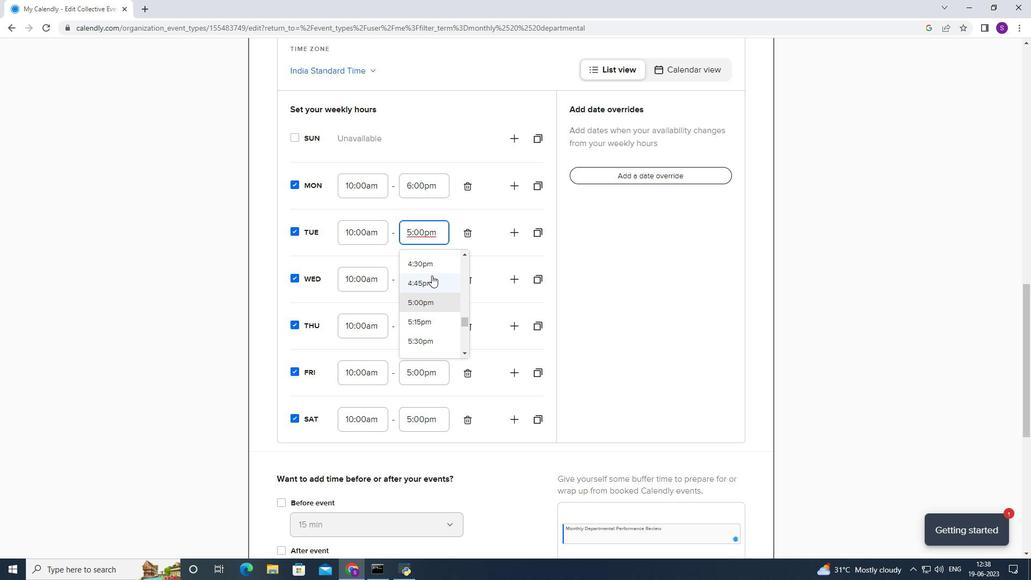 
Action: Mouse scrolled (431, 282) with delta (0, 0)
Screenshot: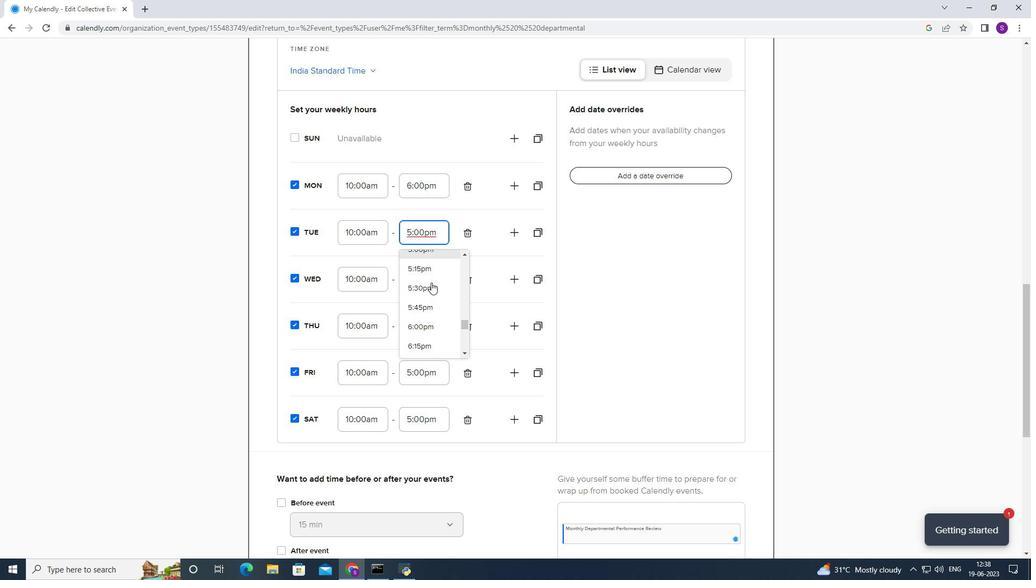 
Action: Mouse moved to (432, 277)
Screenshot: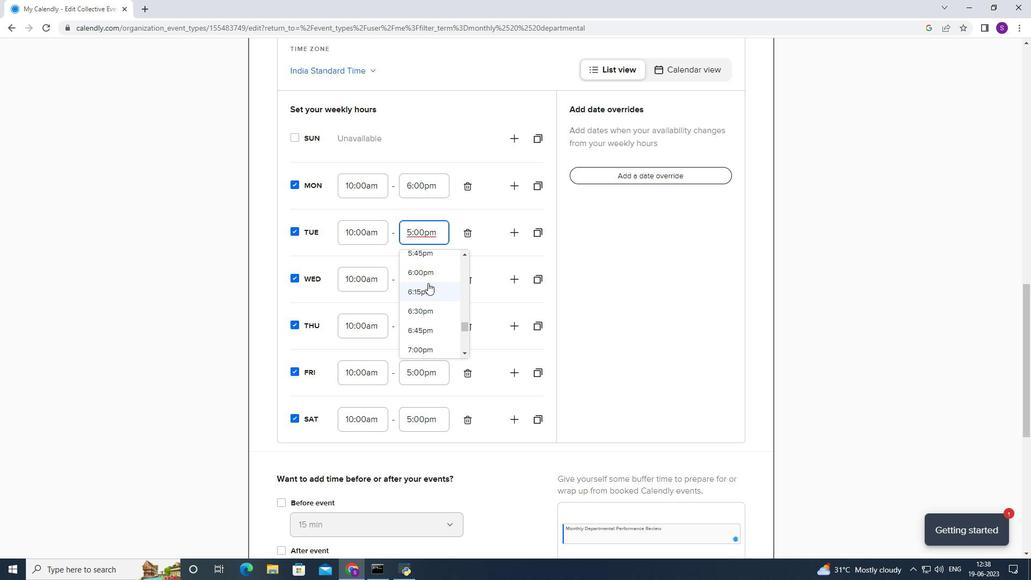 
Action: Mouse pressed left at (432, 277)
Screenshot: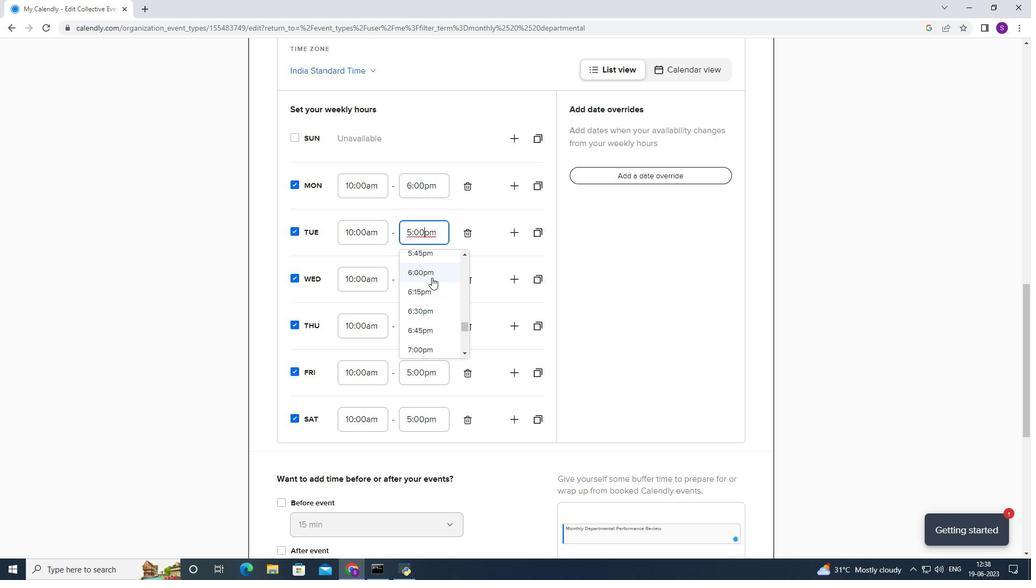 
Action: Mouse moved to (431, 283)
Screenshot: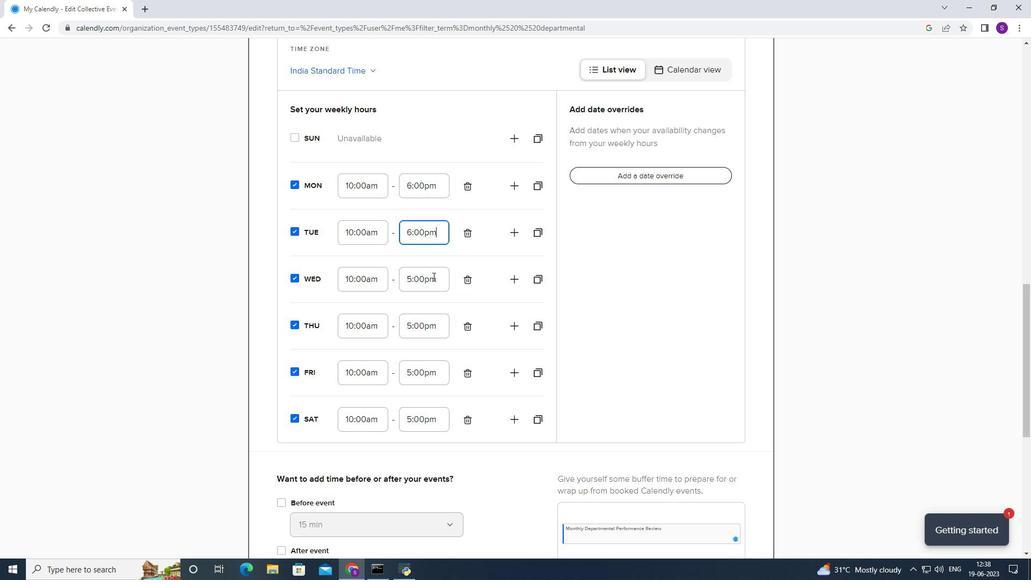 
Action: Mouse pressed left at (431, 283)
Screenshot: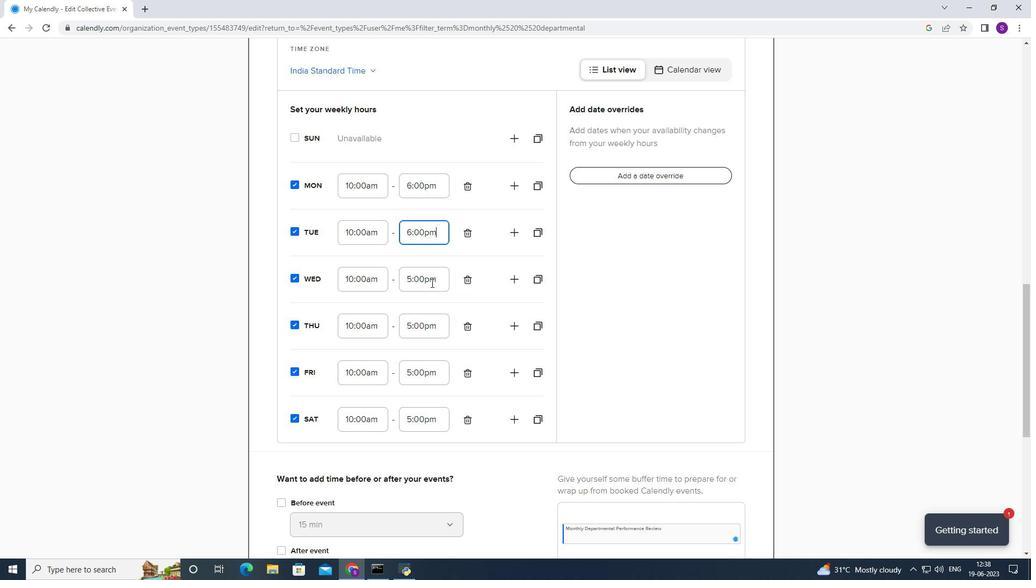 
Action: Mouse moved to (429, 351)
Screenshot: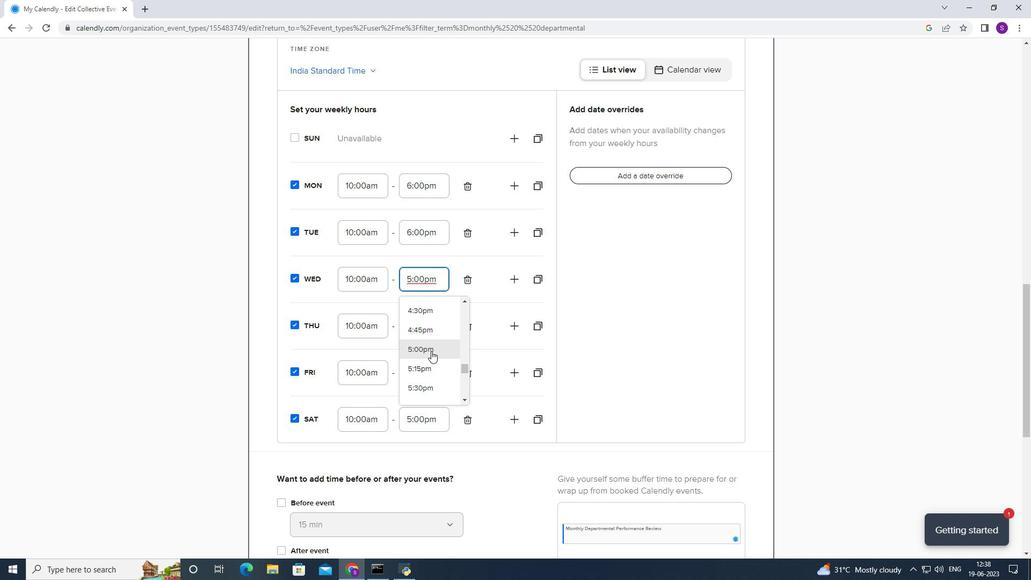 
Action: Mouse scrolled (429, 351) with delta (0, 0)
Screenshot: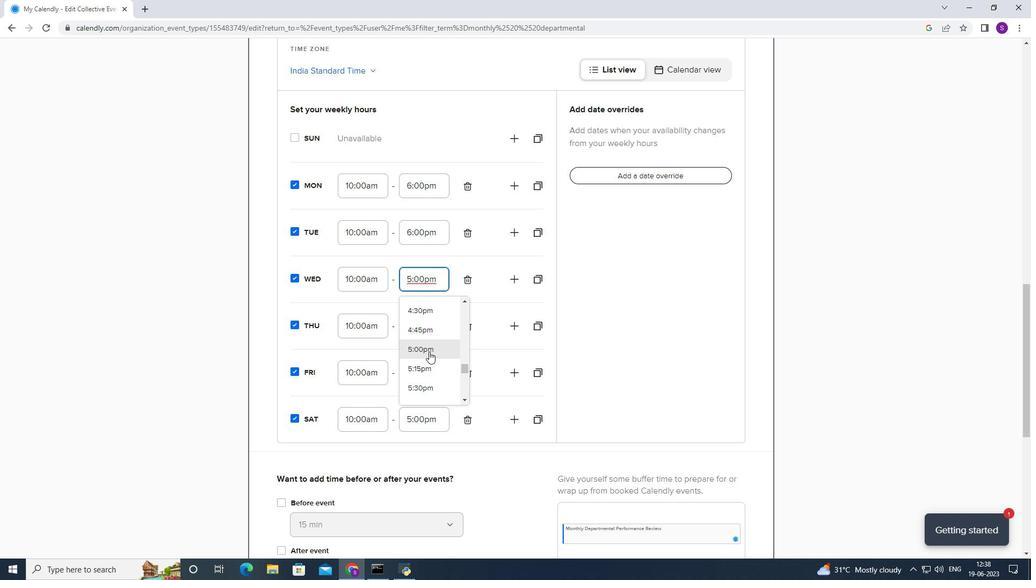 
Action: Mouse scrolled (429, 351) with delta (0, 0)
Screenshot: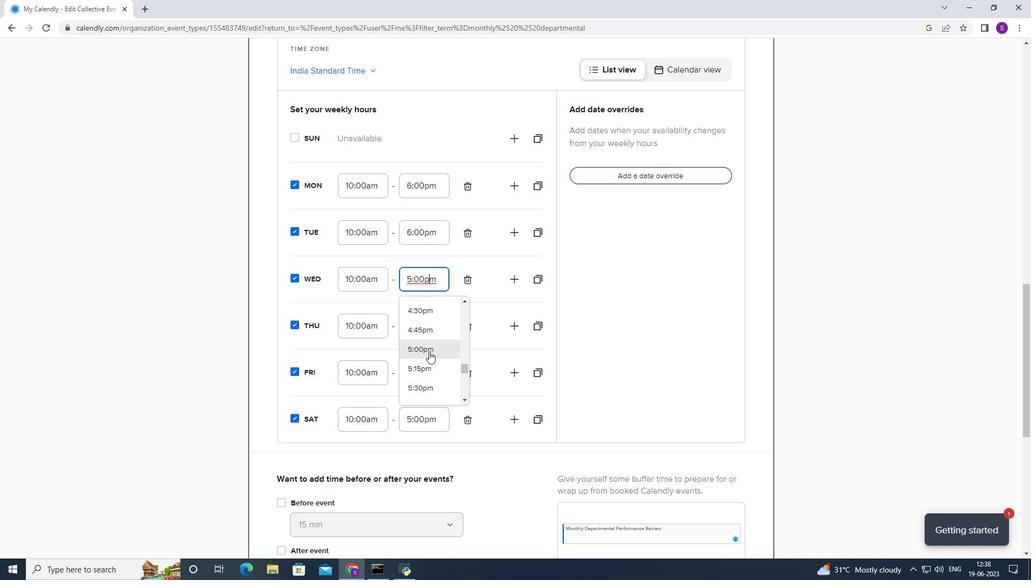 
Action: Mouse moved to (437, 321)
Screenshot: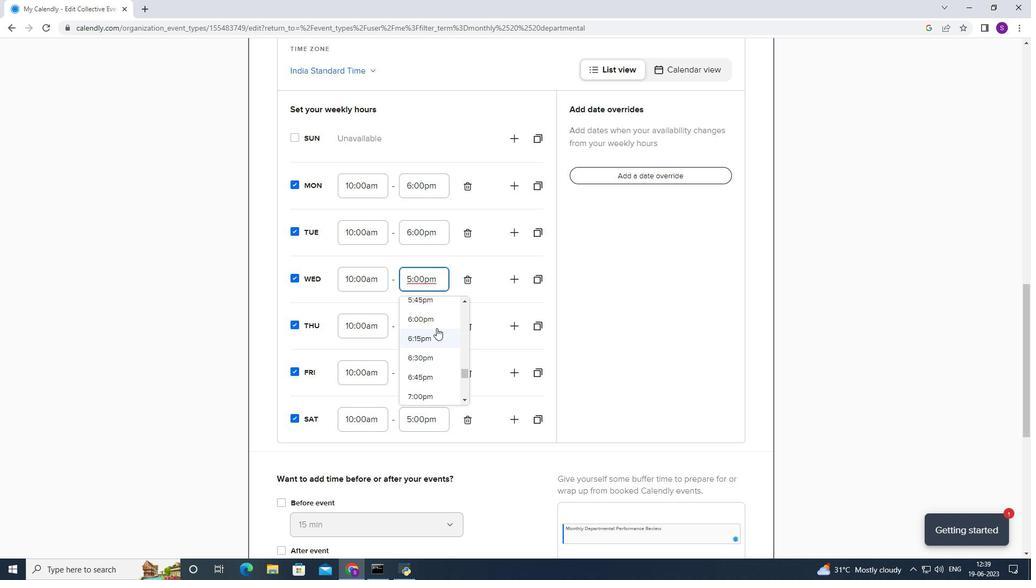 
Action: Mouse pressed left at (437, 321)
Screenshot: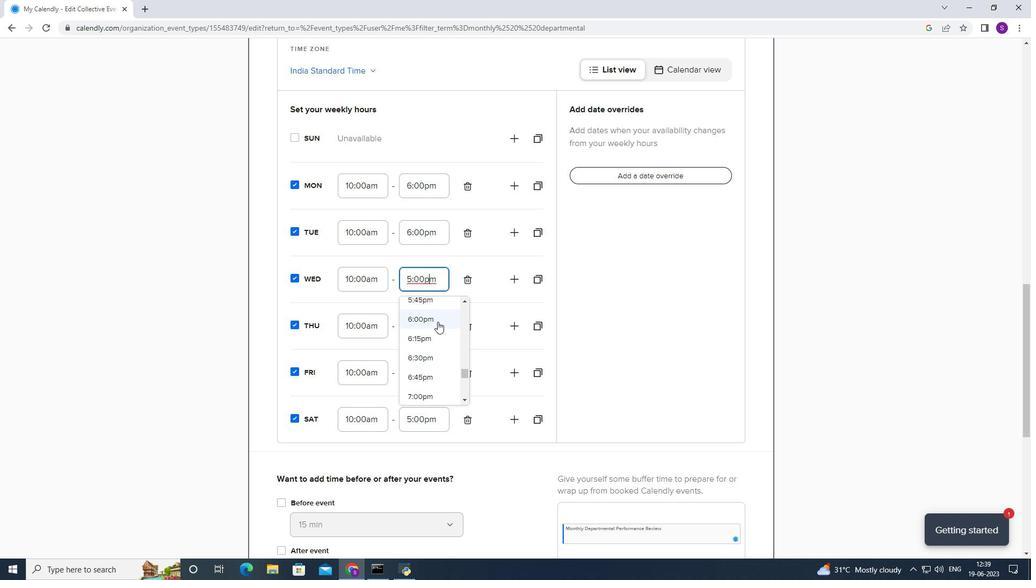 
Action: Mouse moved to (416, 328)
Screenshot: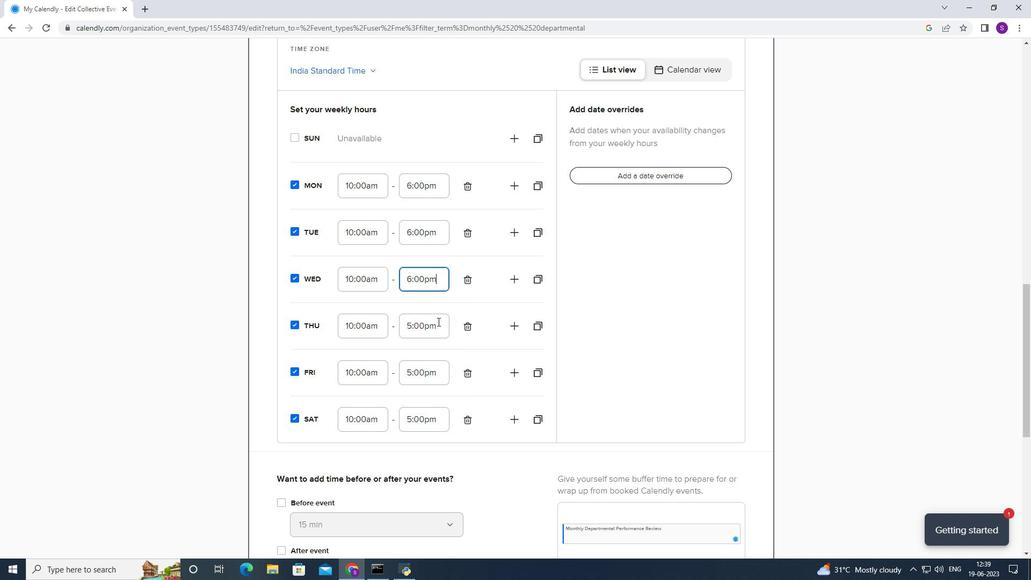 
Action: Mouse pressed left at (416, 328)
Screenshot: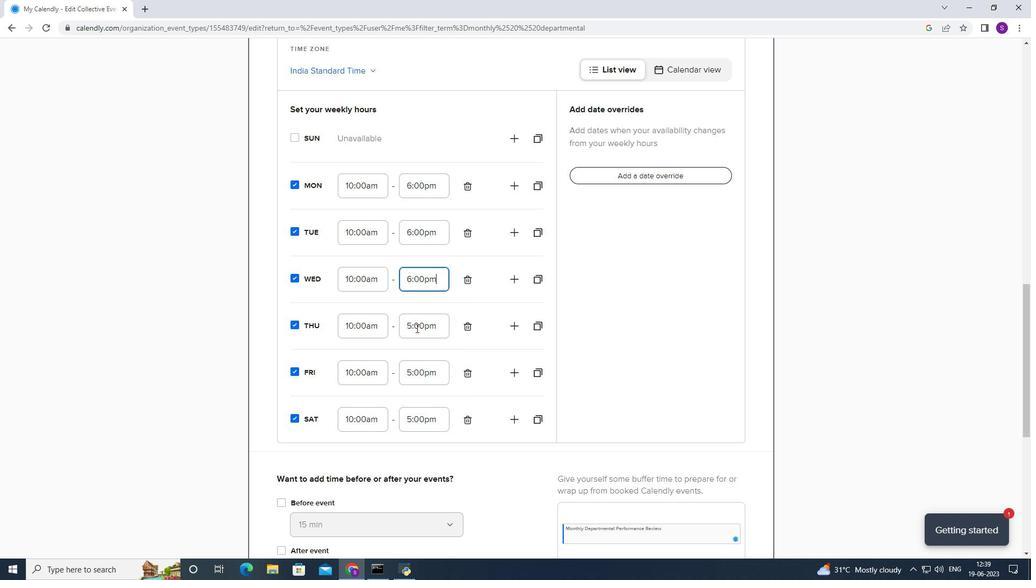 
Action: Mouse moved to (428, 369)
Screenshot: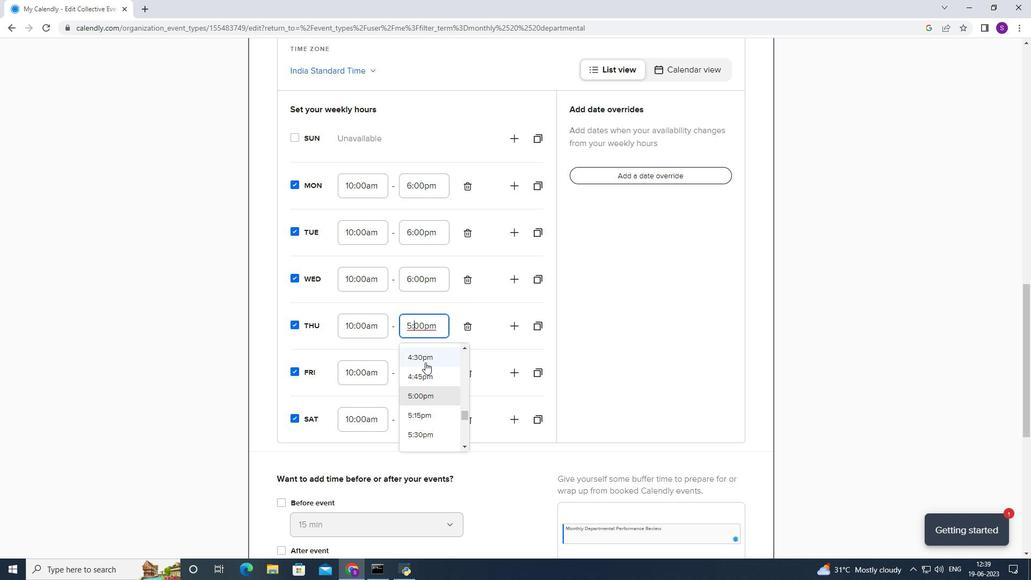 
Action: Mouse scrolled (428, 368) with delta (0, 0)
Screenshot: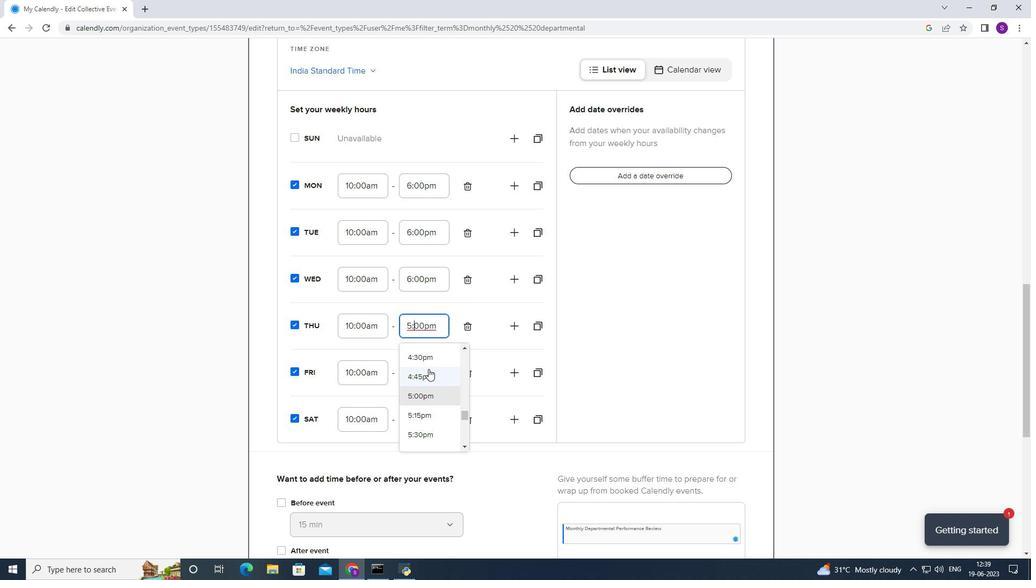 
Action: Mouse scrolled (428, 368) with delta (0, 0)
Screenshot: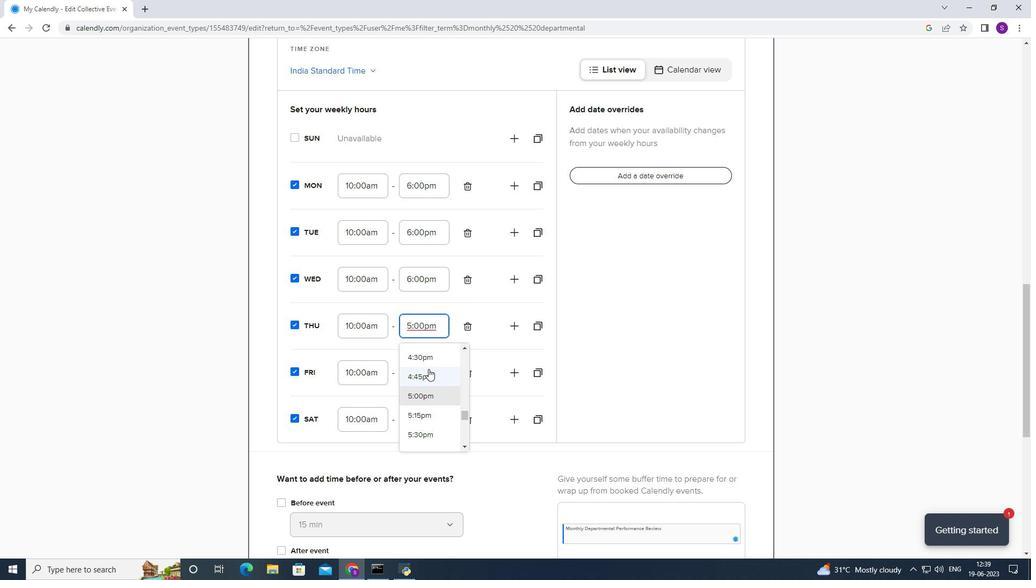 
Action: Mouse pressed left at (428, 369)
Screenshot: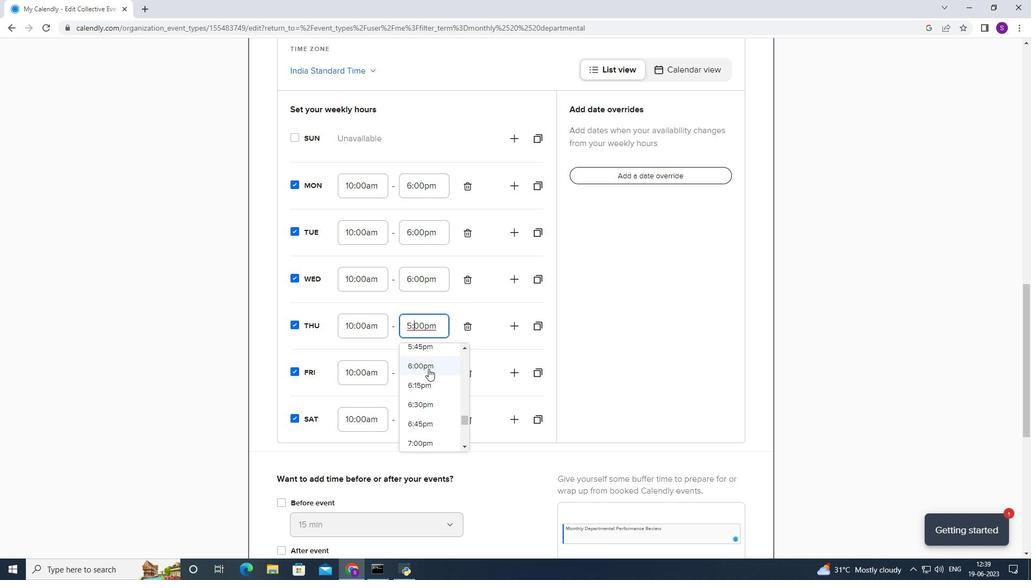 
Action: Mouse moved to (430, 368)
Screenshot: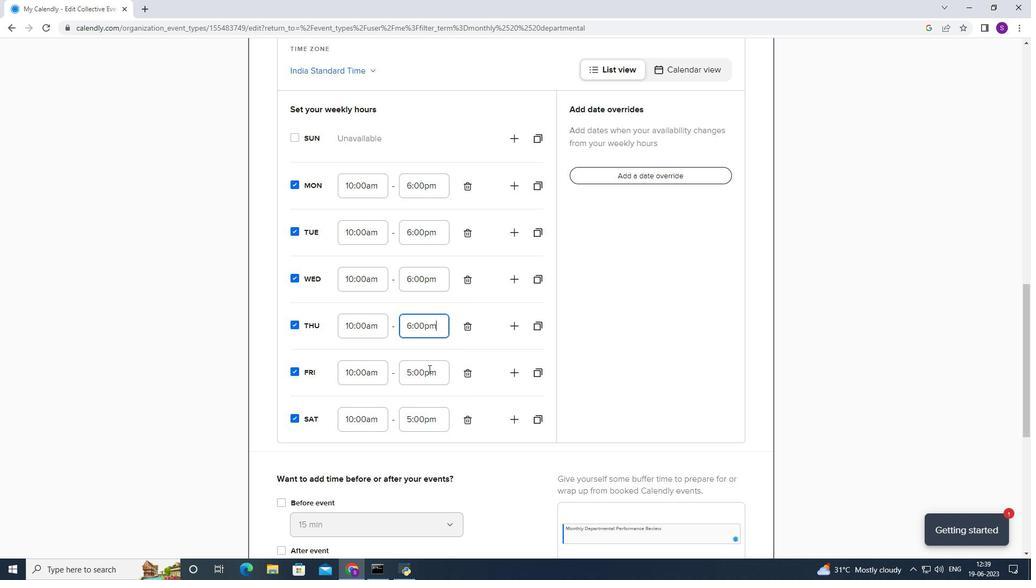 
Action: Mouse pressed left at (430, 368)
Screenshot: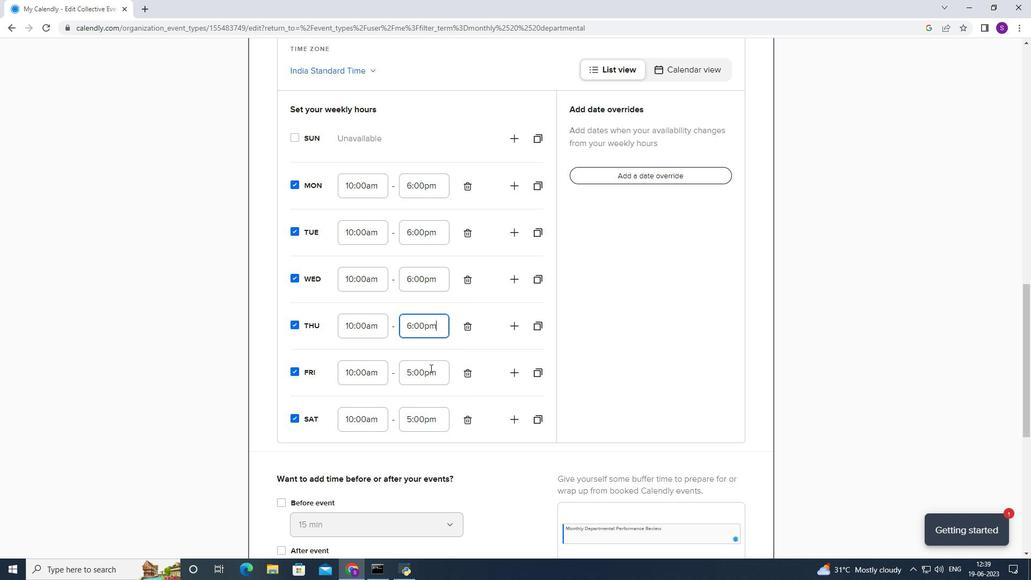 
Action: Mouse moved to (430, 370)
Screenshot: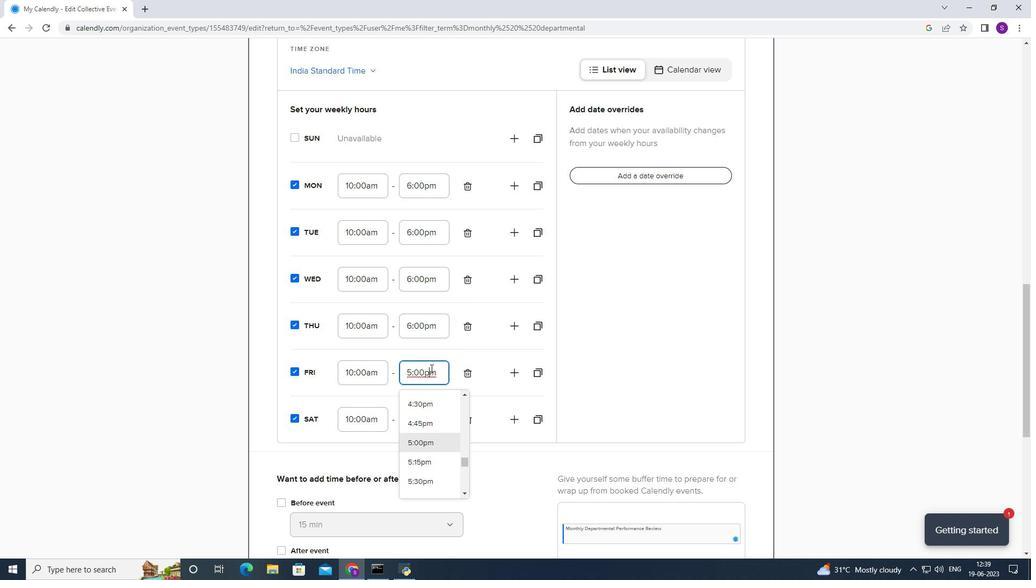 
Action: Mouse scrolled (430, 370) with delta (0, 0)
Screenshot: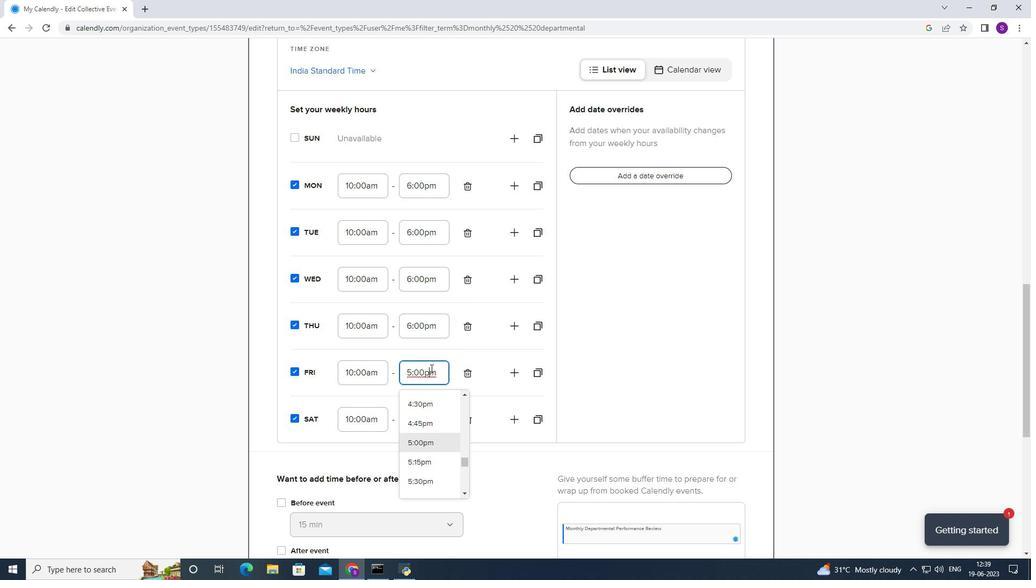 
Action: Mouse moved to (429, 374)
Screenshot: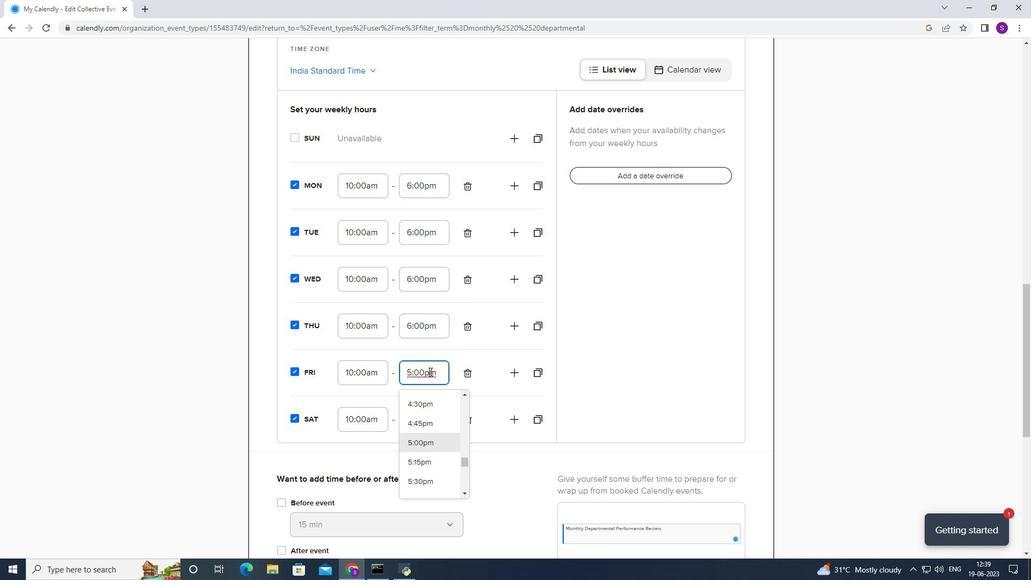 
Action: Mouse scrolled (429, 374) with delta (0, 0)
Screenshot: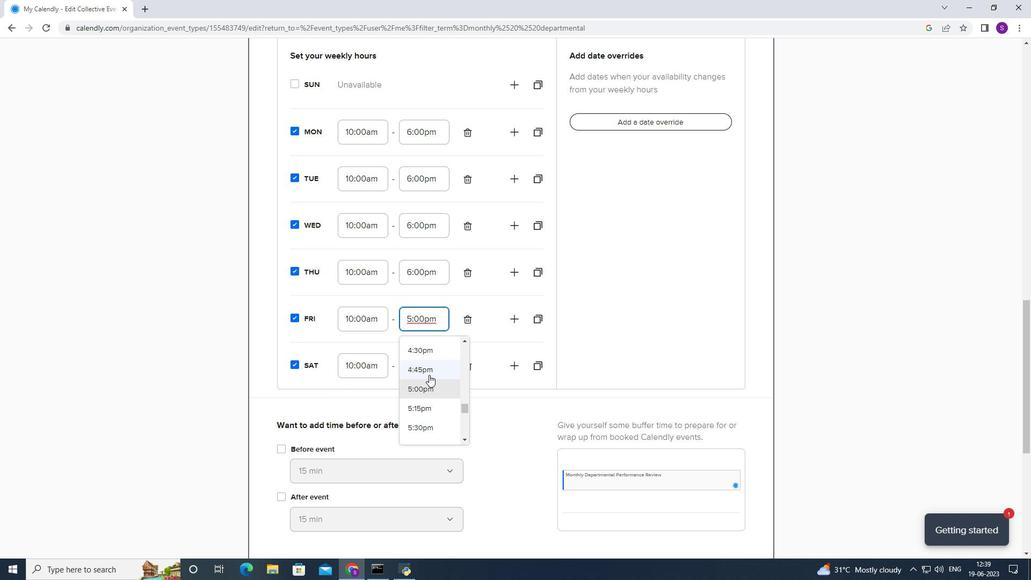 
Action: Mouse moved to (418, 408)
Screenshot: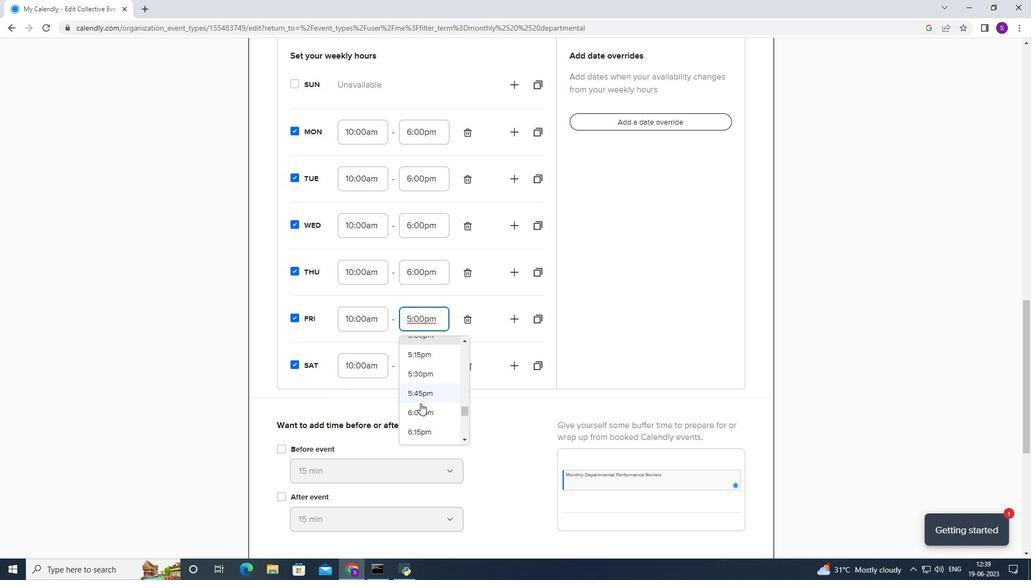 
Action: Mouse pressed left at (418, 408)
Screenshot: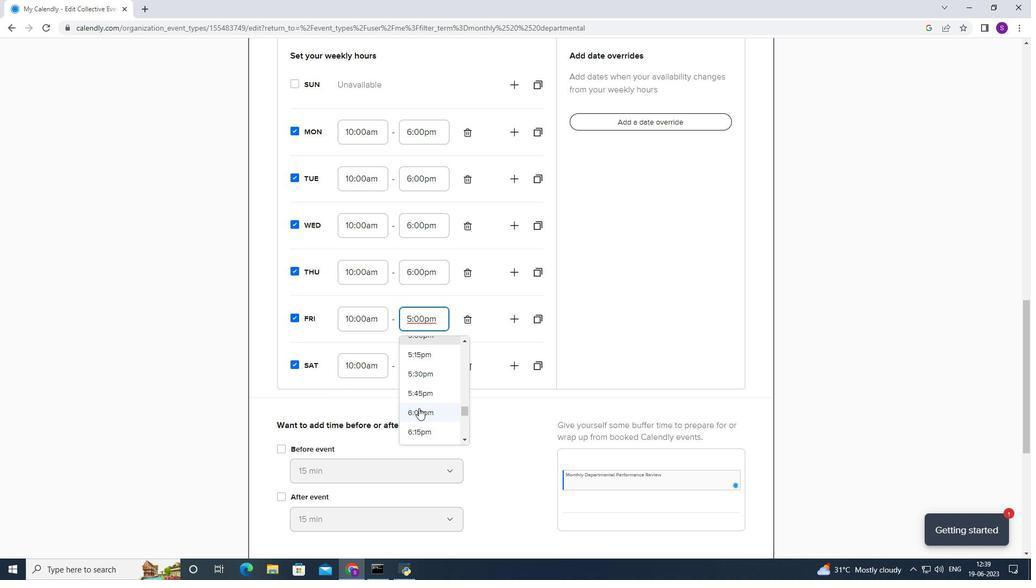 
Action: Mouse moved to (428, 370)
Screenshot: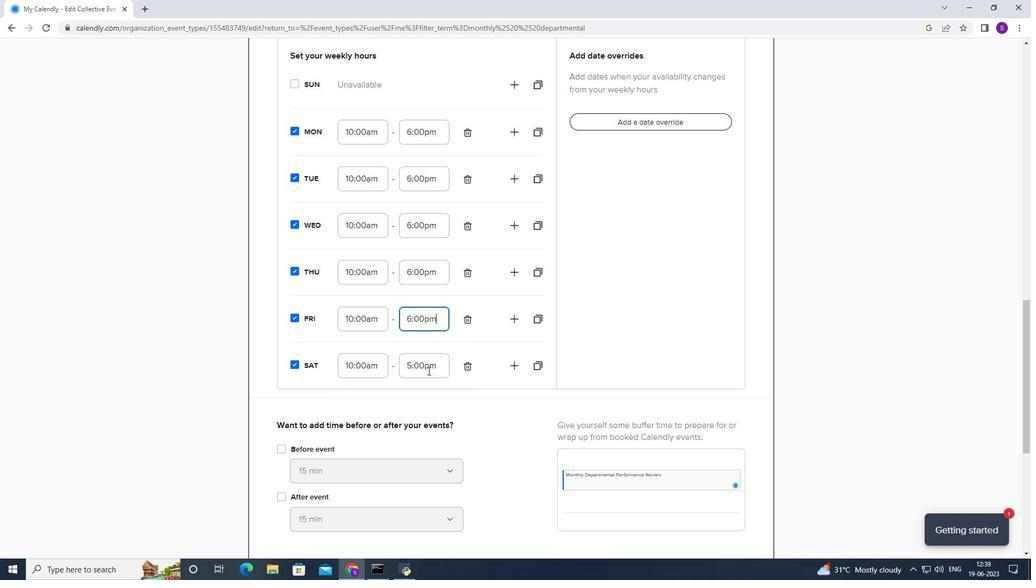 
Action: Mouse pressed left at (428, 370)
Screenshot: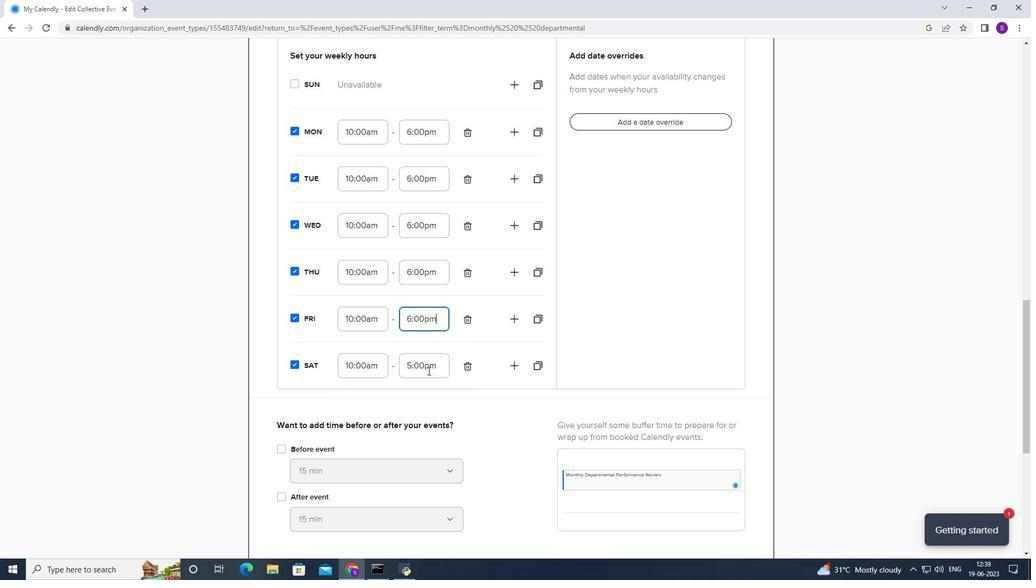 
Action: Mouse moved to (431, 396)
Screenshot: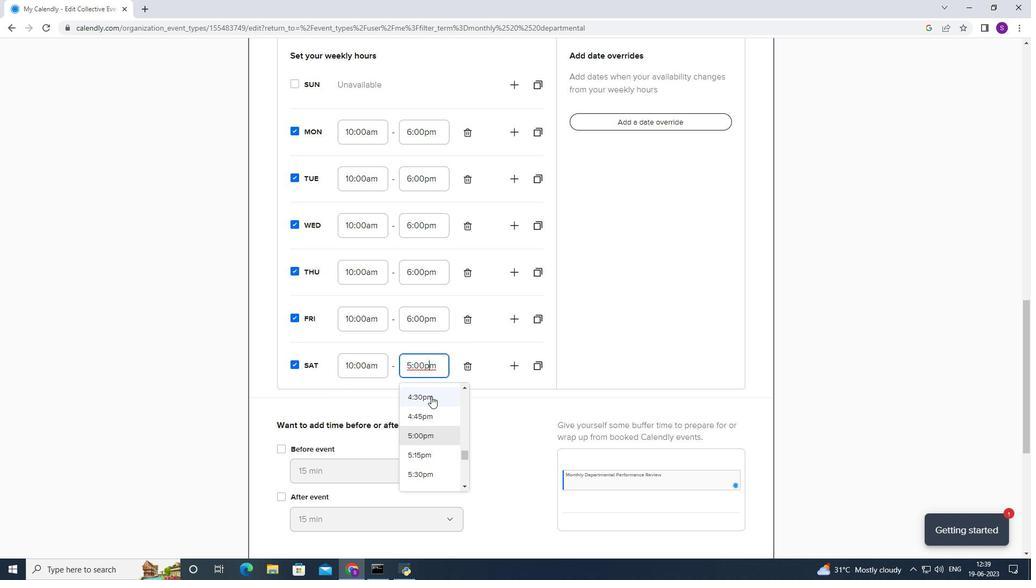 
Action: Mouse scrolled (431, 396) with delta (0, 0)
Screenshot: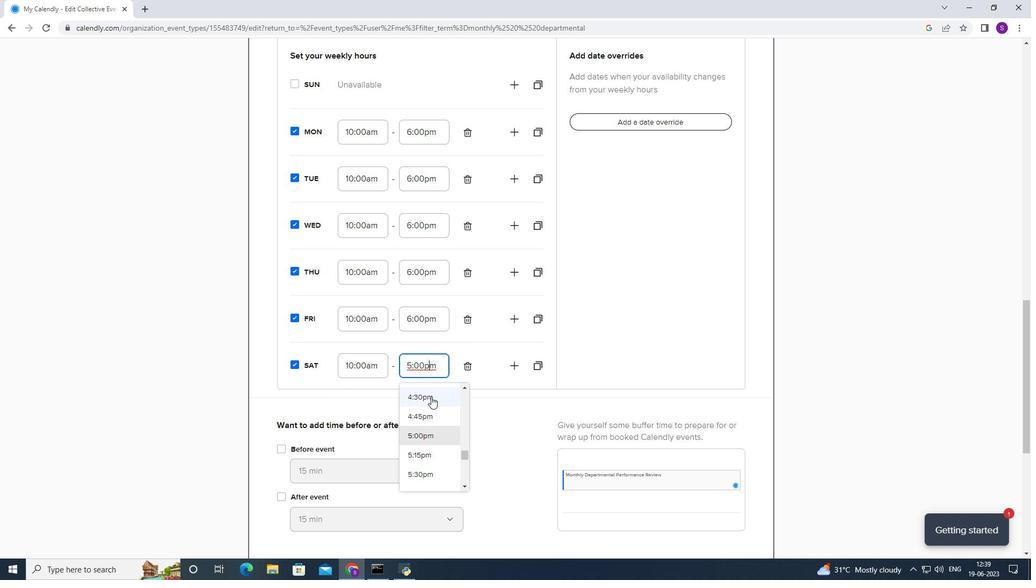 
Action: Mouse scrolled (431, 396) with delta (0, 0)
Screenshot: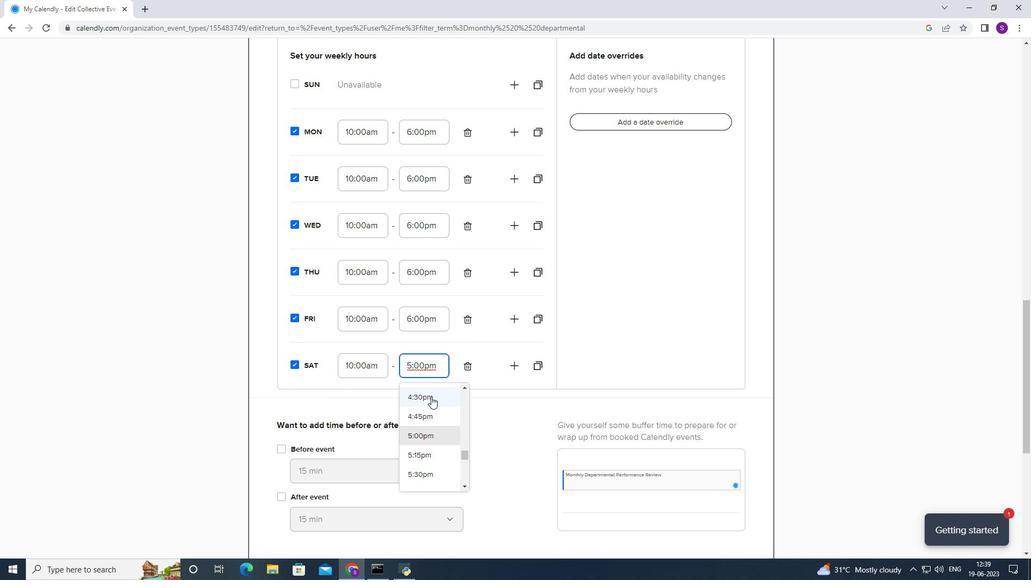 
Action: Mouse moved to (427, 407)
Screenshot: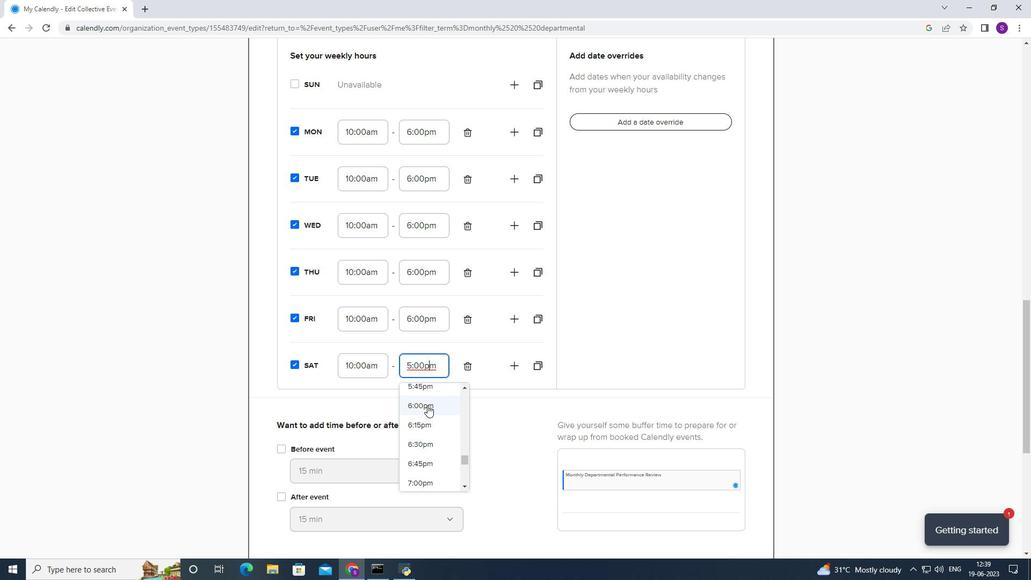 
Action: Mouse pressed left at (427, 407)
Screenshot: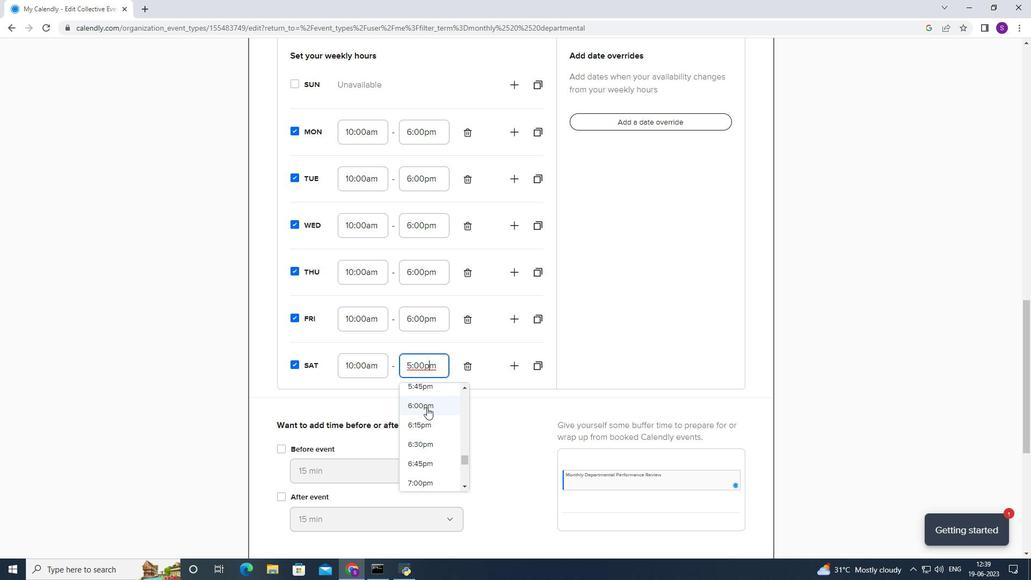 
Action: Mouse moved to (385, 402)
Screenshot: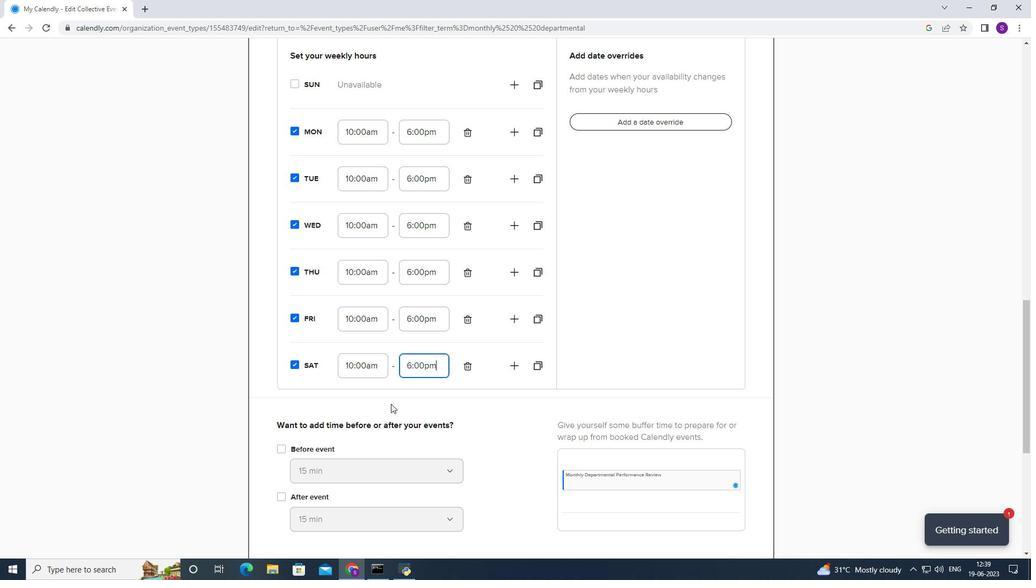 
Action: Mouse scrolled (385, 402) with delta (0, 0)
Screenshot: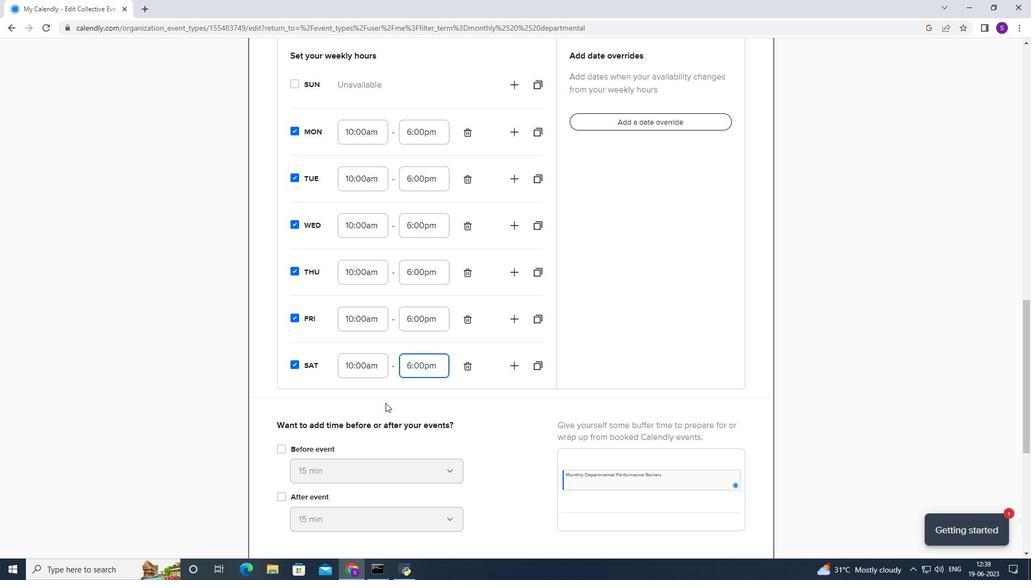 
Action: Mouse scrolled (385, 402) with delta (0, 0)
Screenshot: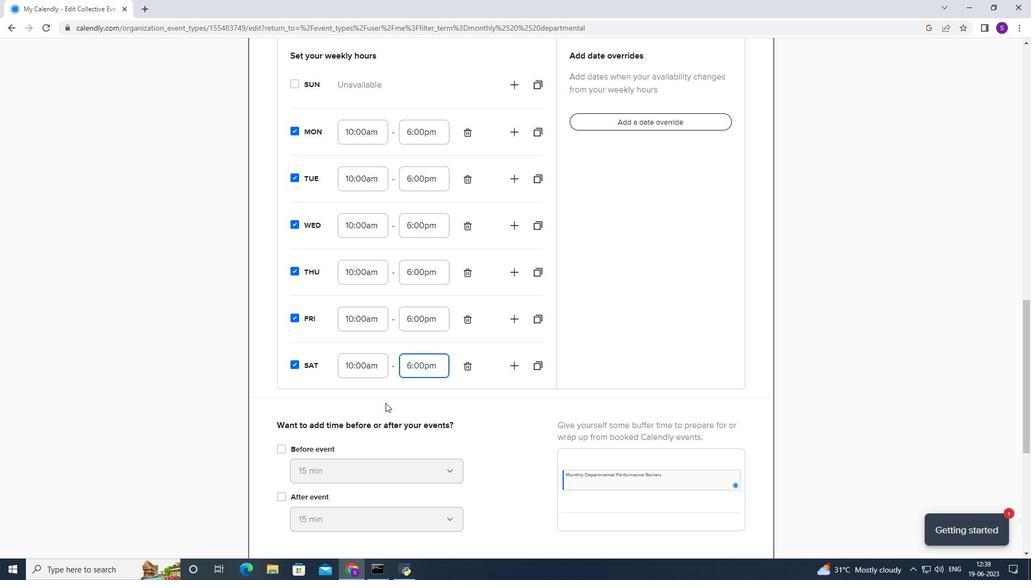 
Action: Mouse moved to (283, 351)
Screenshot: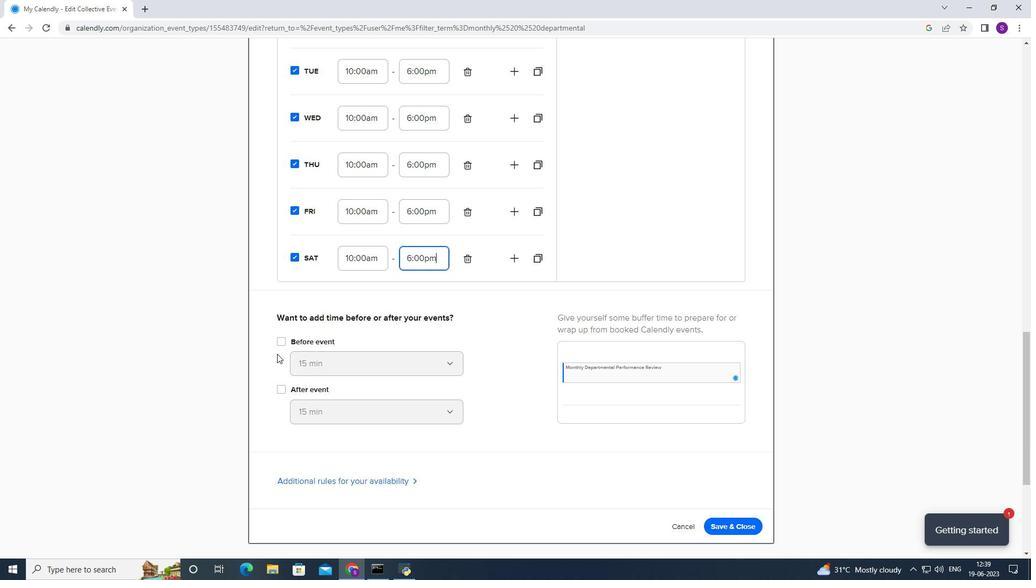 
Action: Mouse pressed left at (283, 351)
Screenshot: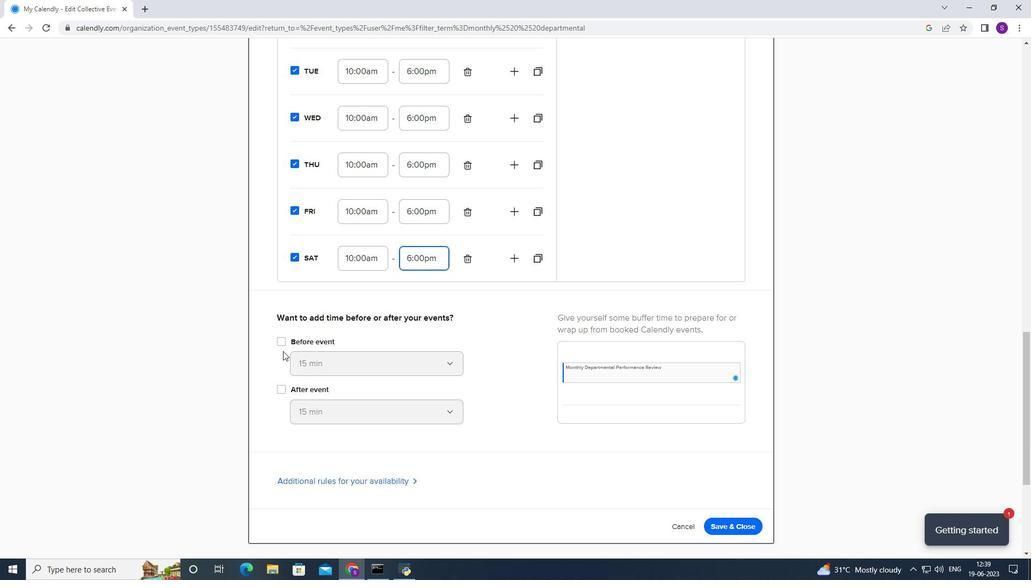 
Action: Mouse moved to (316, 384)
Screenshot: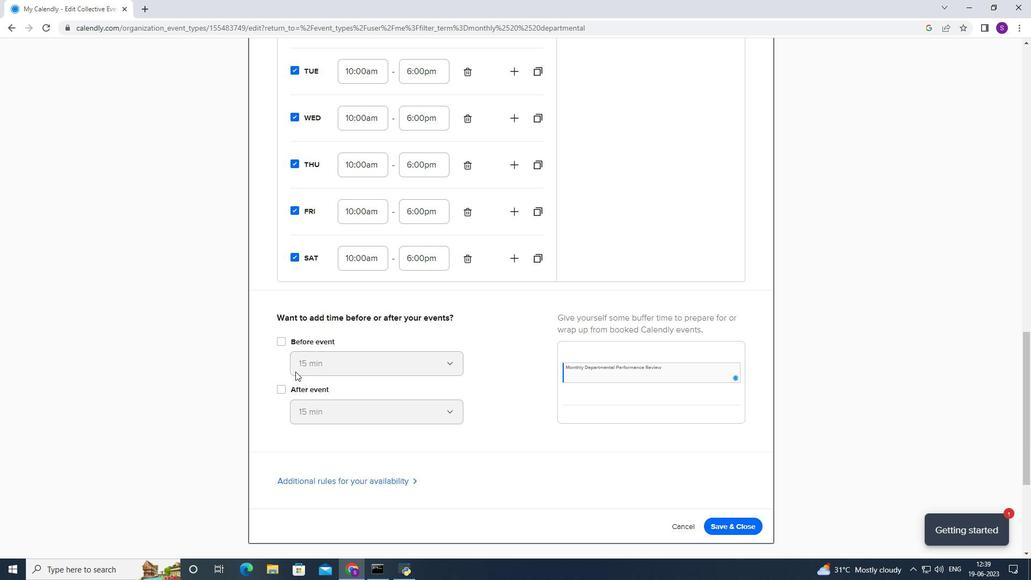 
Action: Mouse pressed left at (316, 384)
Screenshot: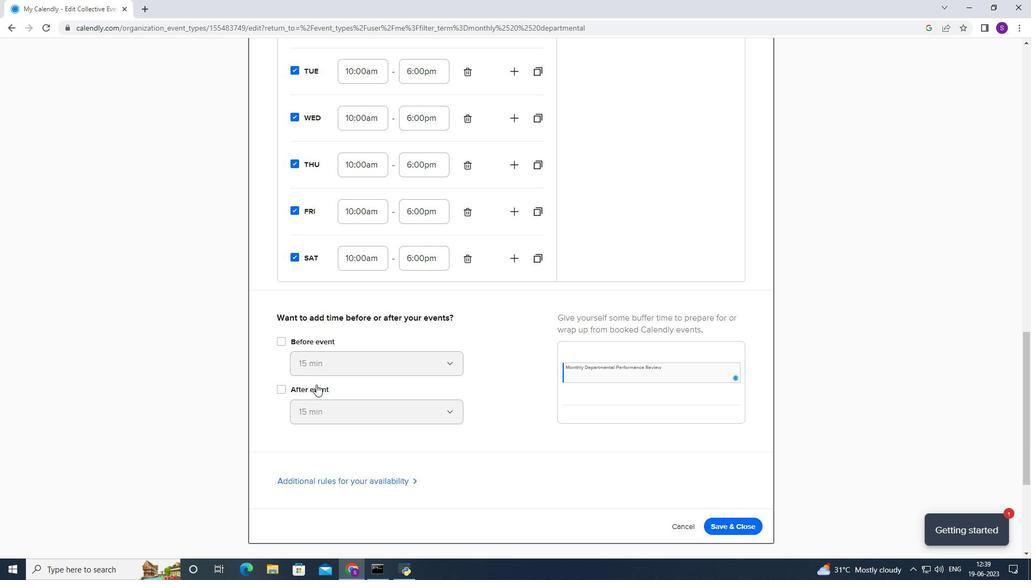
Action: Mouse moved to (343, 365)
Screenshot: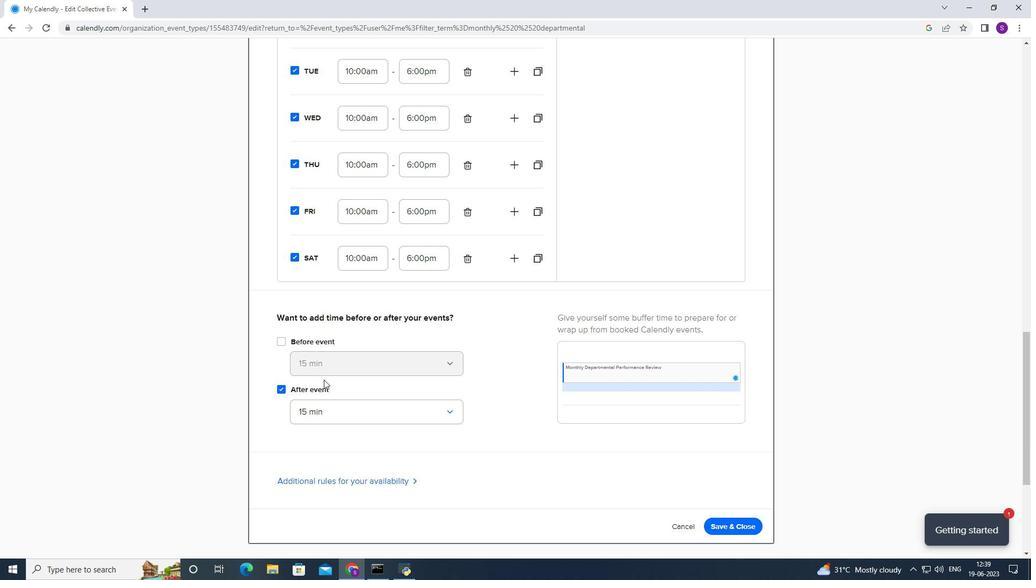 
Action: Mouse pressed left at (343, 365)
Screenshot: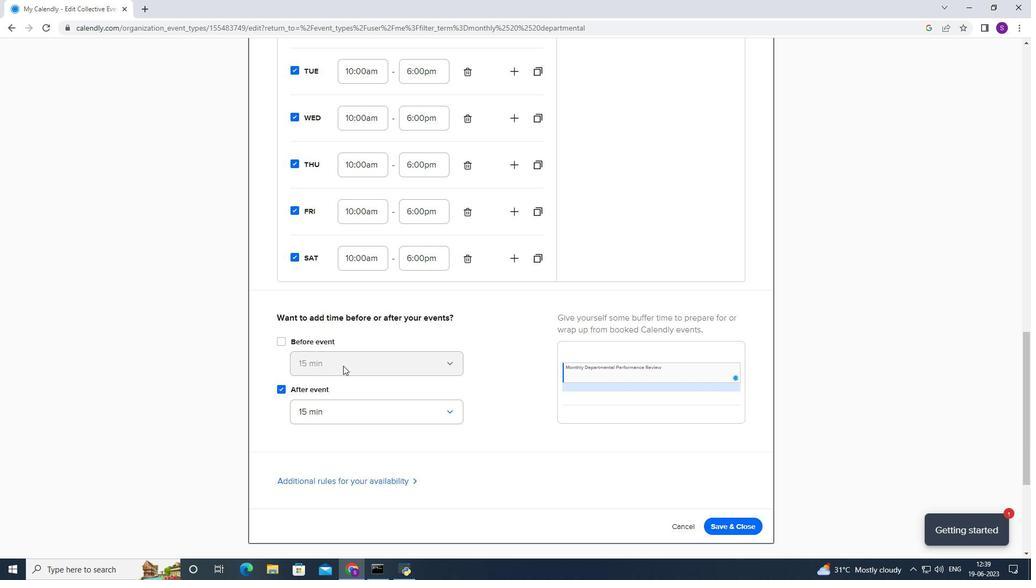 
Action: Mouse moved to (315, 417)
Screenshot: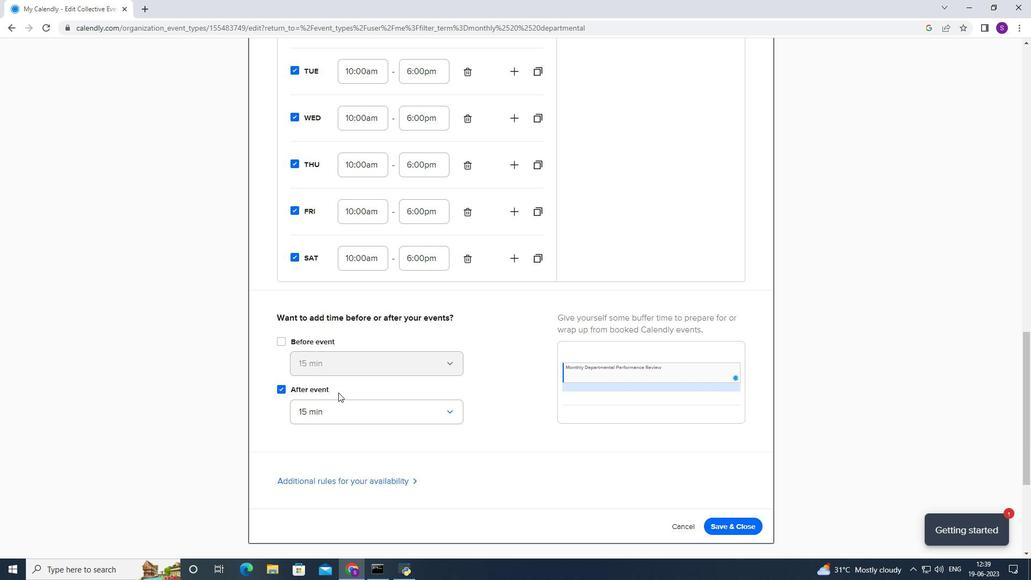 
Action: Mouse pressed left at (315, 417)
Screenshot: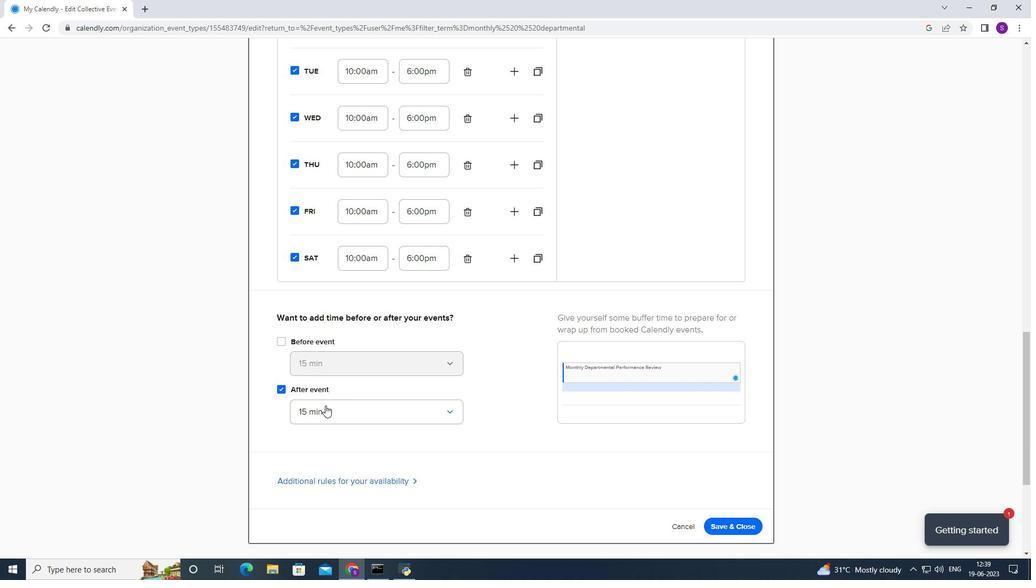 
Action: Mouse moved to (312, 470)
Screenshot: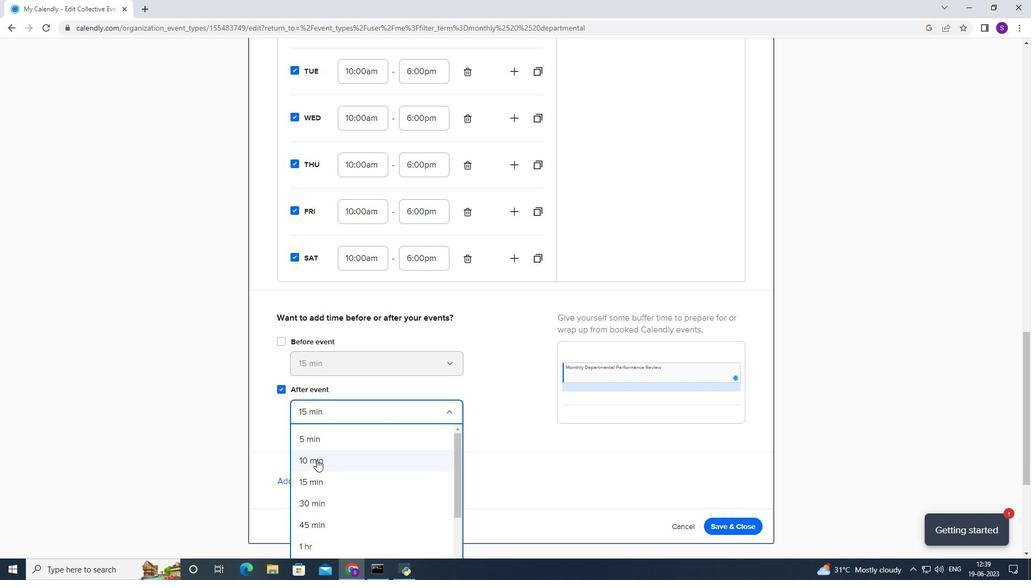 
Action: Mouse pressed left at (312, 470)
Screenshot: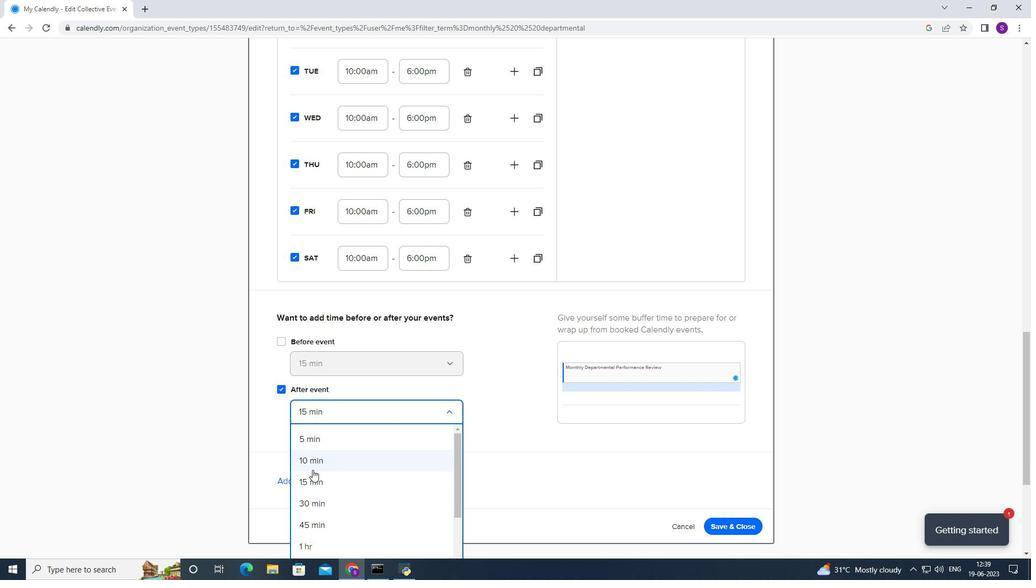 
Action: Mouse moved to (309, 361)
Screenshot: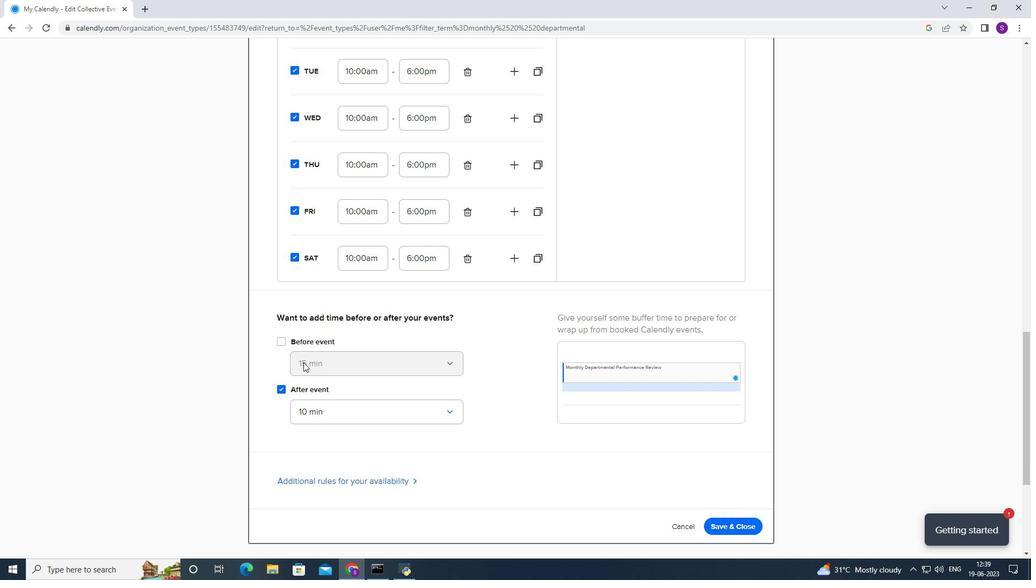 
Action: Mouse pressed left at (309, 361)
Screenshot: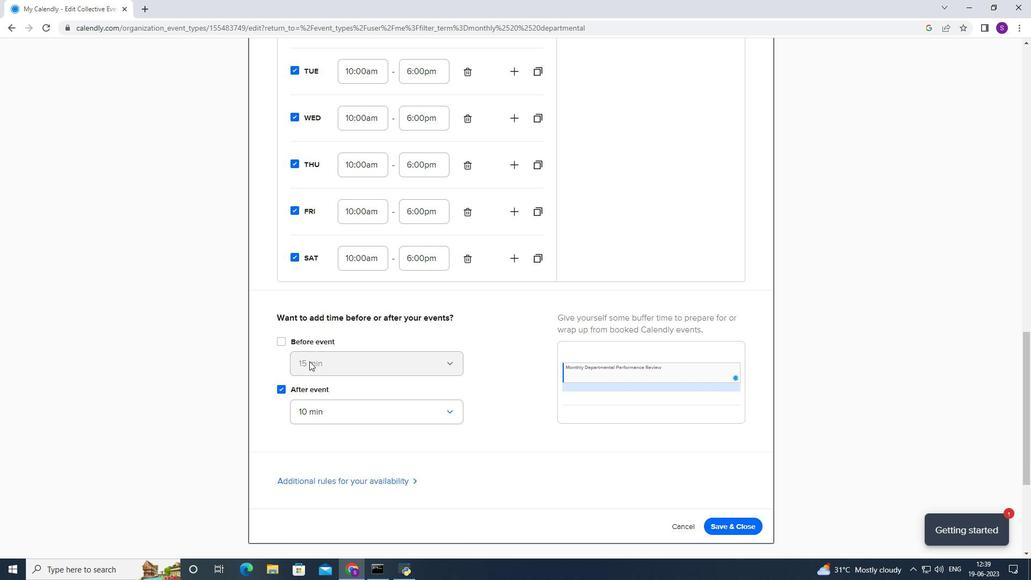 
Action: Mouse moved to (290, 345)
Screenshot: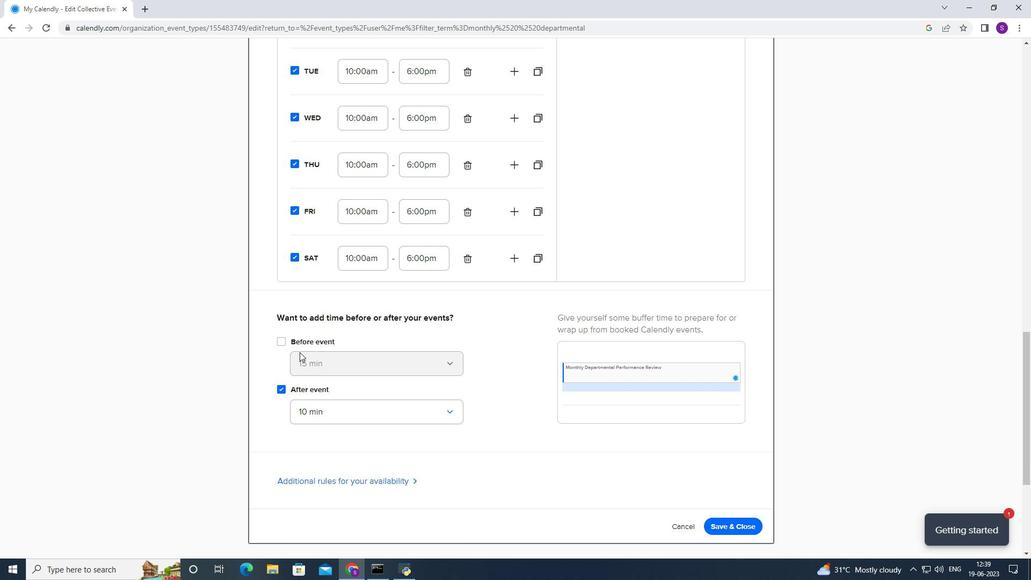 
Action: Mouse pressed left at (290, 345)
Screenshot: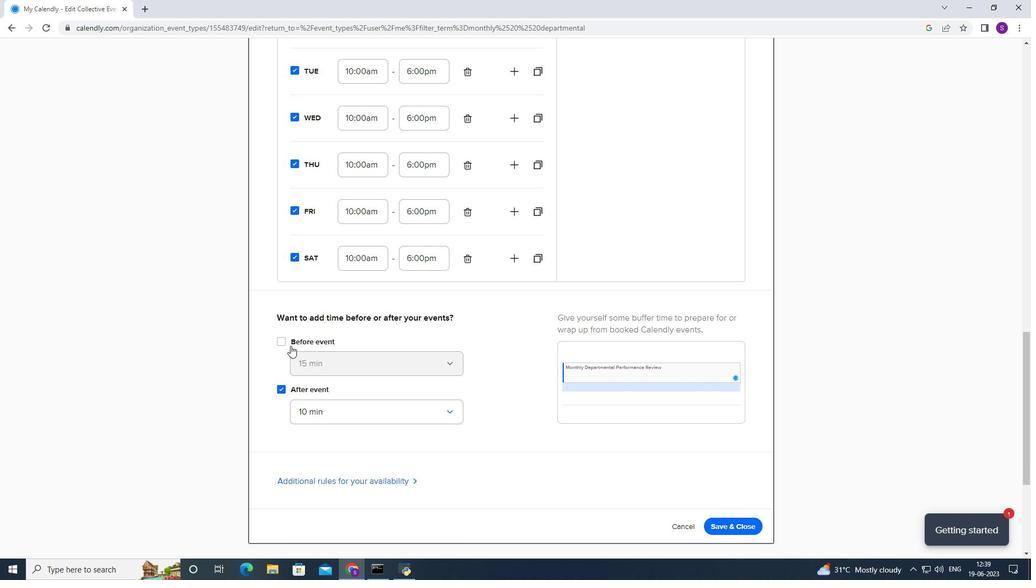 
Action: Mouse moved to (314, 368)
Screenshot: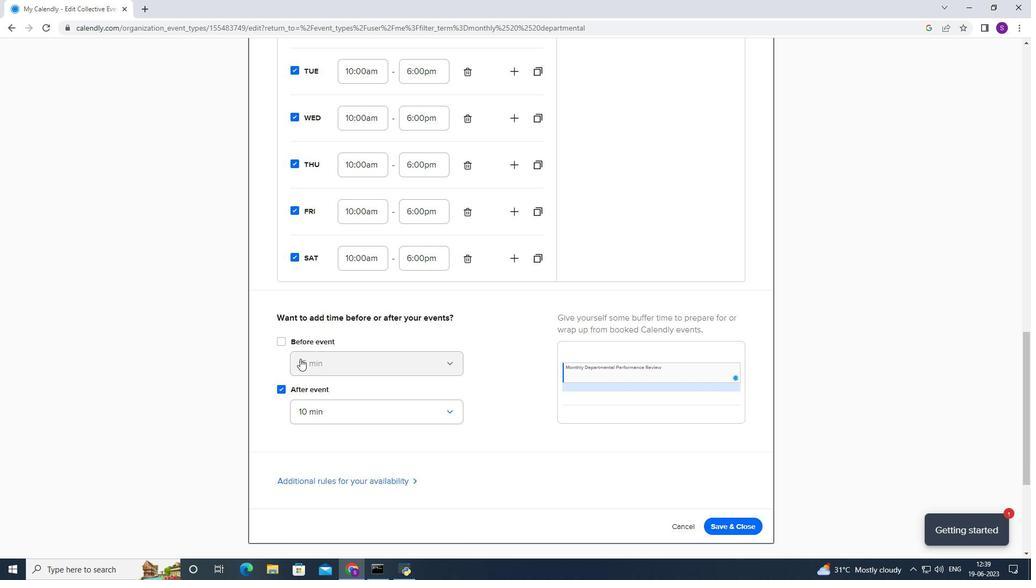 
Action: Mouse pressed left at (314, 368)
Screenshot: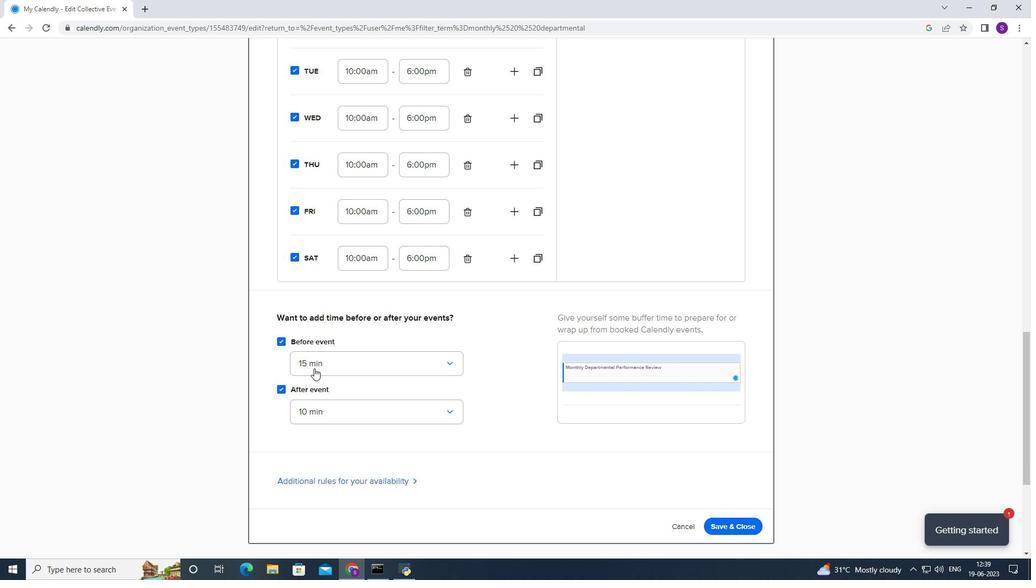 
Action: Mouse moved to (314, 408)
Screenshot: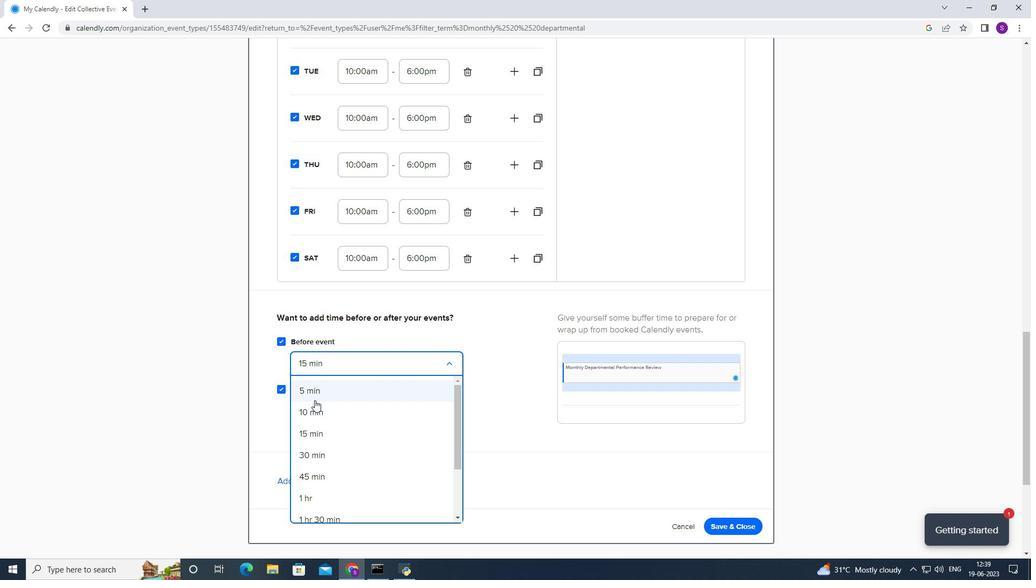 
Action: Mouse pressed left at (314, 408)
Screenshot: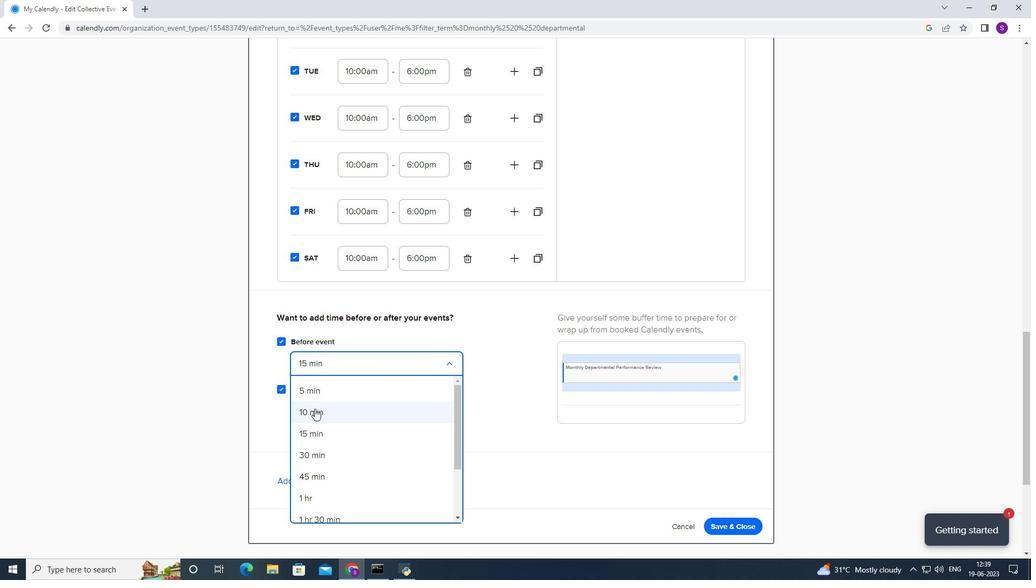 
Action: Mouse moved to (445, 415)
Screenshot: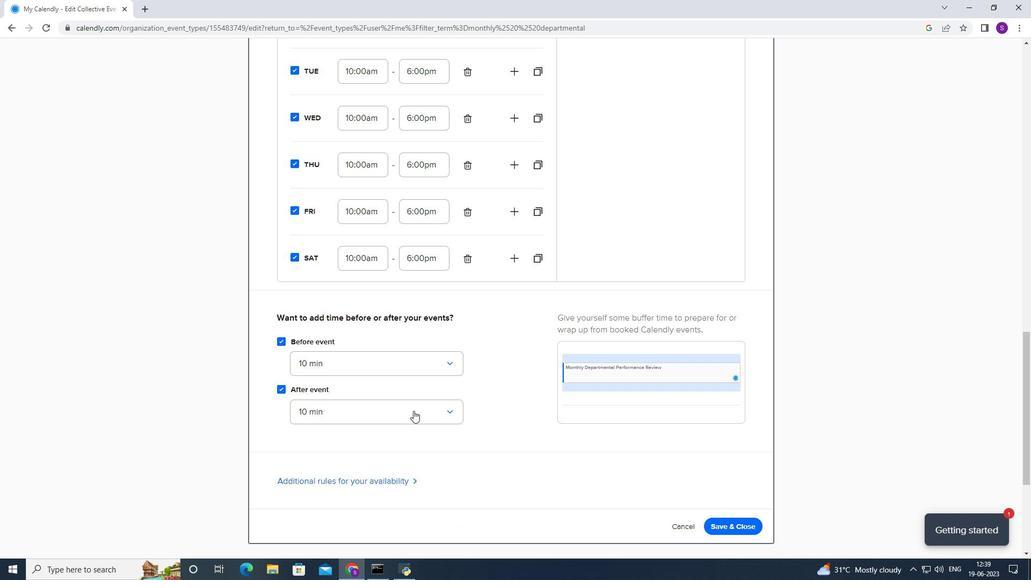 
Action: Mouse scrolled (445, 414) with delta (0, 0)
Screenshot: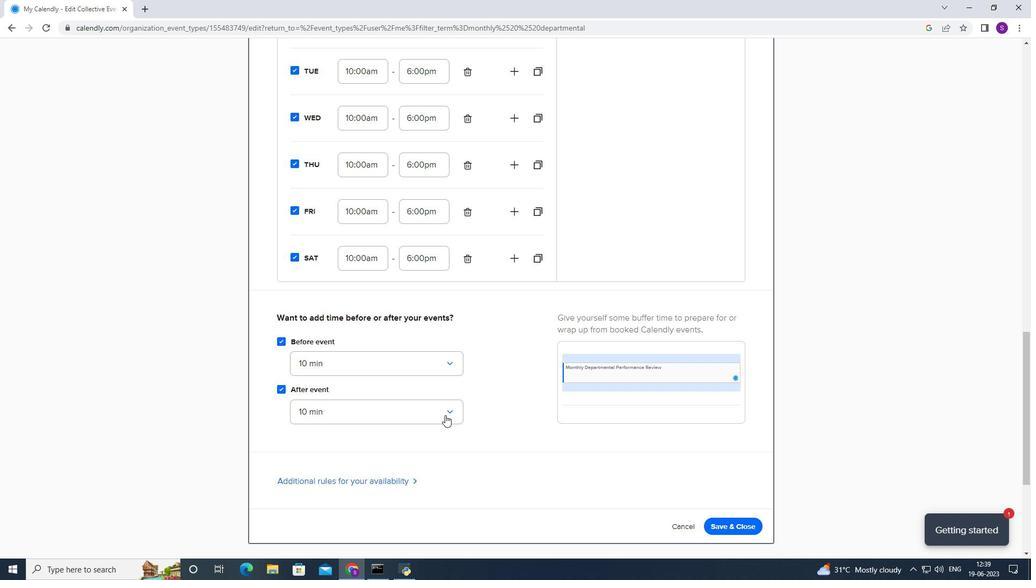 
Action: Mouse scrolled (445, 414) with delta (0, 0)
Screenshot: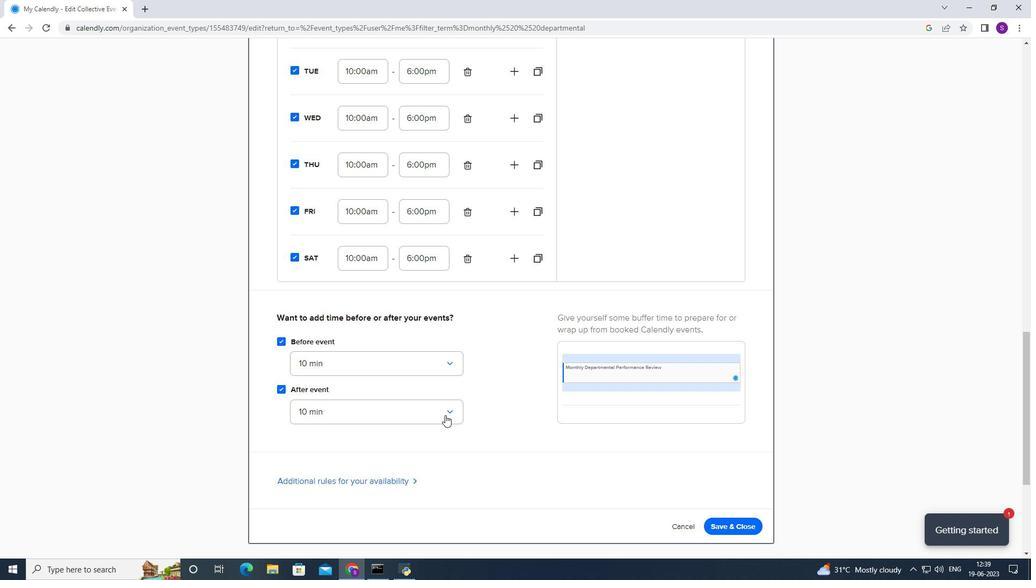 
Action: Mouse scrolled (445, 414) with delta (0, 0)
Screenshot: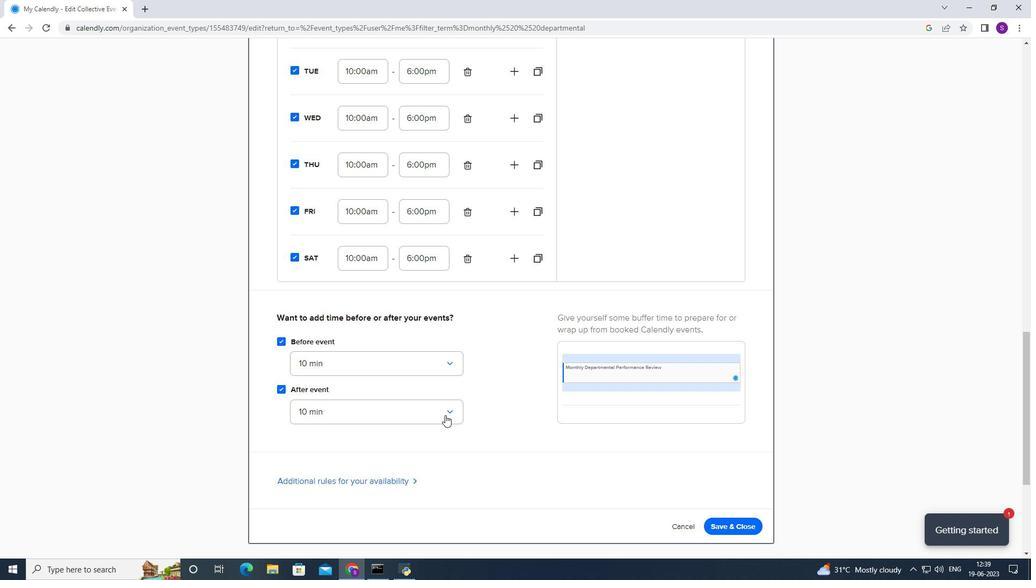 
Action: Mouse scrolled (445, 414) with delta (0, 0)
Screenshot: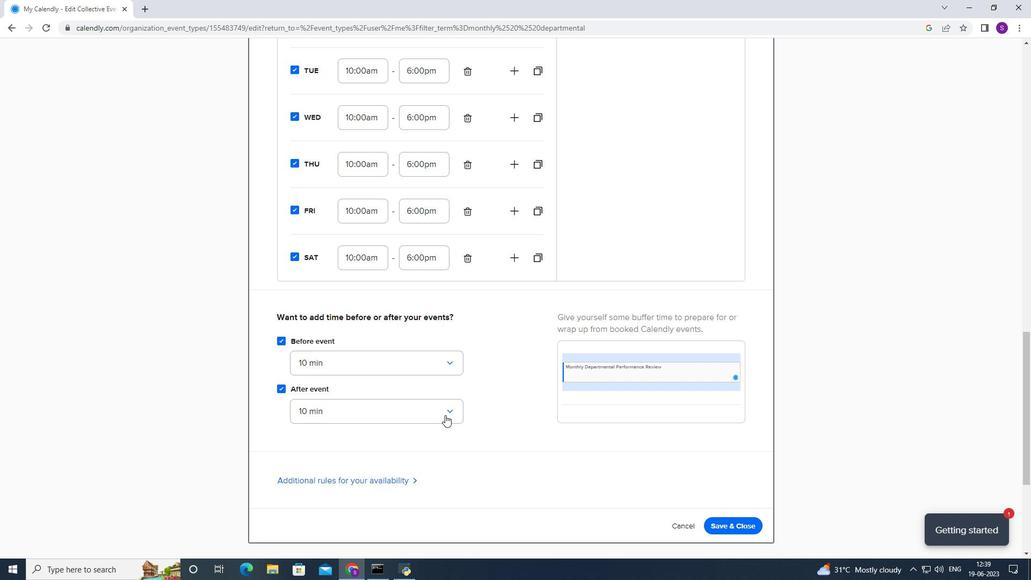 
Action: Mouse scrolled (445, 414) with delta (0, 0)
Screenshot: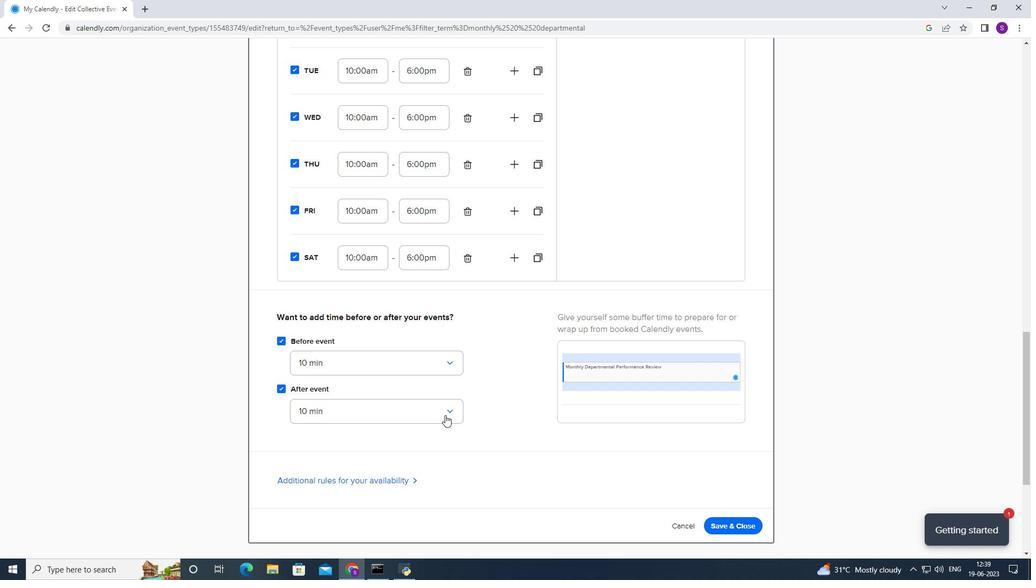 
Action: Mouse moved to (369, 275)
Screenshot: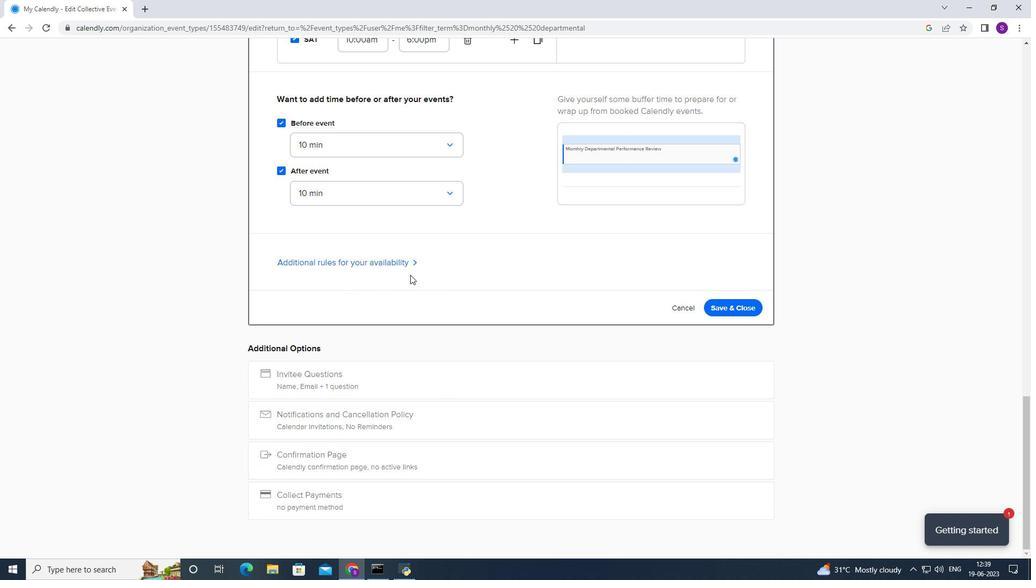 
Action: Mouse pressed left at (369, 275)
Screenshot: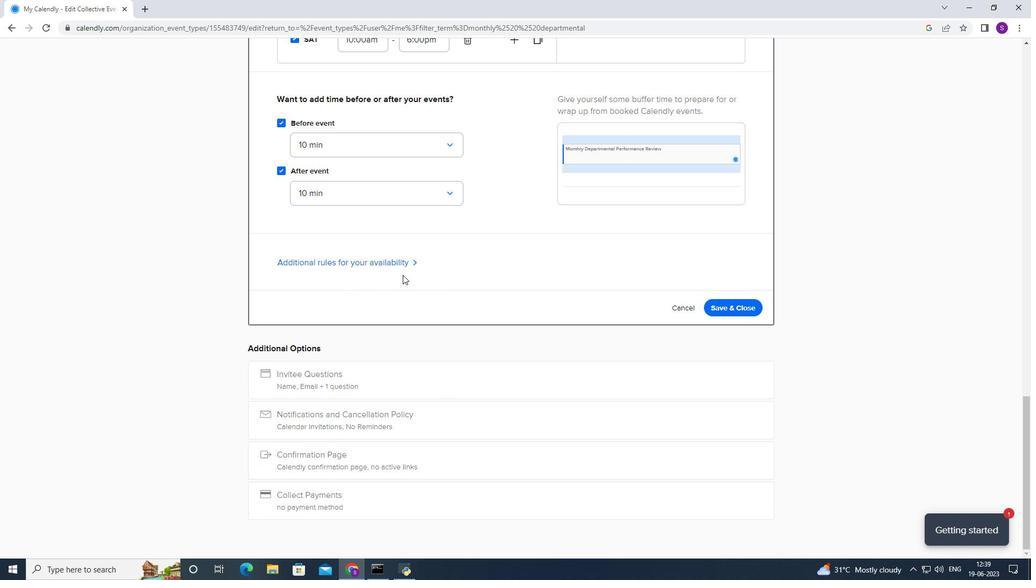 
Action: Mouse moved to (367, 271)
Screenshot: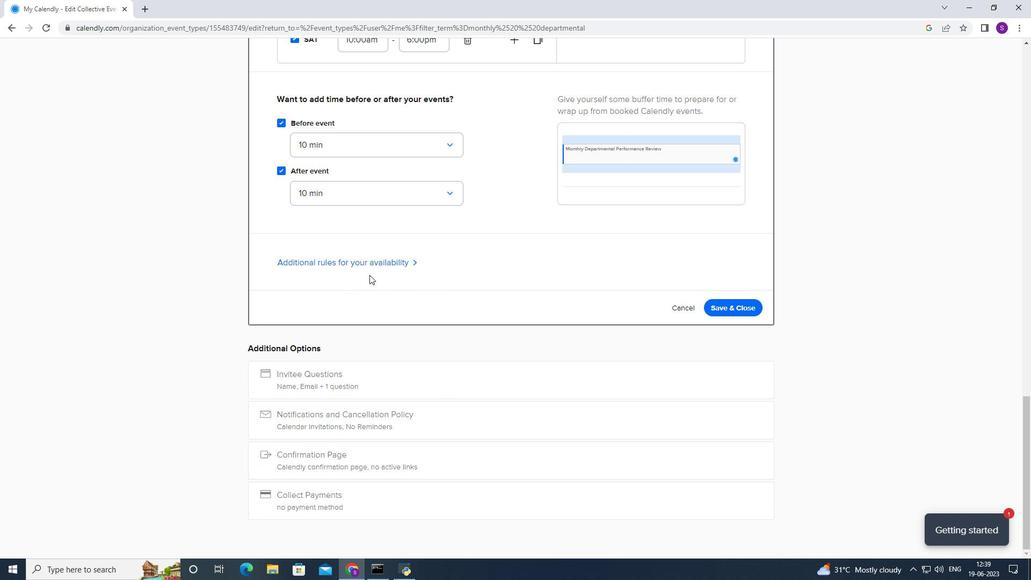 
Action: Mouse pressed left at (367, 271)
Screenshot: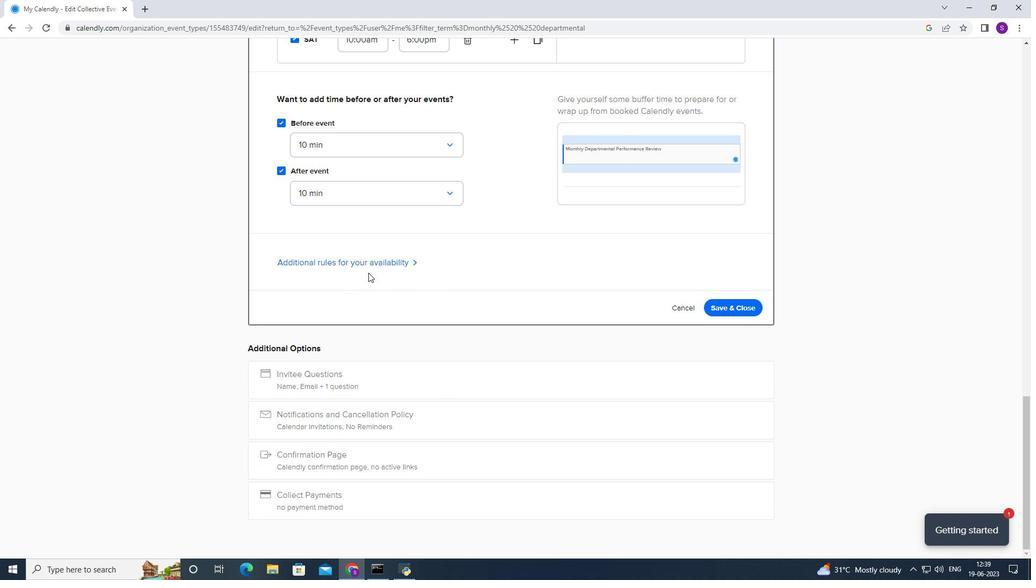 
Action: Mouse moved to (389, 263)
Screenshot: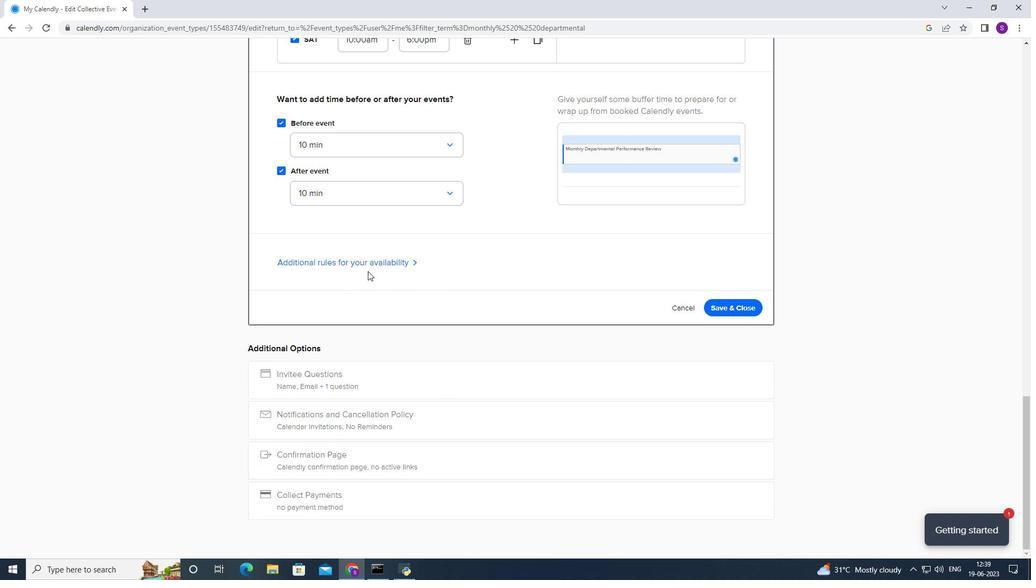 
Action: Mouse pressed left at (389, 263)
Screenshot: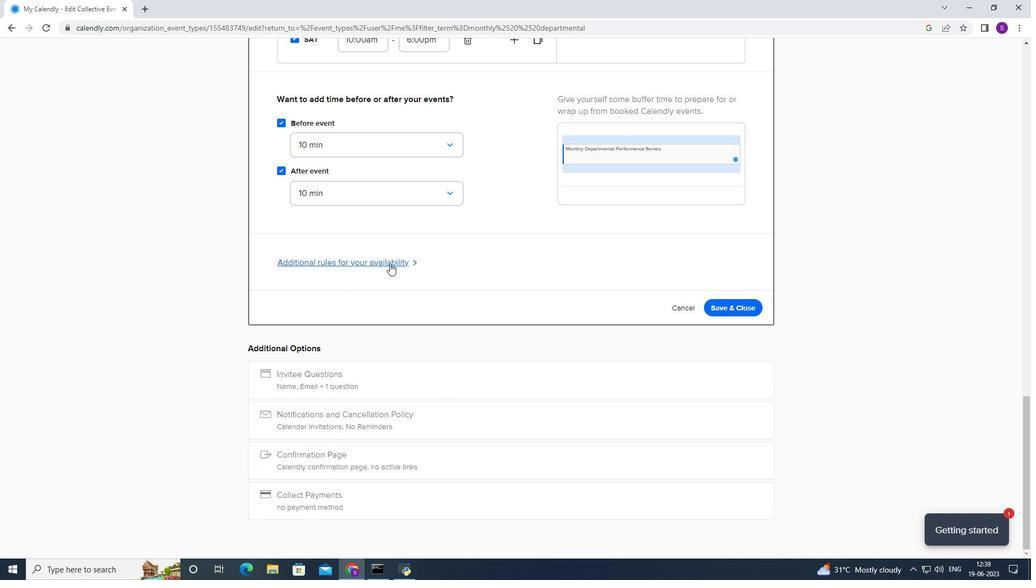 
Action: Mouse moved to (327, 368)
Screenshot: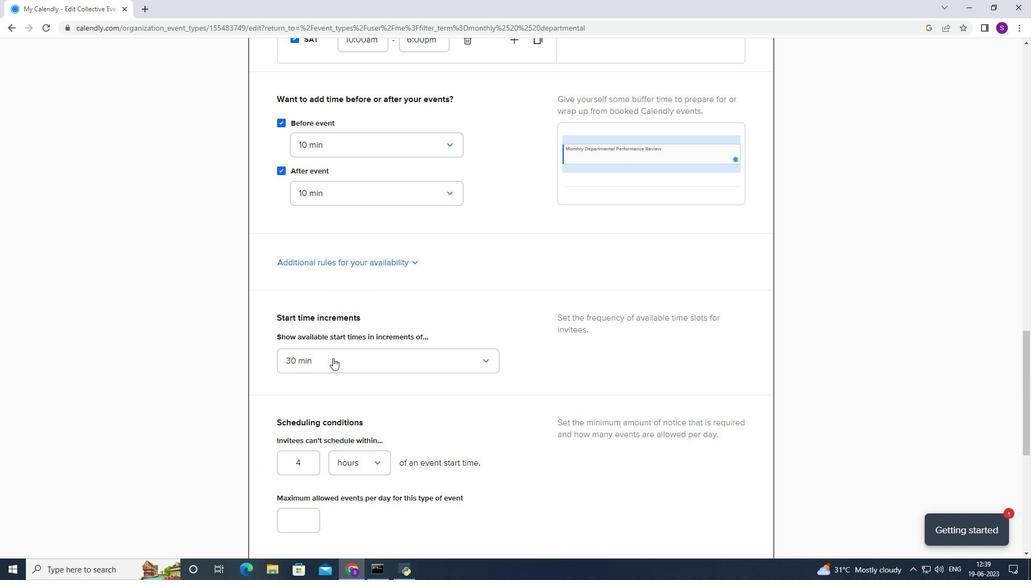 
Action: Mouse pressed left at (327, 368)
Screenshot: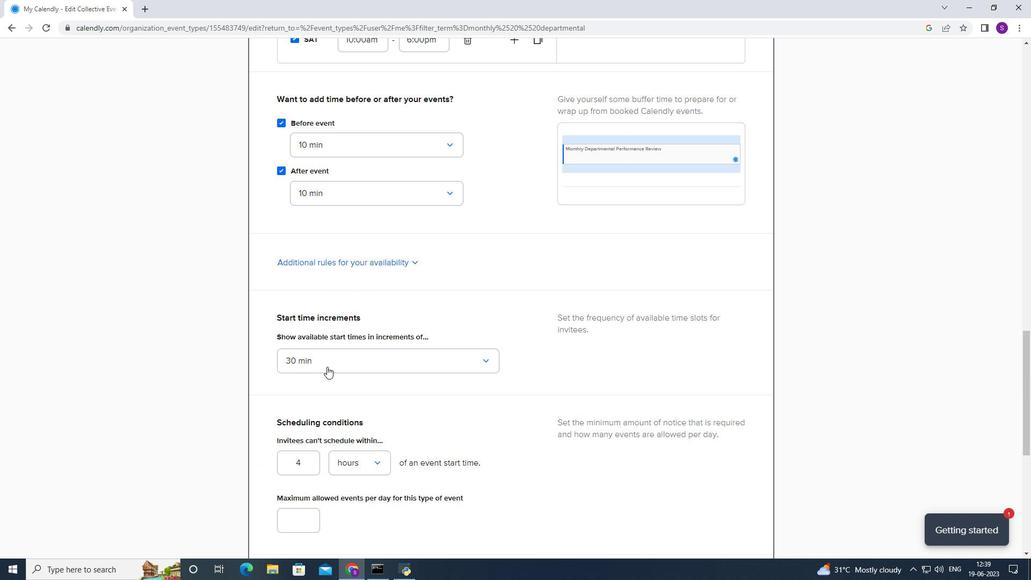 
Action: Mouse moved to (308, 503)
Screenshot: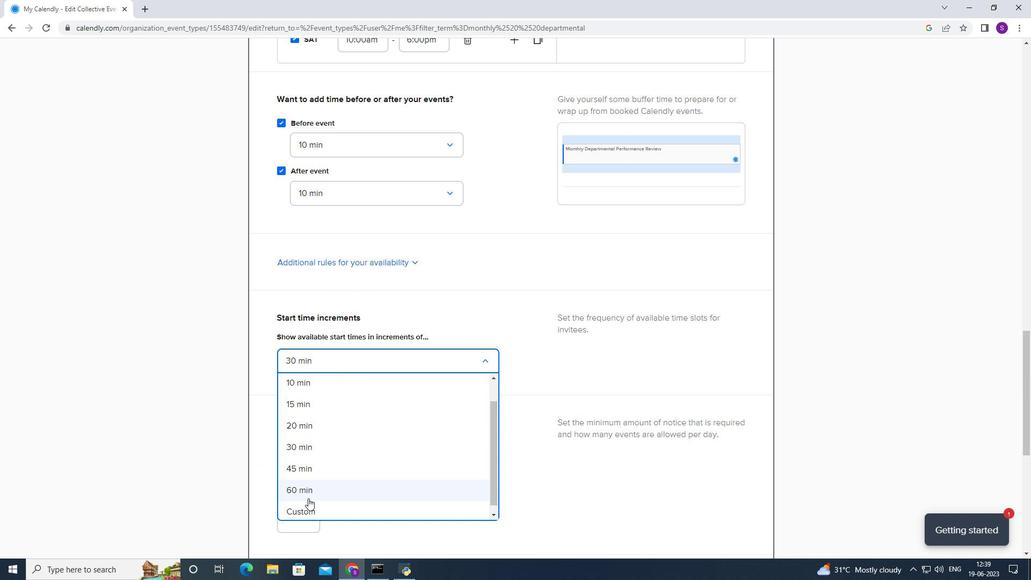 
Action: Mouse pressed left at (308, 503)
Screenshot: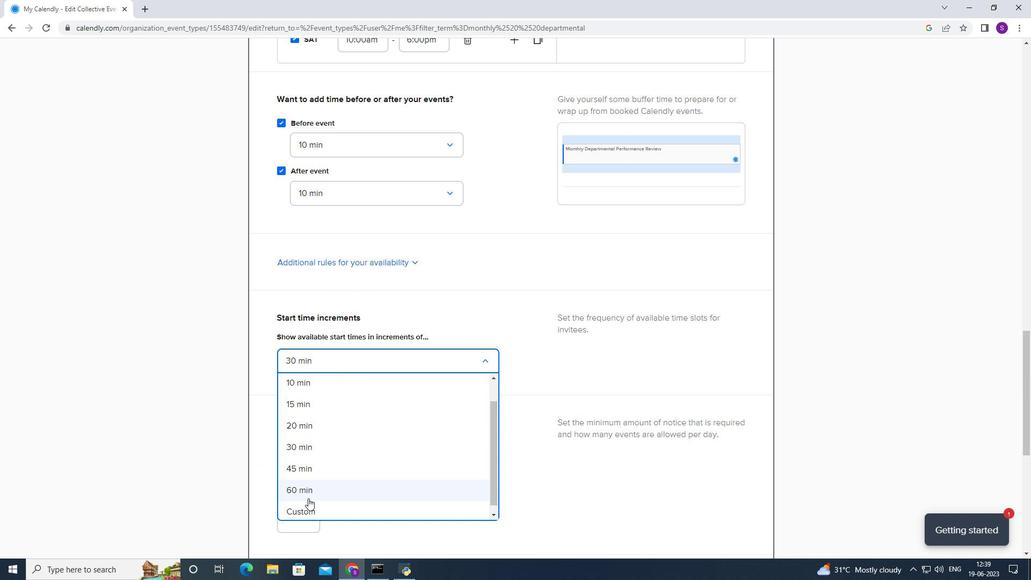 
Action: Mouse moved to (306, 505)
Screenshot: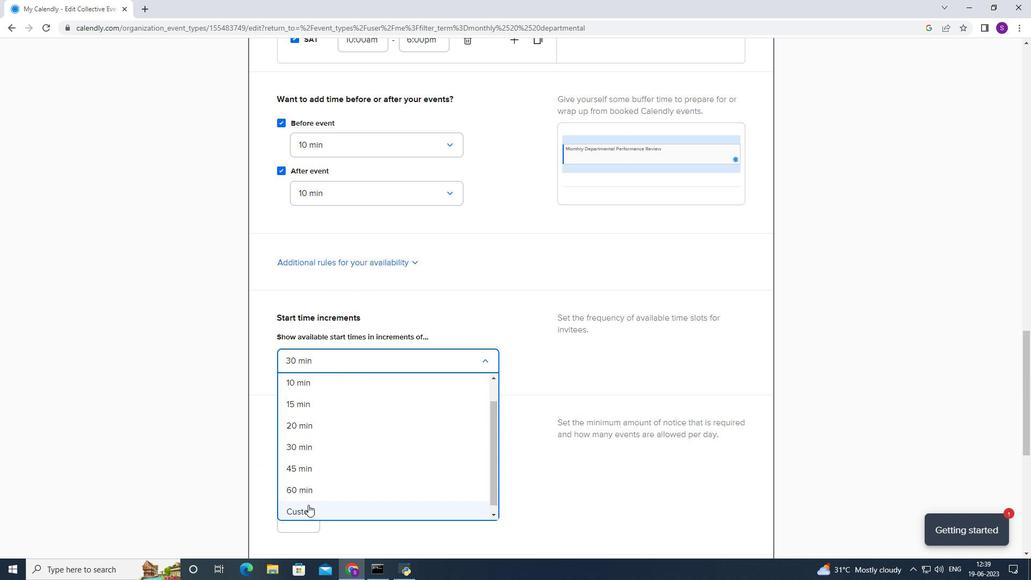 
Action: Key pressed 3
Screenshot: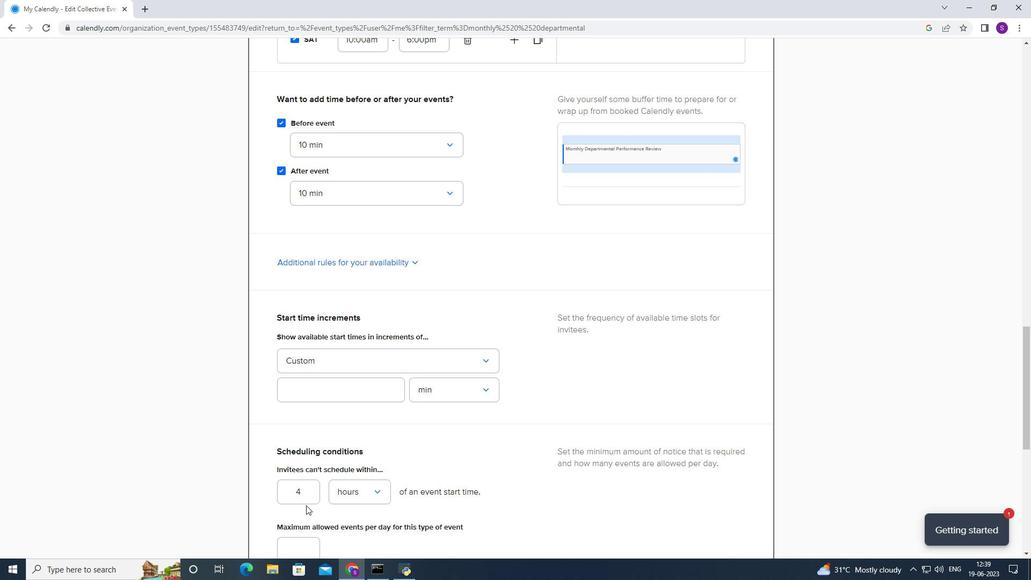 
Action: Mouse moved to (306, 504)
Screenshot: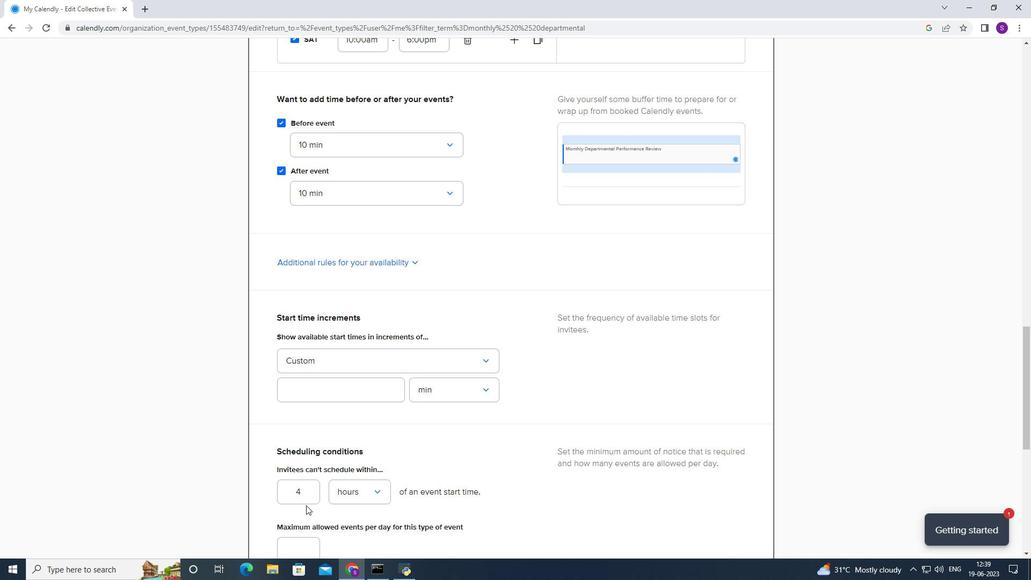 
Action: Key pressed 5
Screenshot: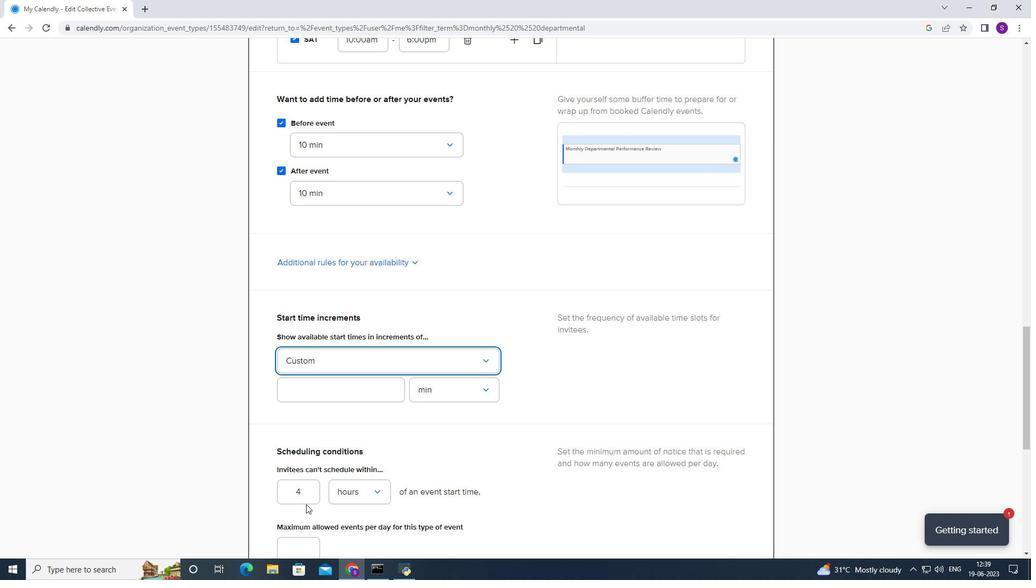 
Action: Mouse moved to (357, 387)
Screenshot: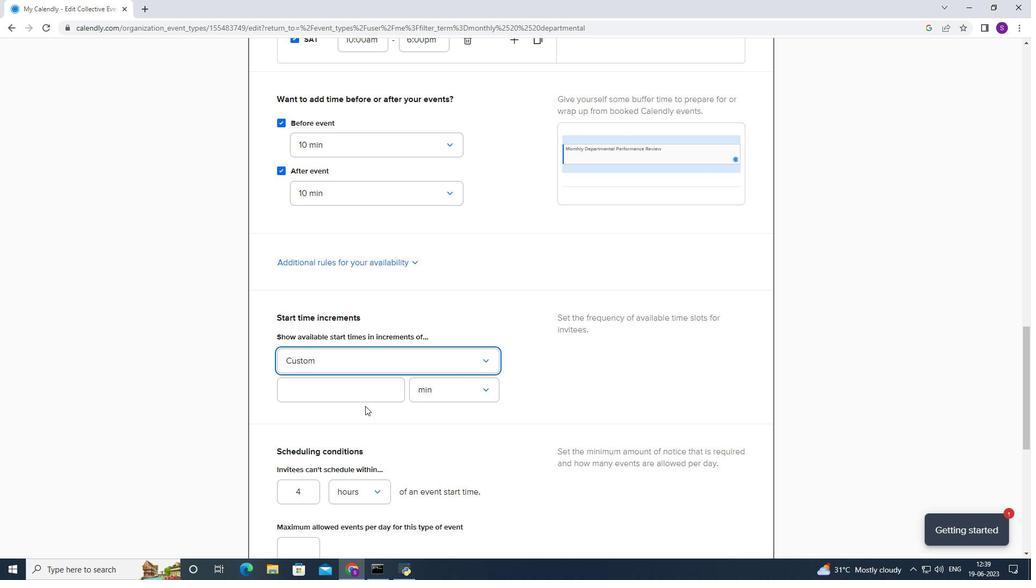 
Action: Mouse pressed left at (357, 387)
Screenshot: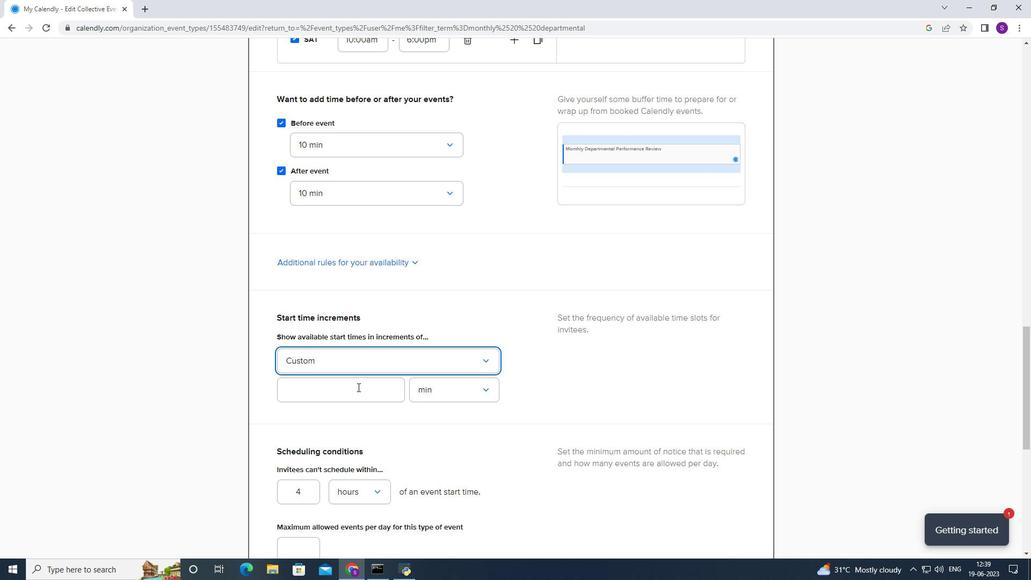 
Action: Key pressed 35
Screenshot: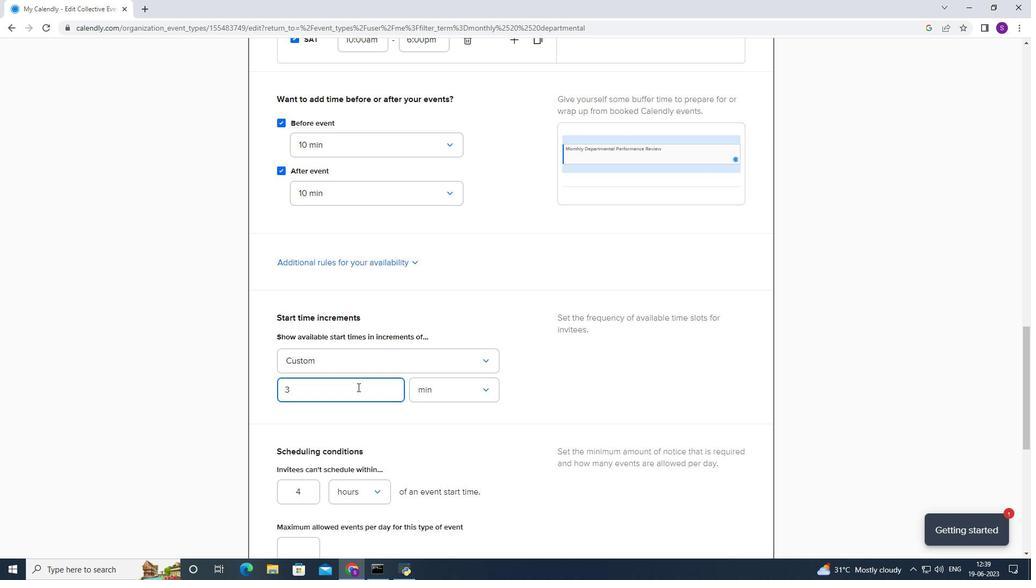 
Action: Mouse moved to (346, 421)
Screenshot: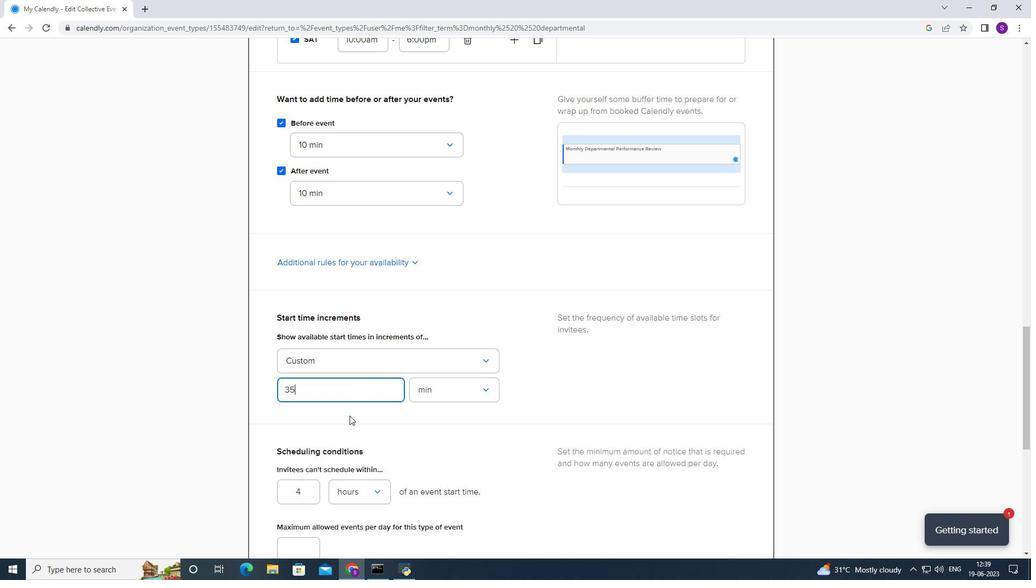 
Action: Mouse pressed left at (346, 421)
Screenshot: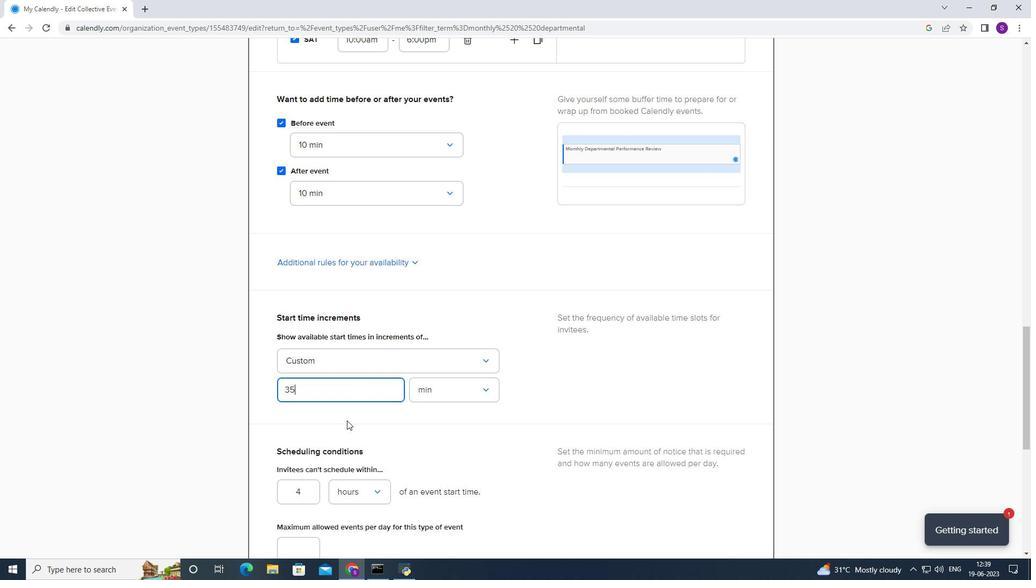 
Action: Mouse moved to (346, 450)
Screenshot: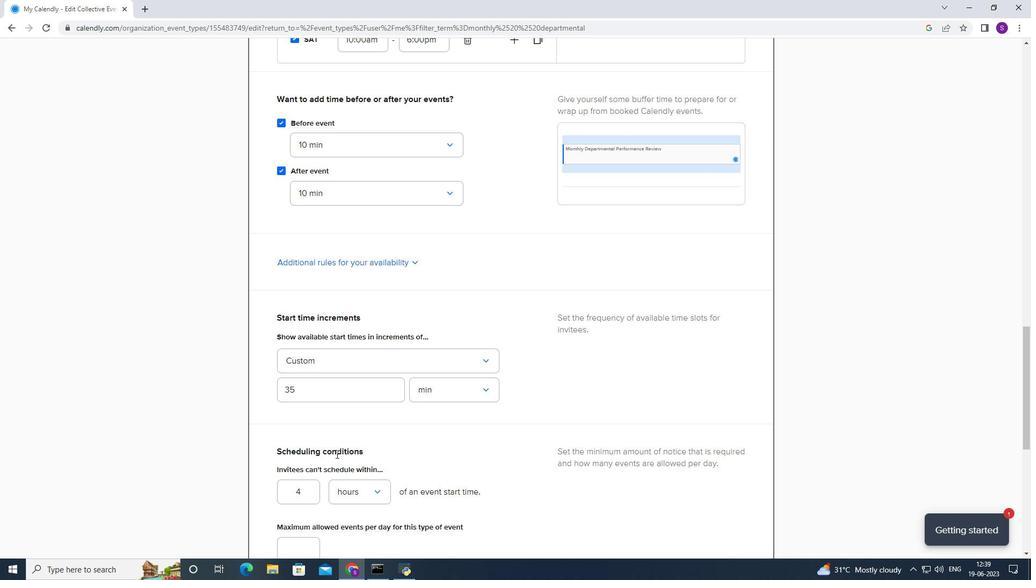 
Action: Mouse scrolled (346, 450) with delta (0, 0)
Screenshot: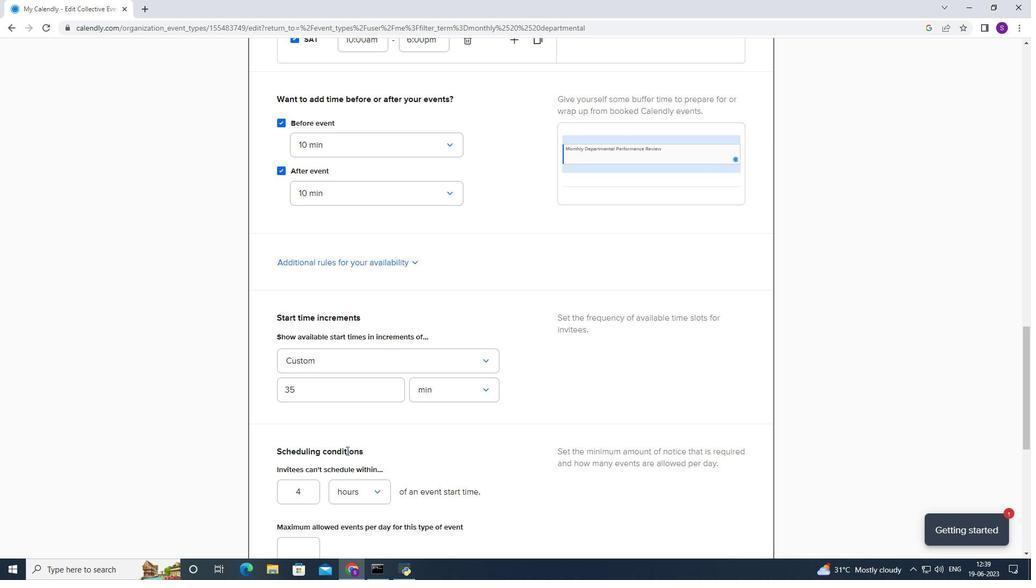 
Action: Mouse scrolled (346, 450) with delta (0, 0)
Screenshot: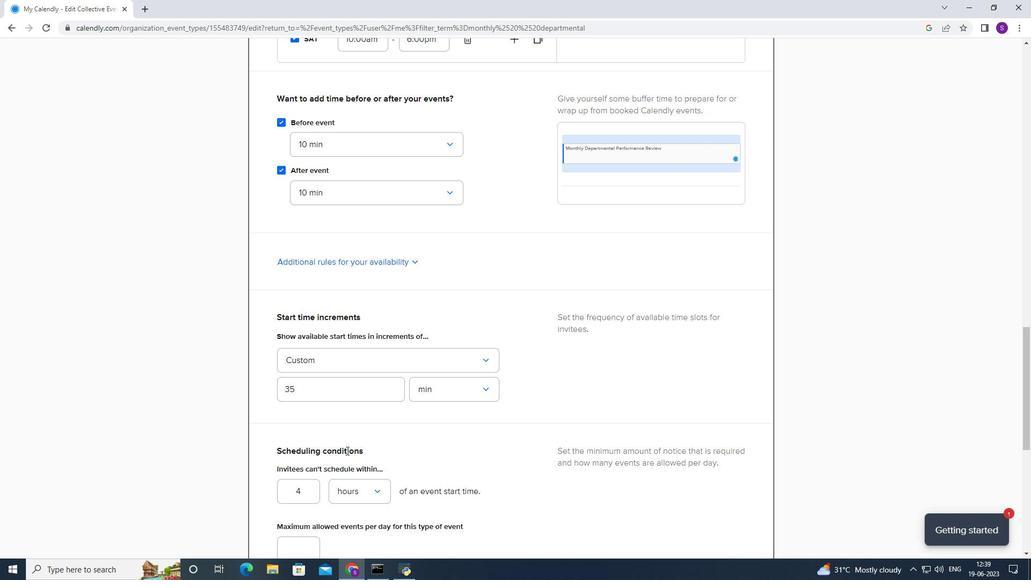 
Action: Mouse scrolled (346, 450) with delta (0, 0)
Screenshot: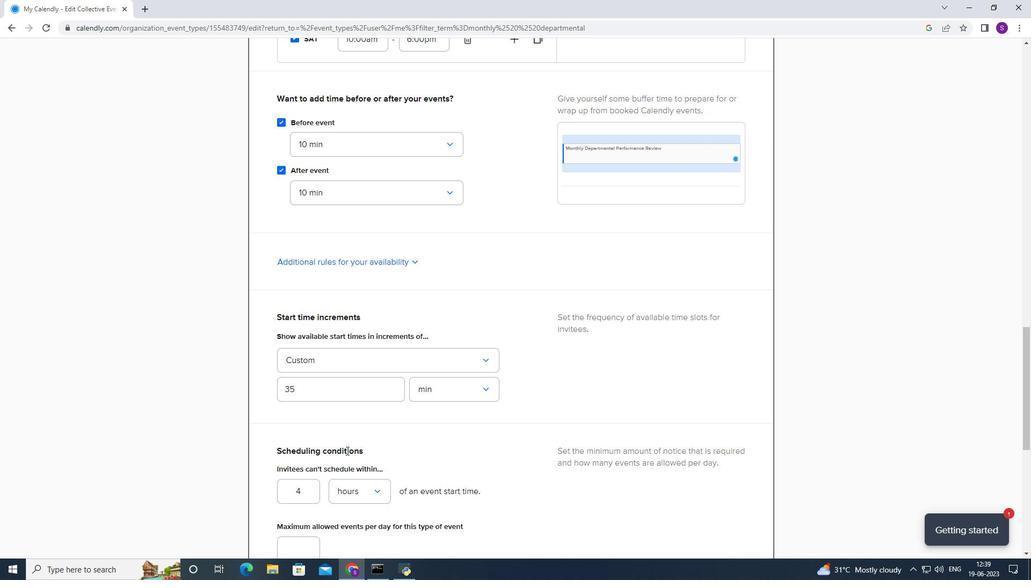 
Action: Mouse scrolled (346, 450) with delta (0, 0)
Screenshot: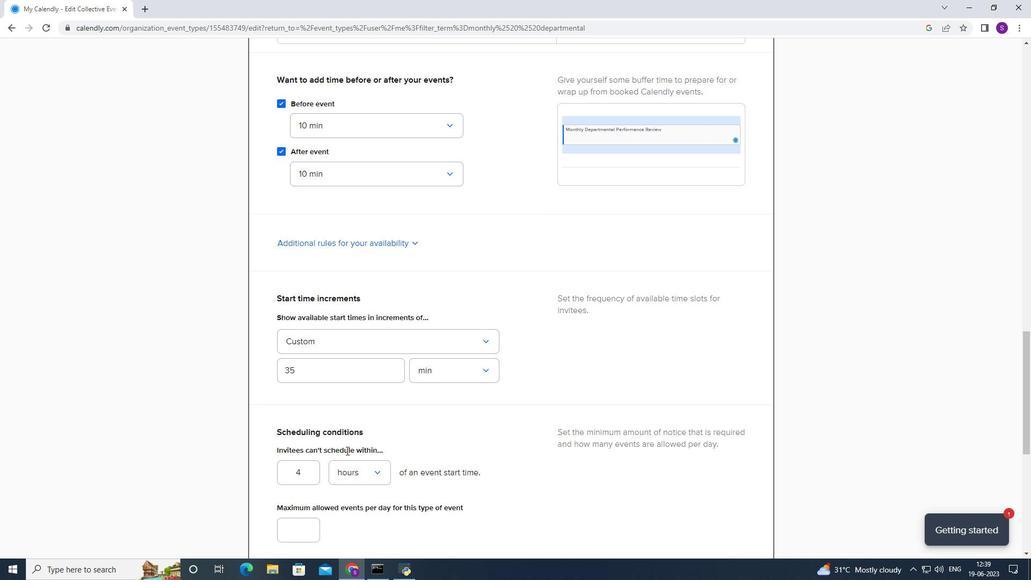 
Action: Mouse moved to (302, 278)
Screenshot: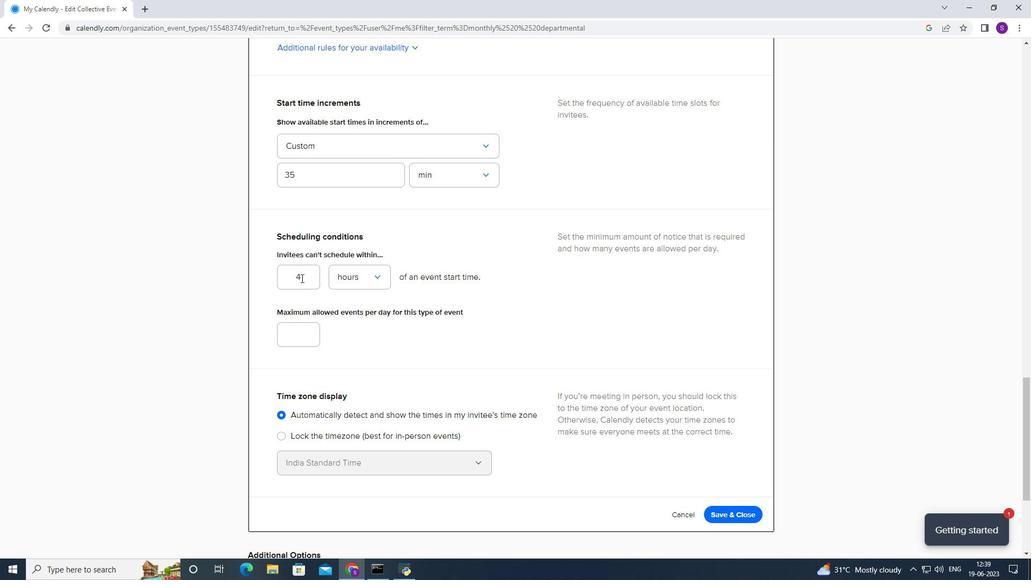 
Action: Mouse pressed left at (302, 278)
Screenshot: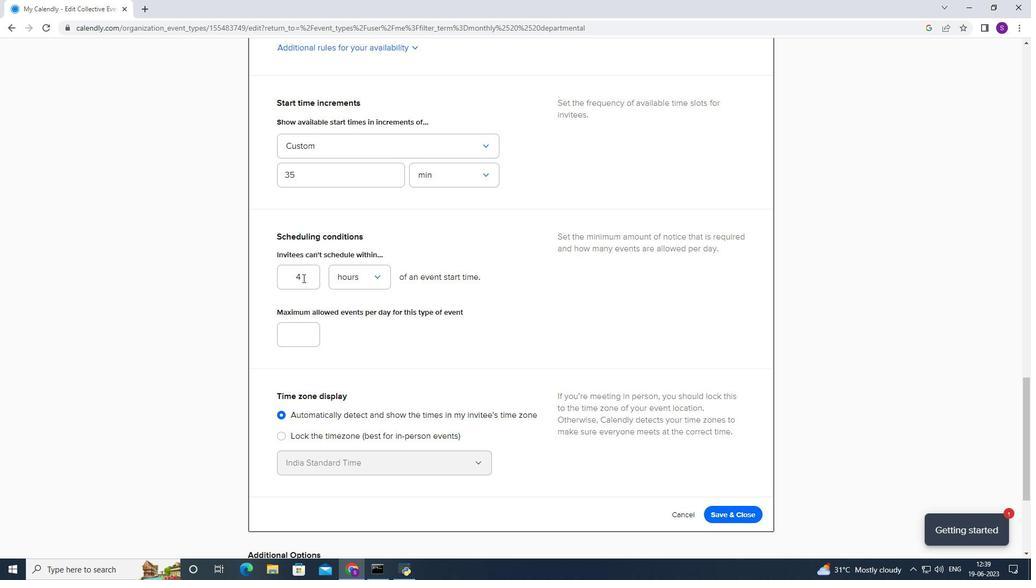 
Action: Key pressed <Key.backspace>48
Screenshot: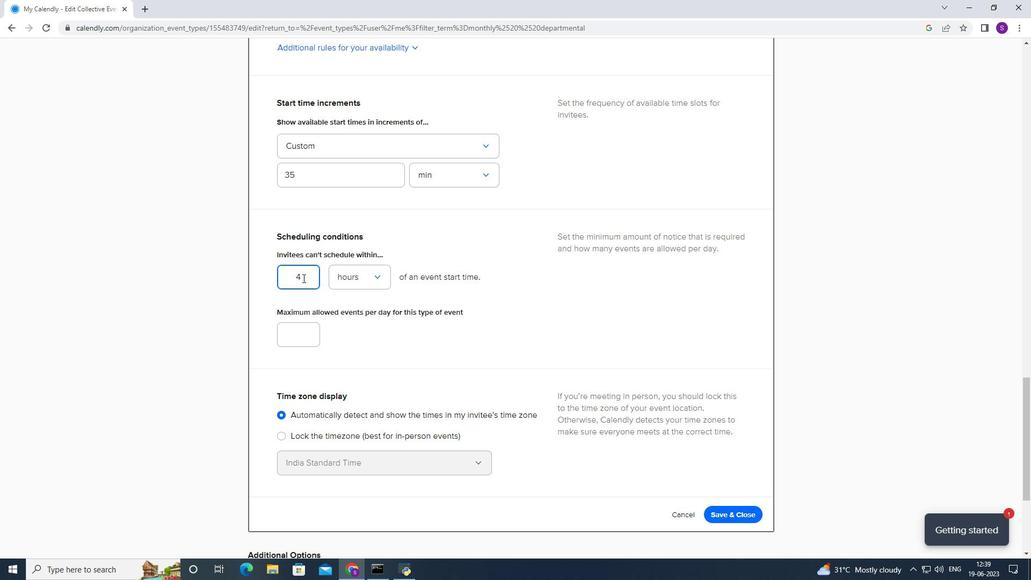 
Action: Mouse moved to (299, 334)
Screenshot: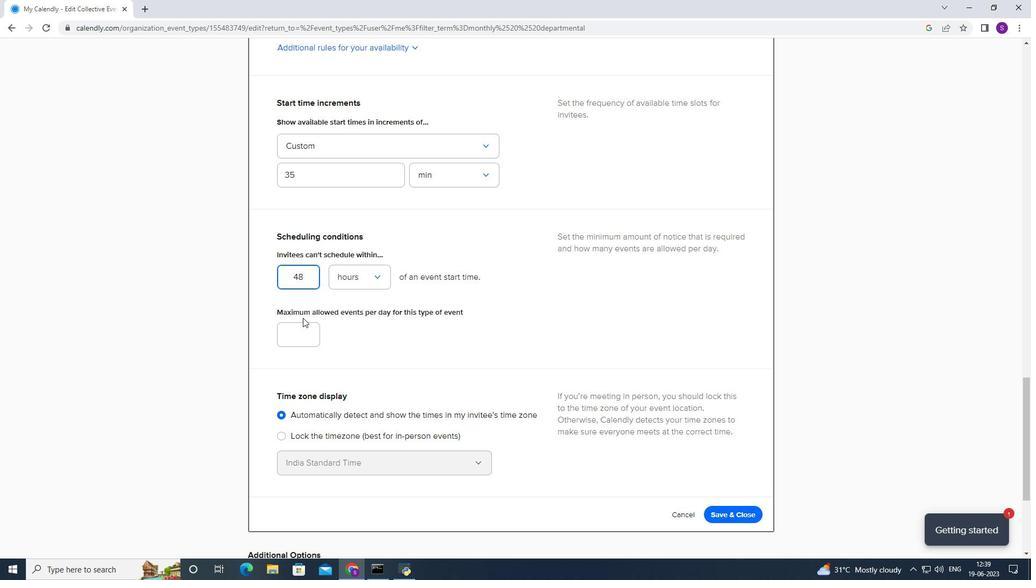 
Action: Mouse pressed left at (299, 334)
Screenshot: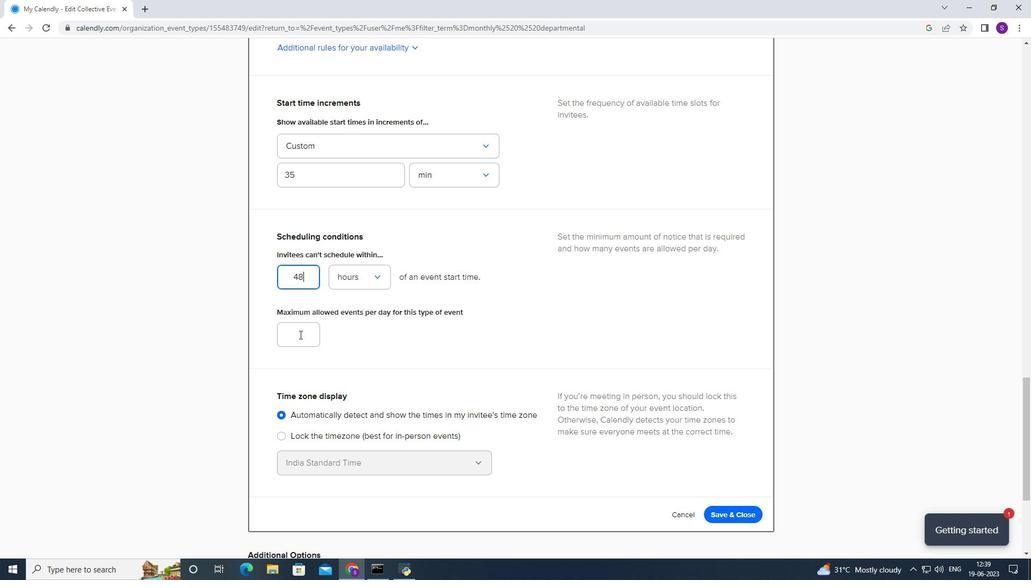 
Action: Mouse moved to (310, 286)
Screenshot: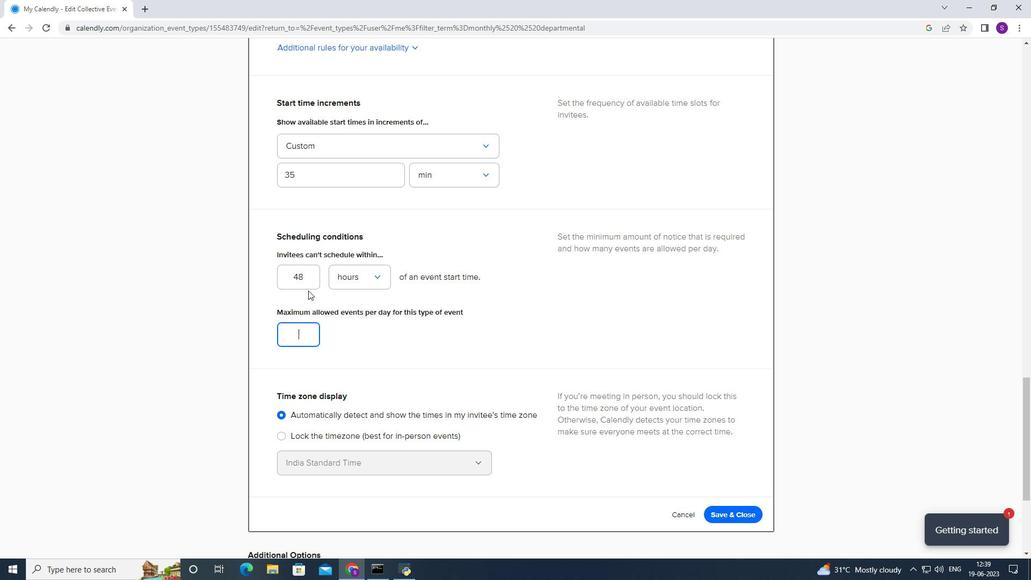 
Action: Mouse pressed left at (310, 286)
Screenshot: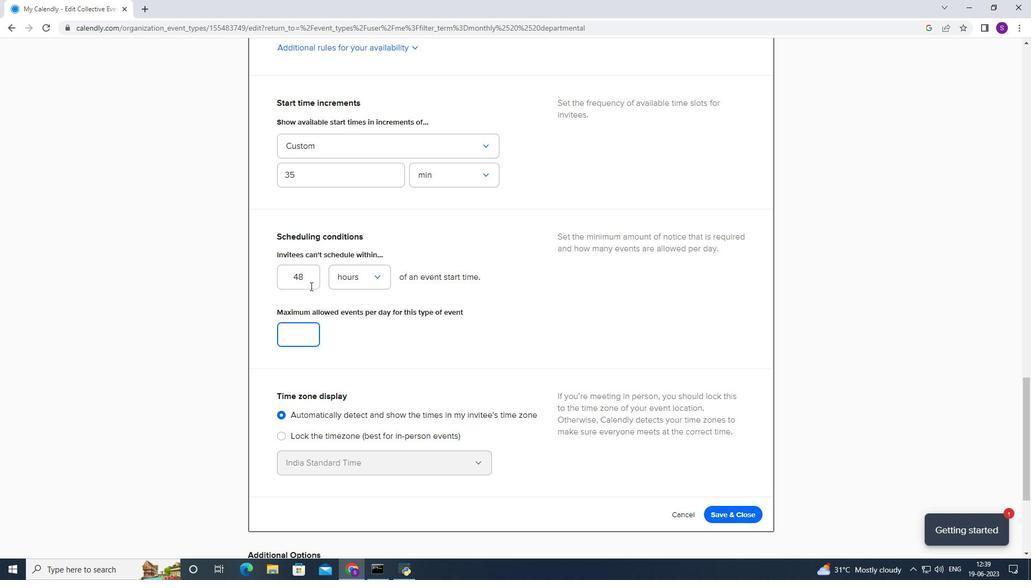 
Action: Key pressed <Key.backspace>6
Screenshot: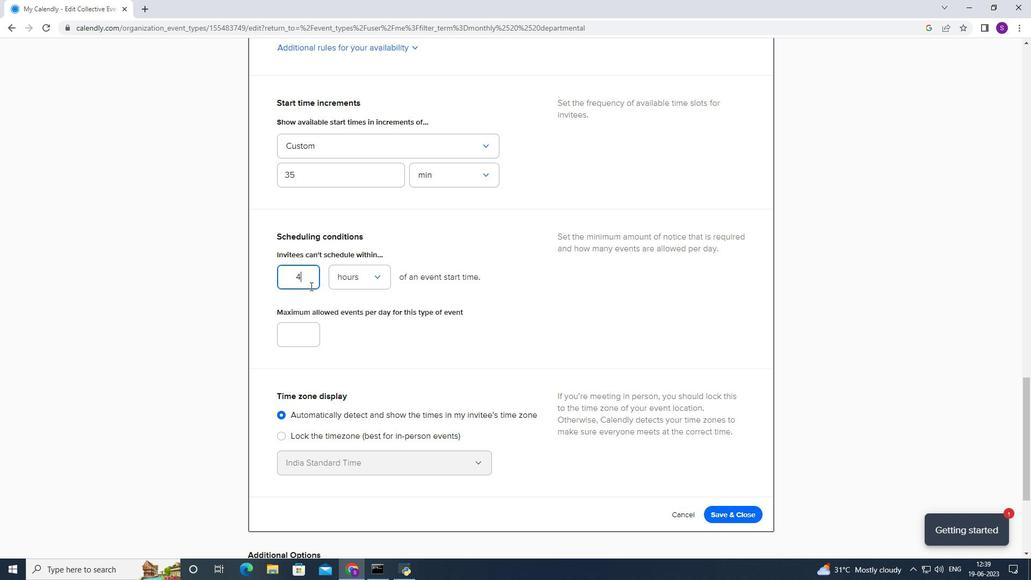 
Action: Mouse moved to (305, 328)
Screenshot: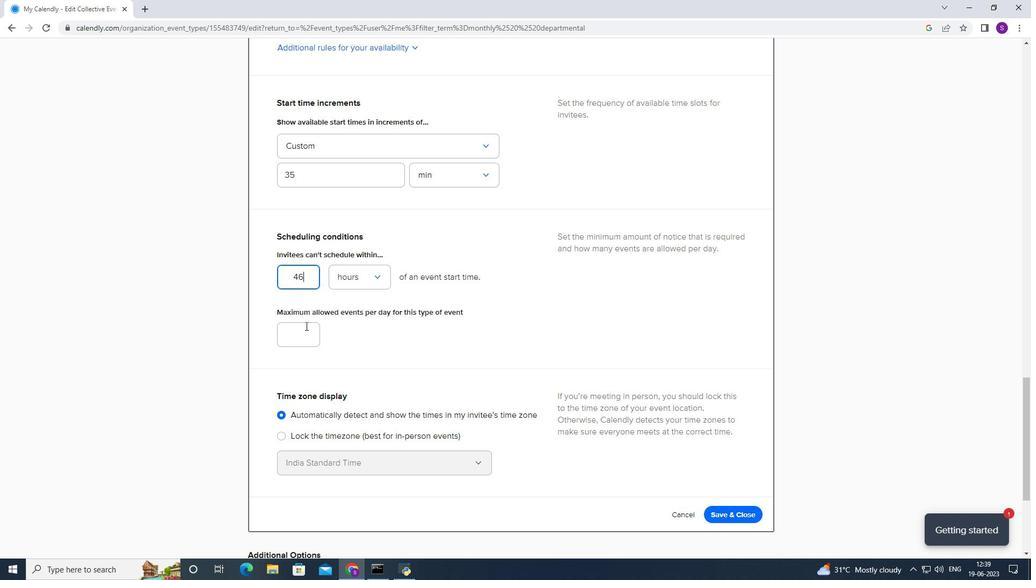 
Action: Mouse pressed left at (305, 328)
Screenshot: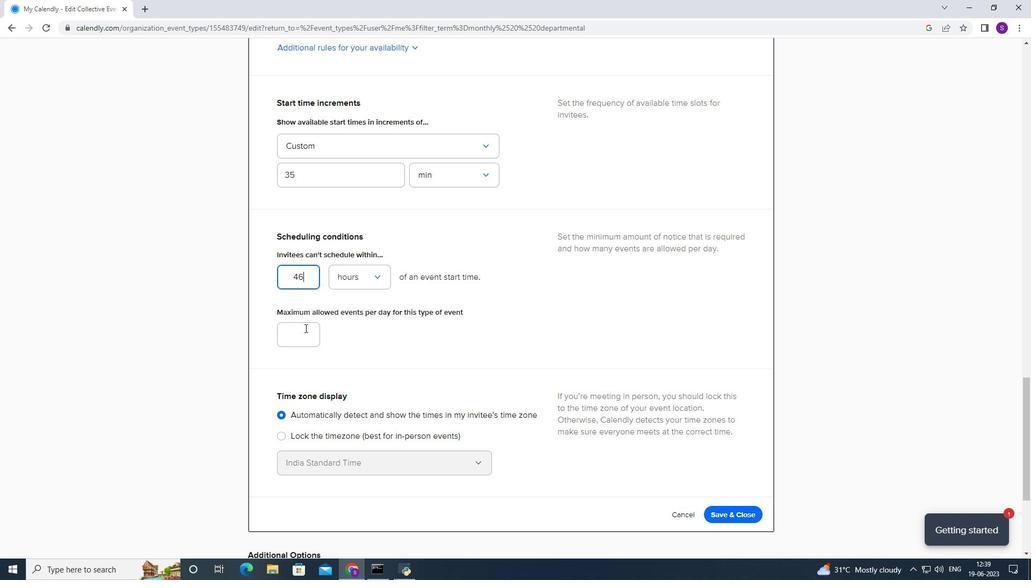 
Action: Key pressed 5t
Screenshot: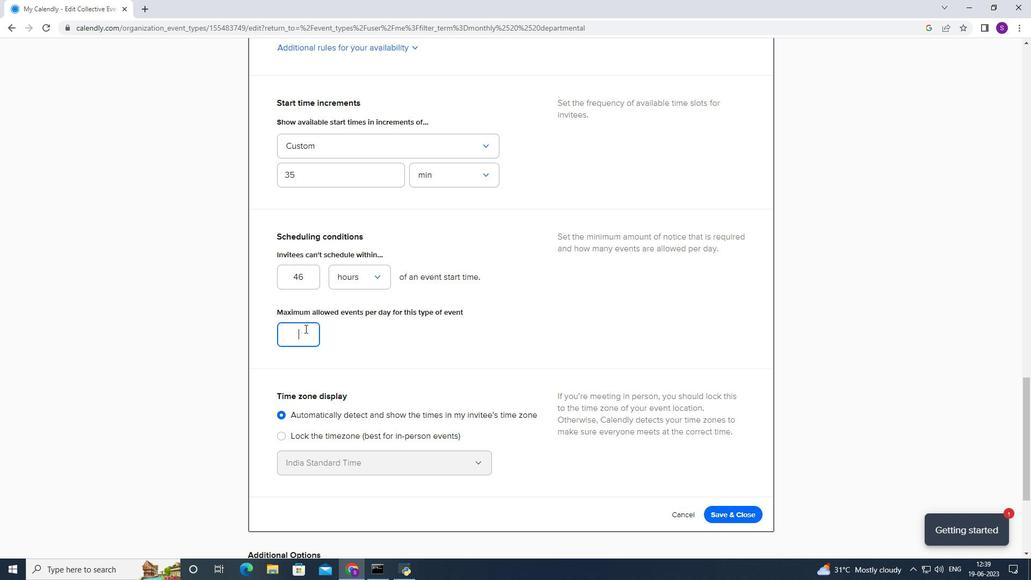 
Action: Mouse moved to (359, 370)
Screenshot: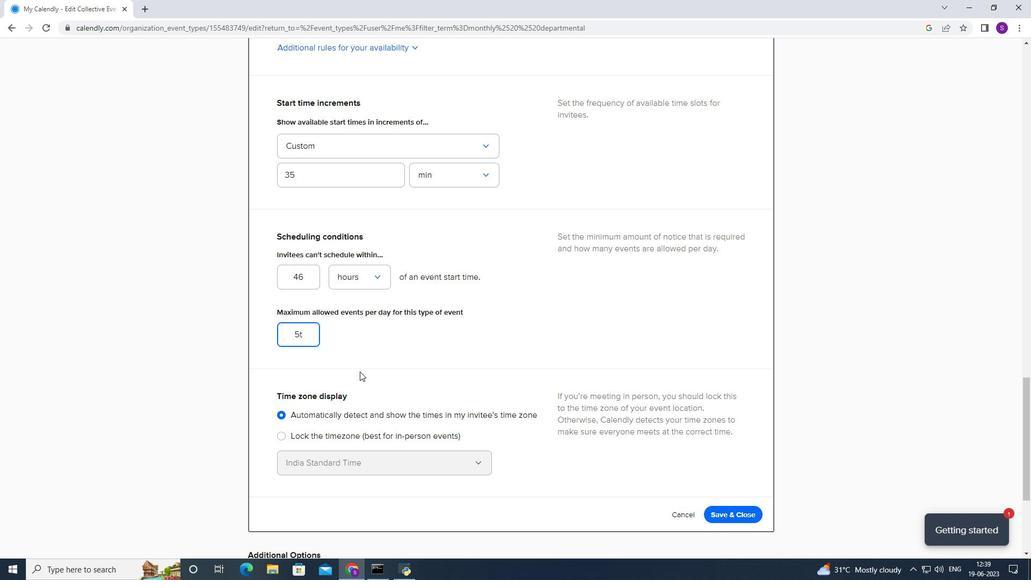 
Action: Key pressed <Key.f12><Key.f12><Key.backspace>
Screenshot: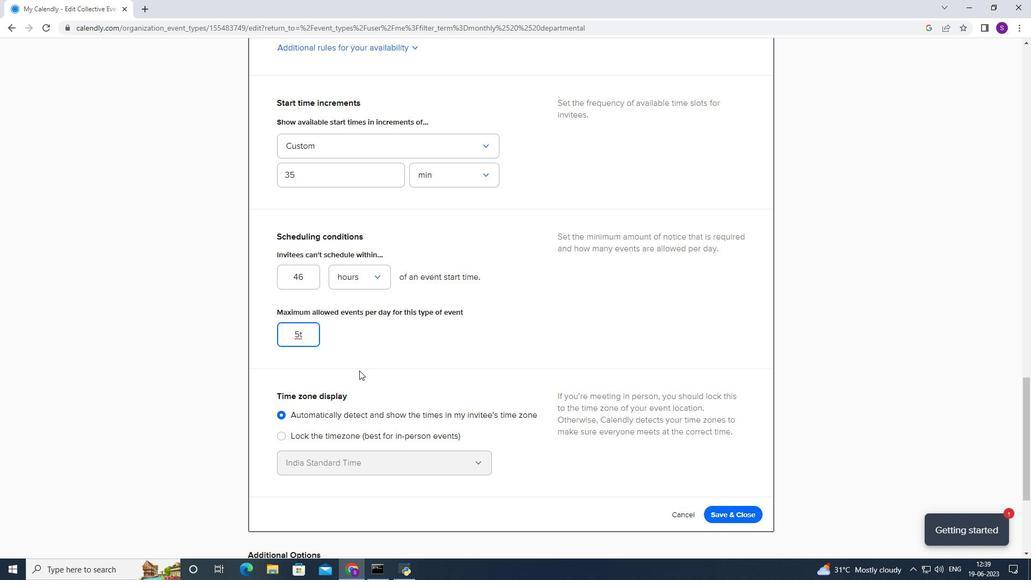 
Action: Mouse pressed left at (359, 370)
Screenshot: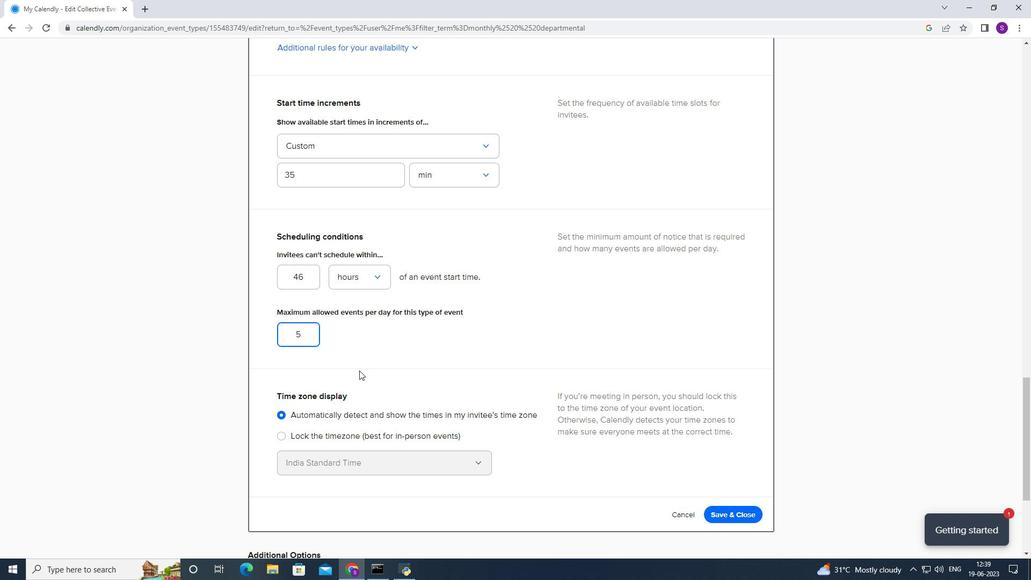 
Action: Mouse moved to (733, 510)
Screenshot: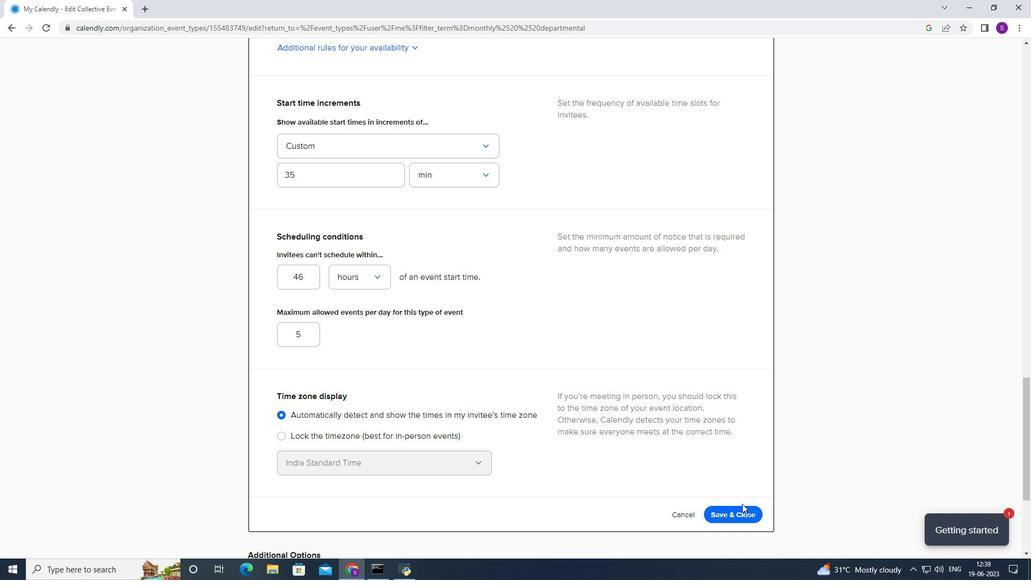 
Action: Mouse pressed left at (733, 510)
Screenshot: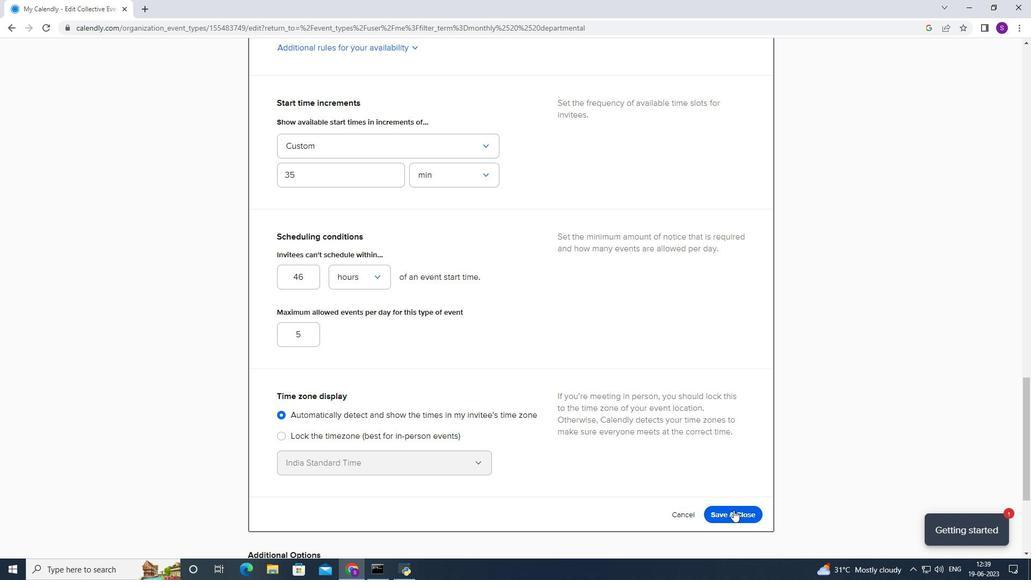 
